 Task: In the event  named  Third Training Session: Team Collaboration, Set a range of dates when you can accept meetings  '1 Jul â€" 5 Aug 2023'. Select a duration of  45 min. Select working hours  	_x000D_
MON- SAT 9:00am â€" 5:00pm. Add time before or after your events  as 5 min. Set the frequency of available time slots for invitees as  35 min. Set the minimum notice period and maximum events allowed per day as  167 hours and 5. , logged in from the account softage.4@softage.net and add another guest for the event, softage.8@softage.net
Action: Mouse pressed left at (447, 295)
Screenshot: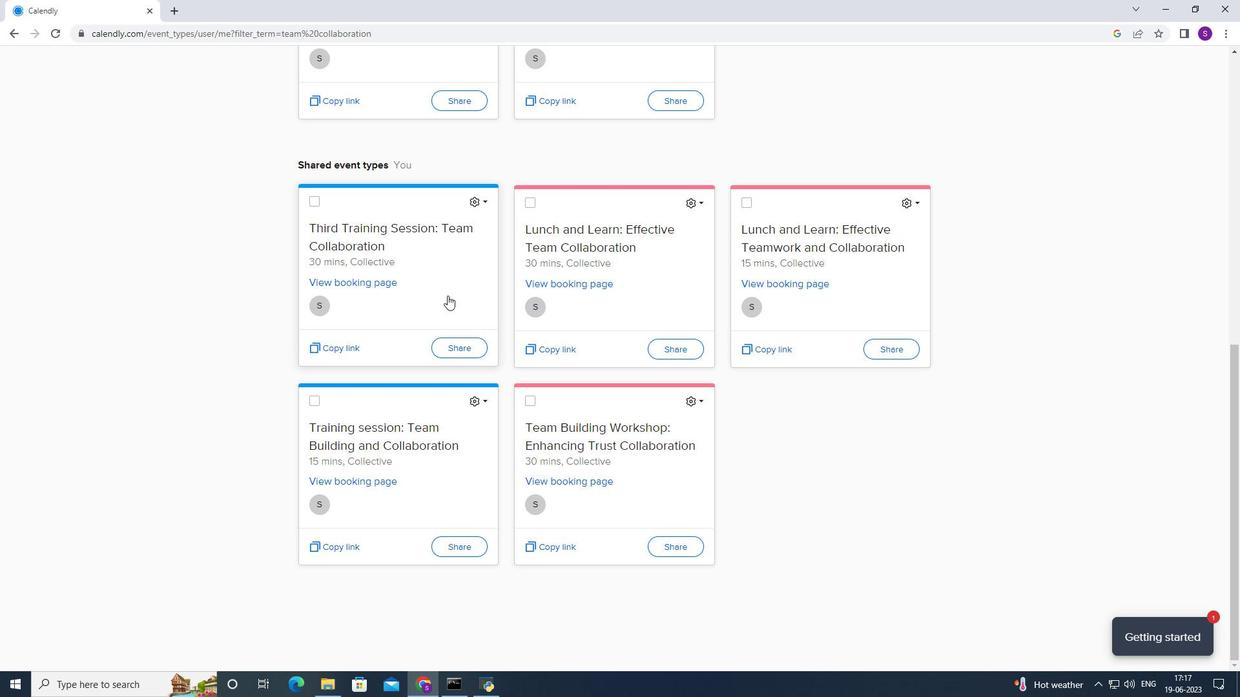 
Action: Mouse moved to (379, 311)
Screenshot: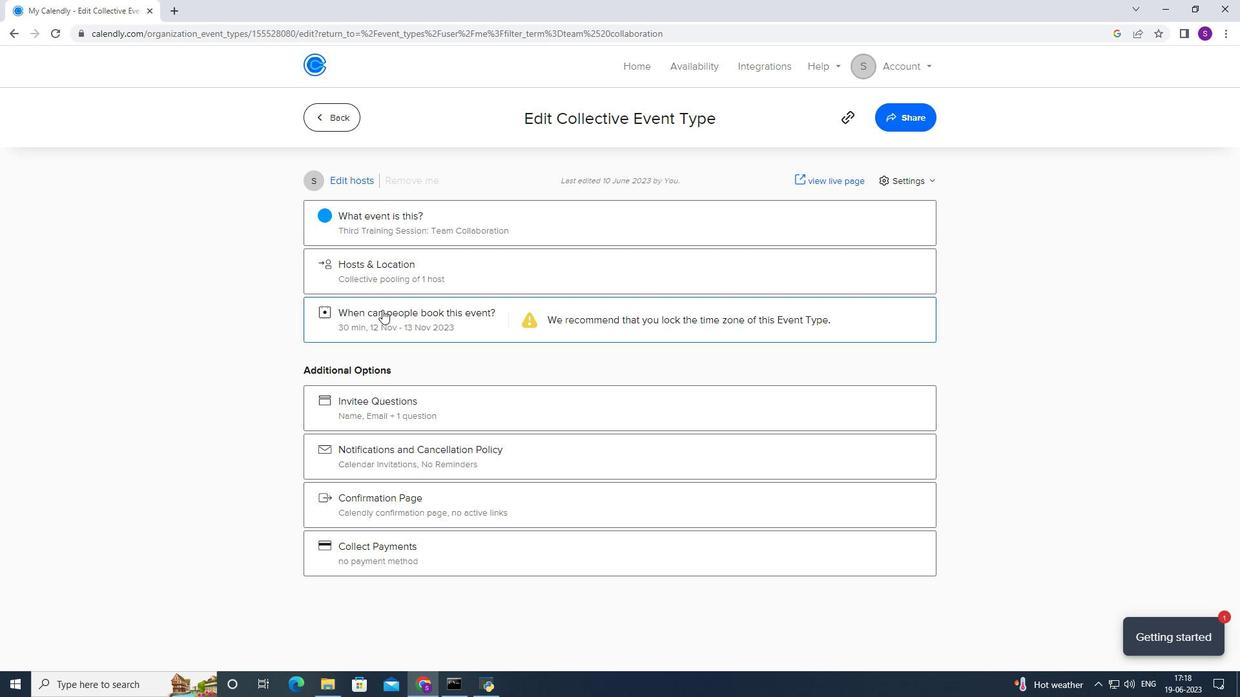 
Action: Mouse pressed left at (379, 311)
Screenshot: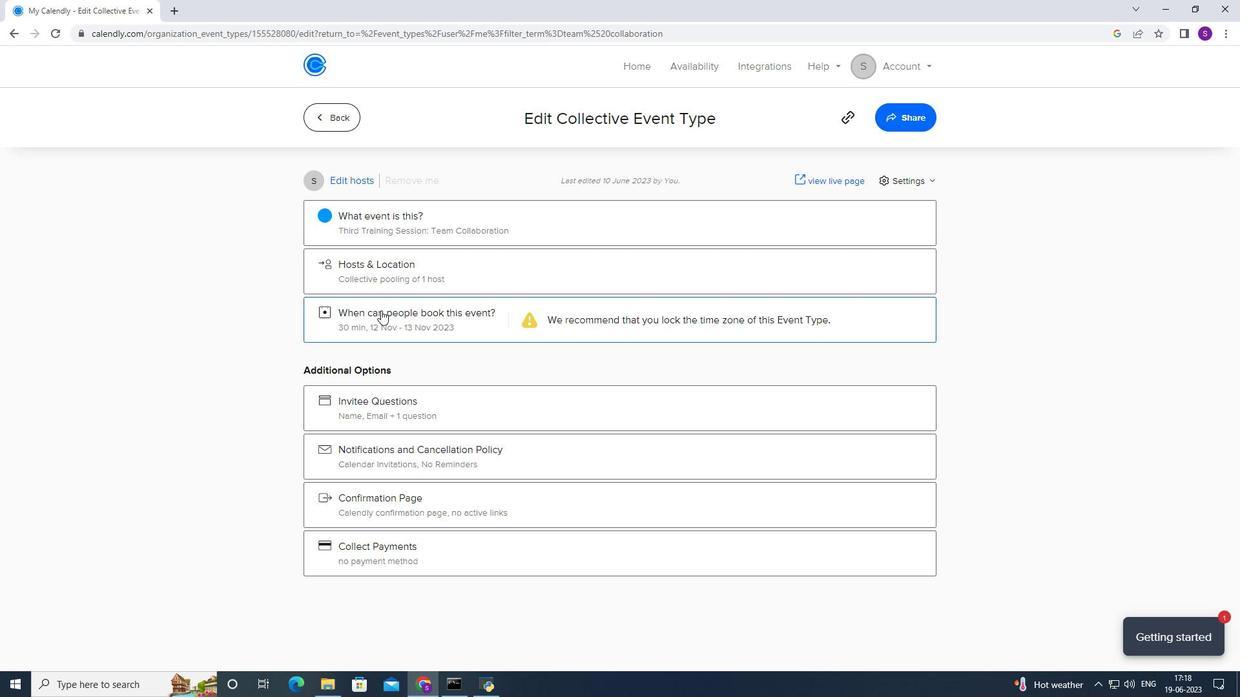 
Action: Mouse moved to (468, 486)
Screenshot: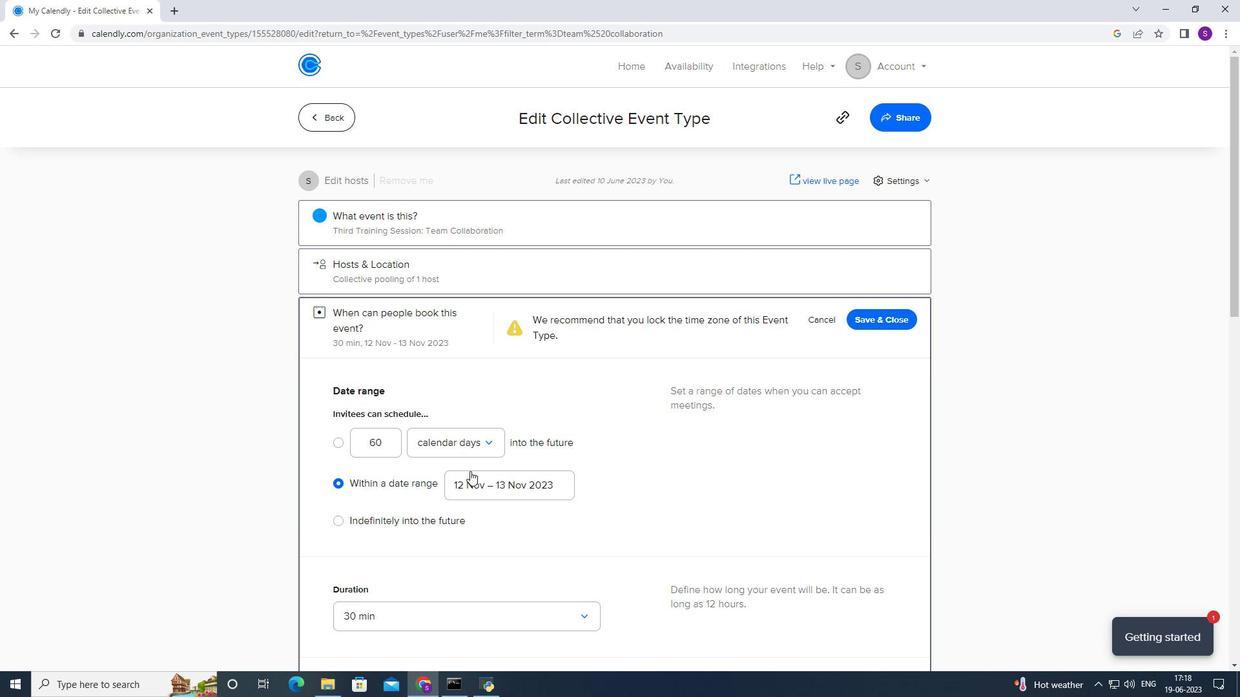 
Action: Mouse pressed left at (468, 486)
Screenshot: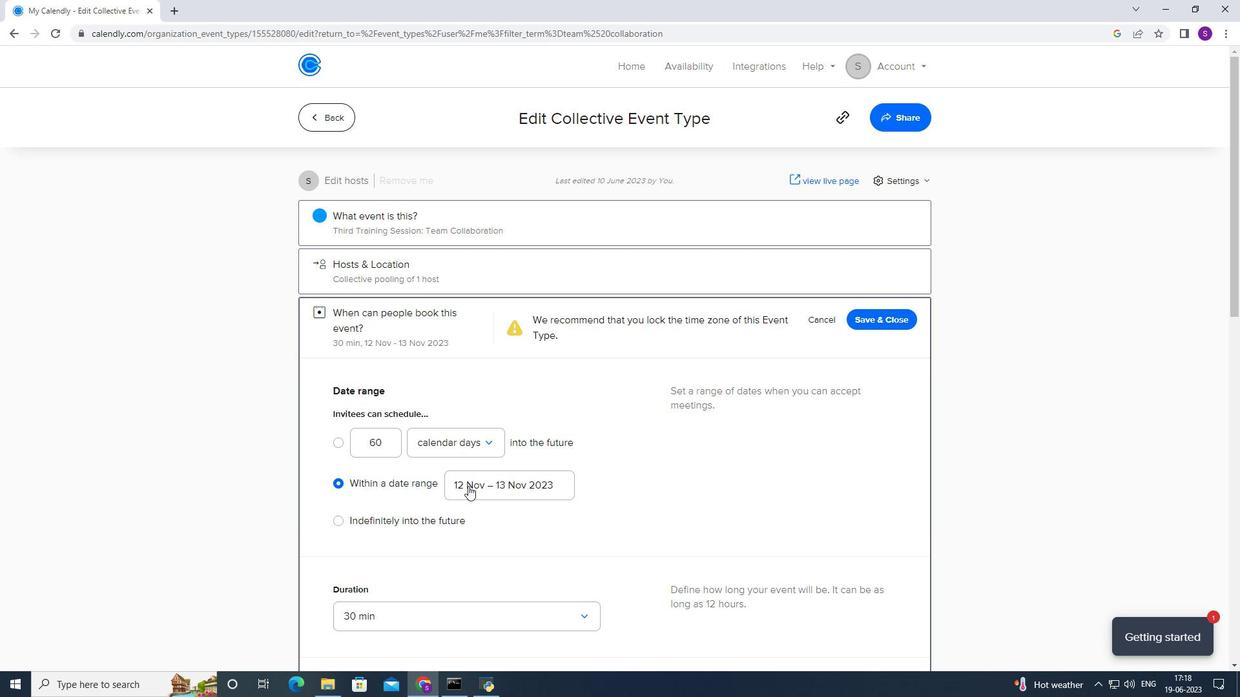 
Action: Mouse moved to (538, 241)
Screenshot: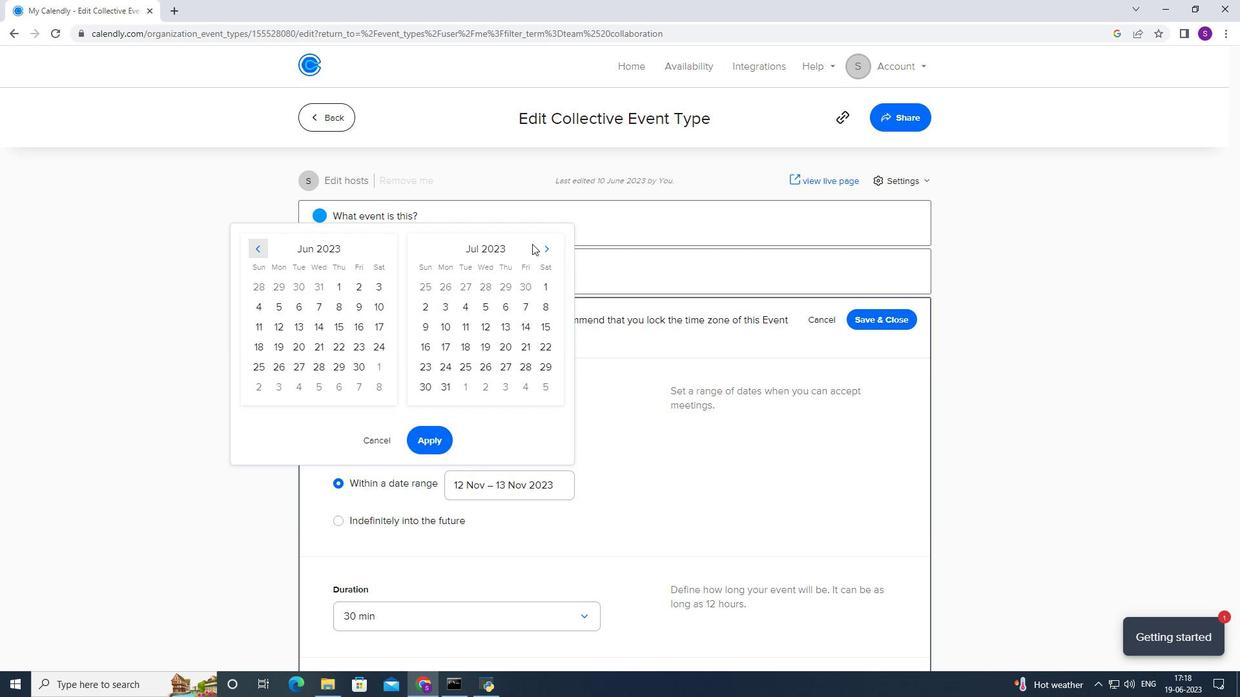 
Action: Mouse pressed left at (538, 241)
Screenshot: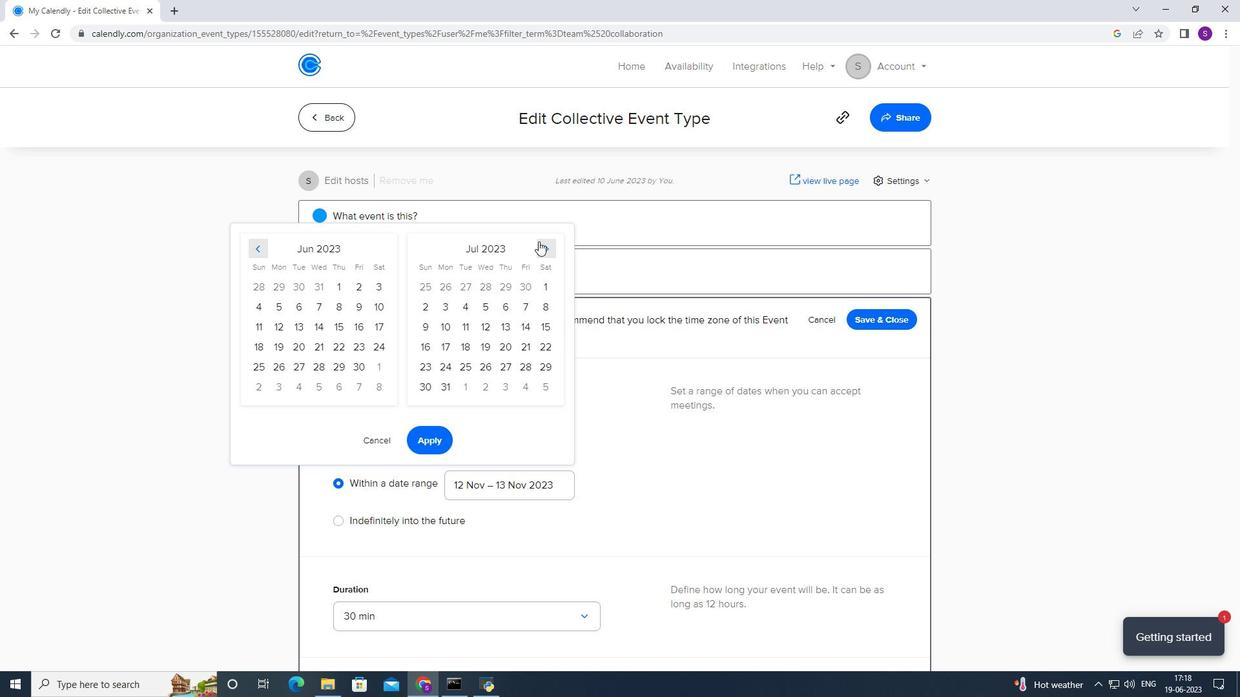 
Action: Mouse moved to (382, 288)
Screenshot: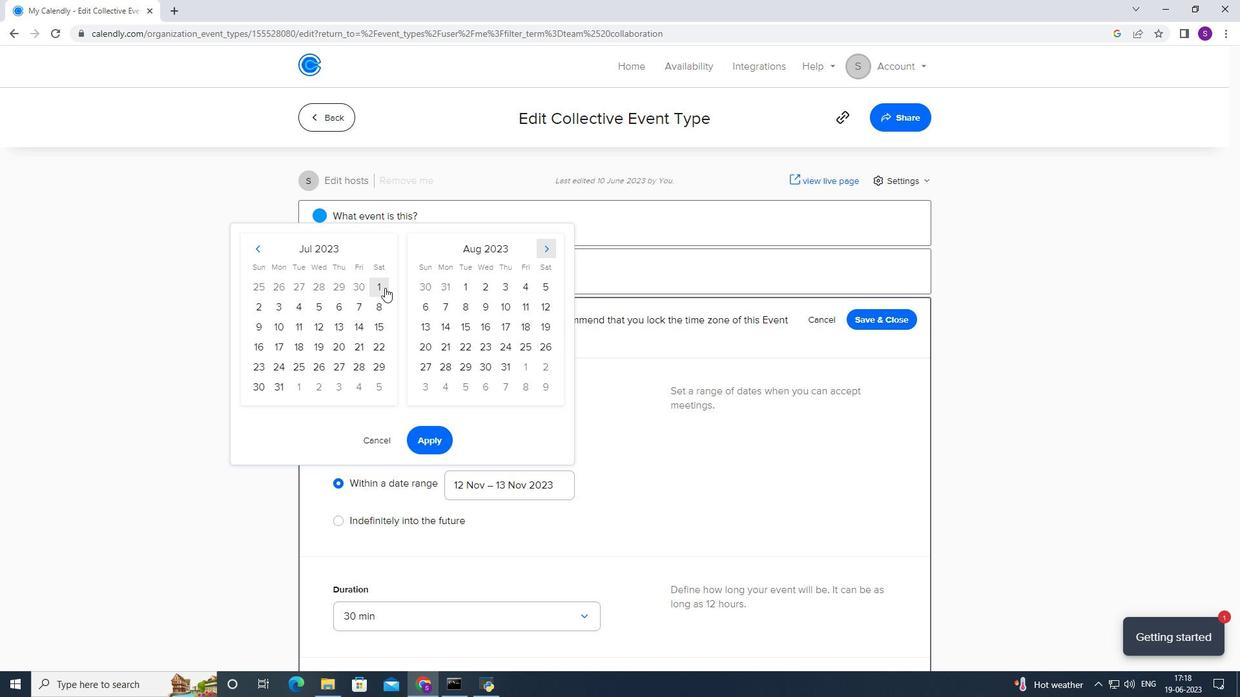 
Action: Mouse pressed left at (382, 288)
Screenshot: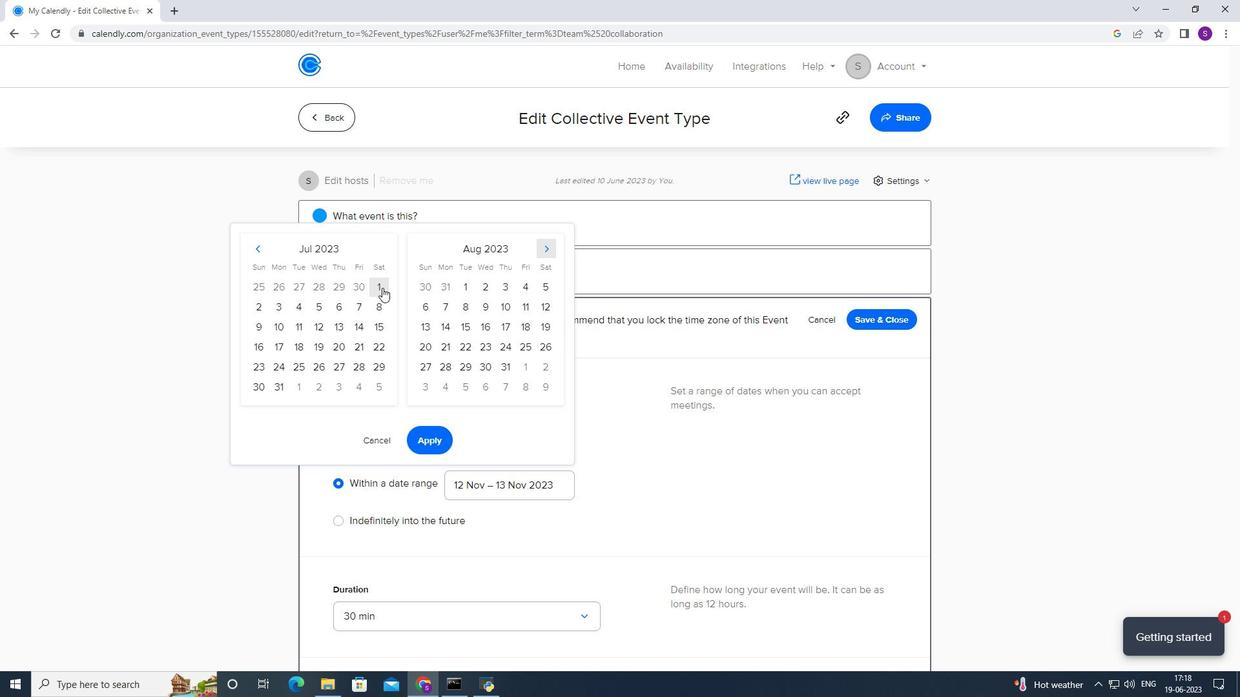 
Action: Mouse moved to (540, 291)
Screenshot: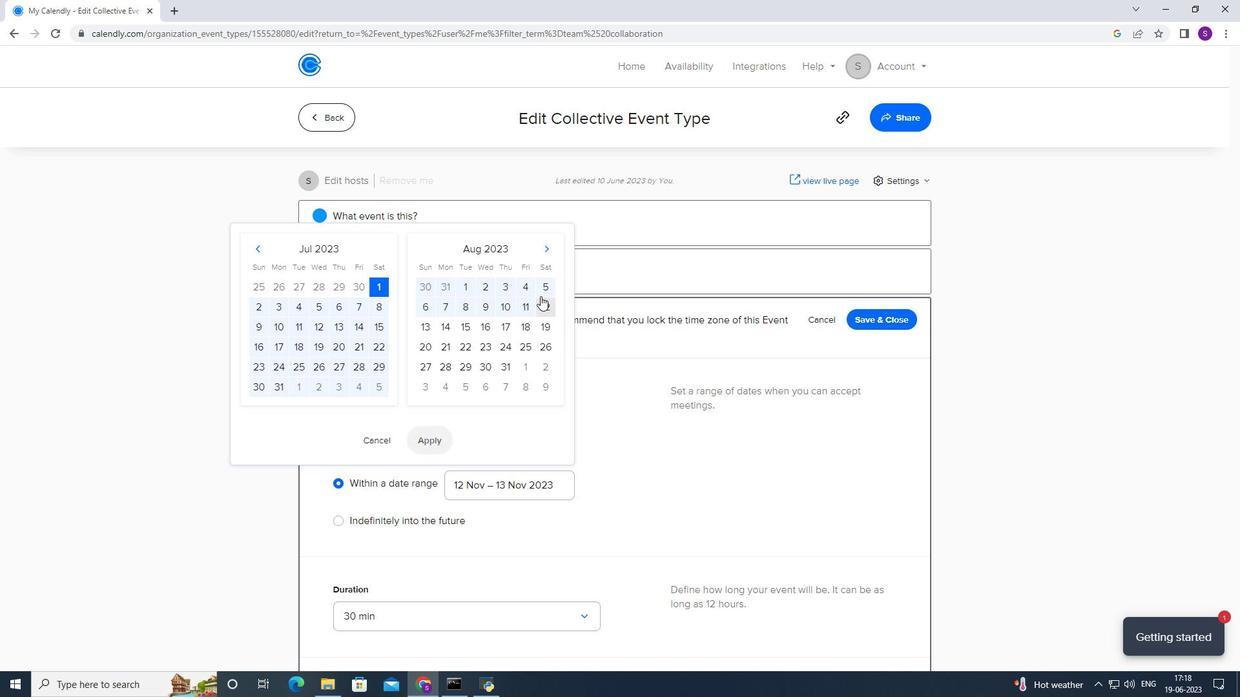
Action: Mouse pressed left at (540, 291)
Screenshot: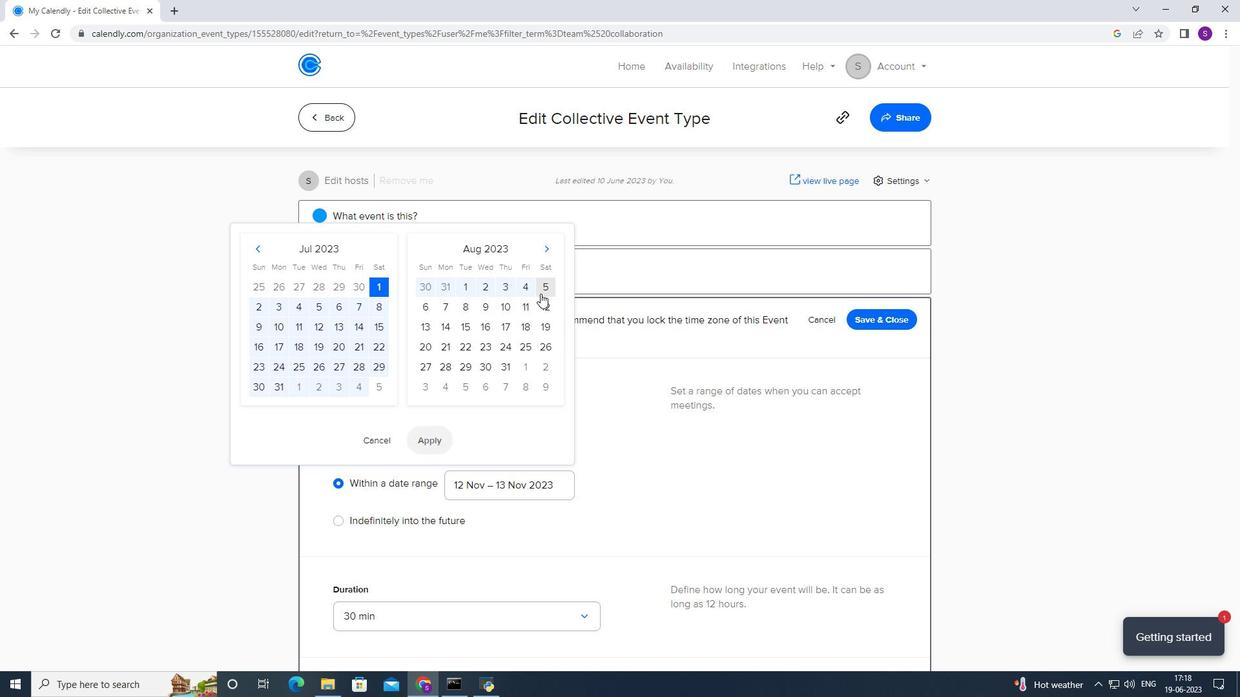 
Action: Mouse moved to (444, 451)
Screenshot: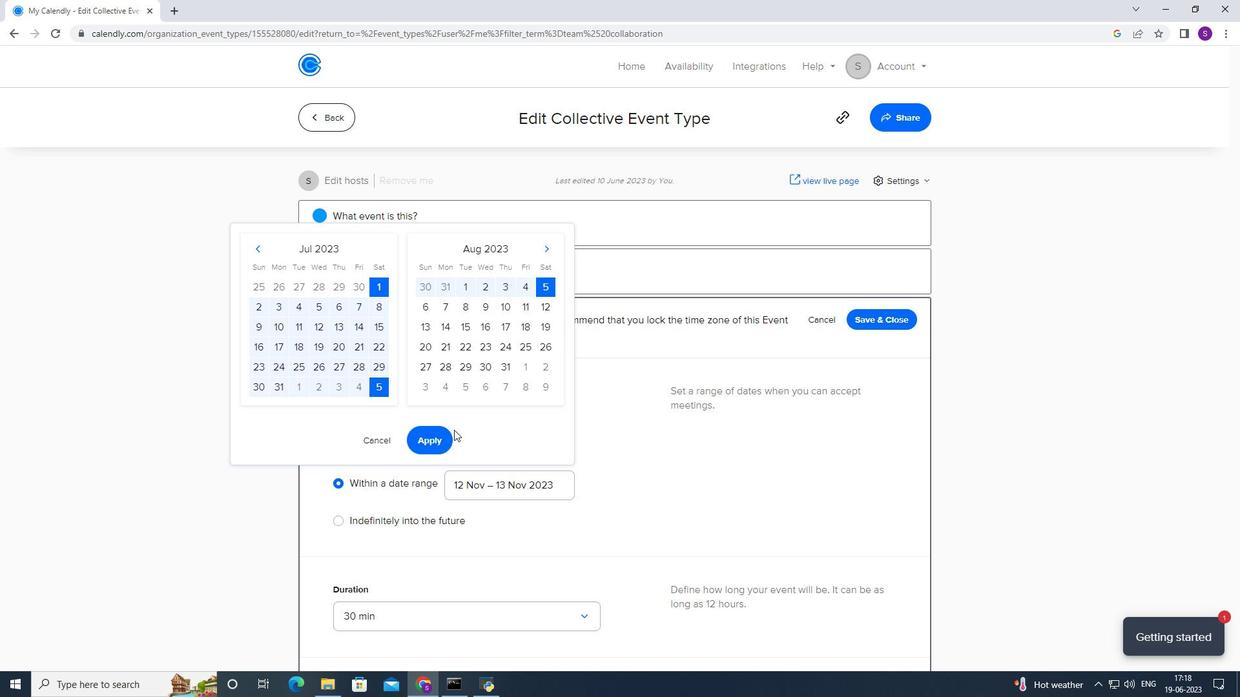 
Action: Mouse pressed left at (444, 451)
Screenshot: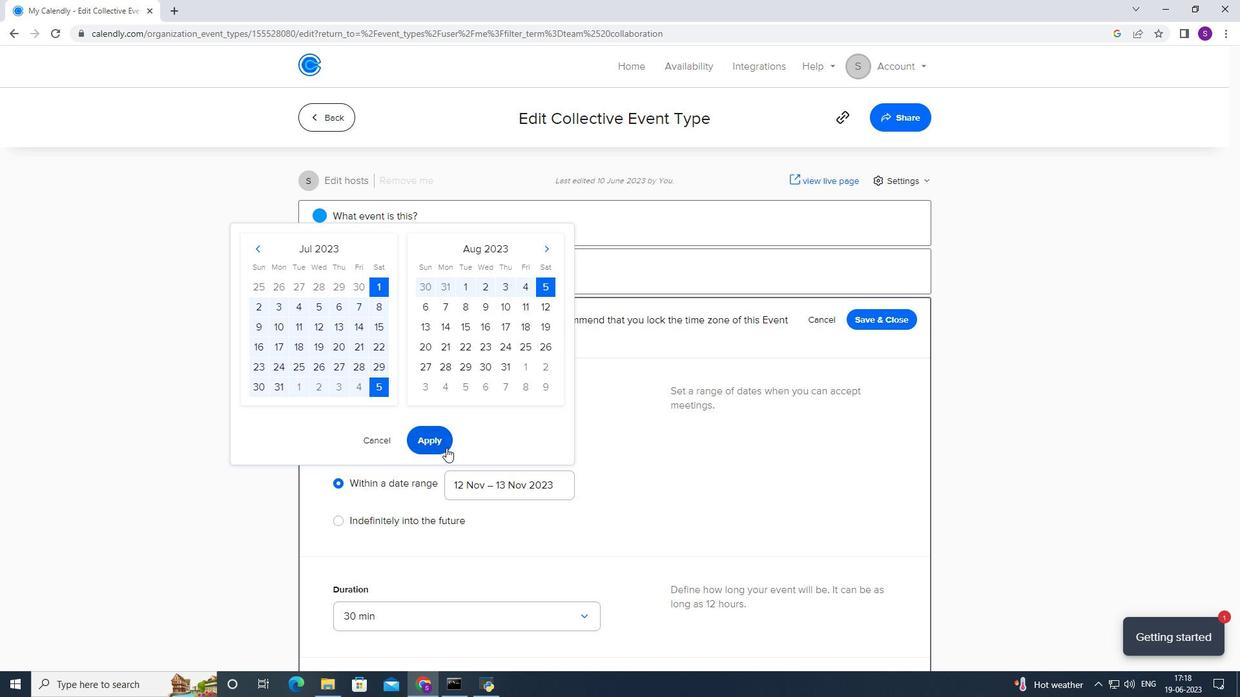 
Action: Mouse moved to (448, 434)
Screenshot: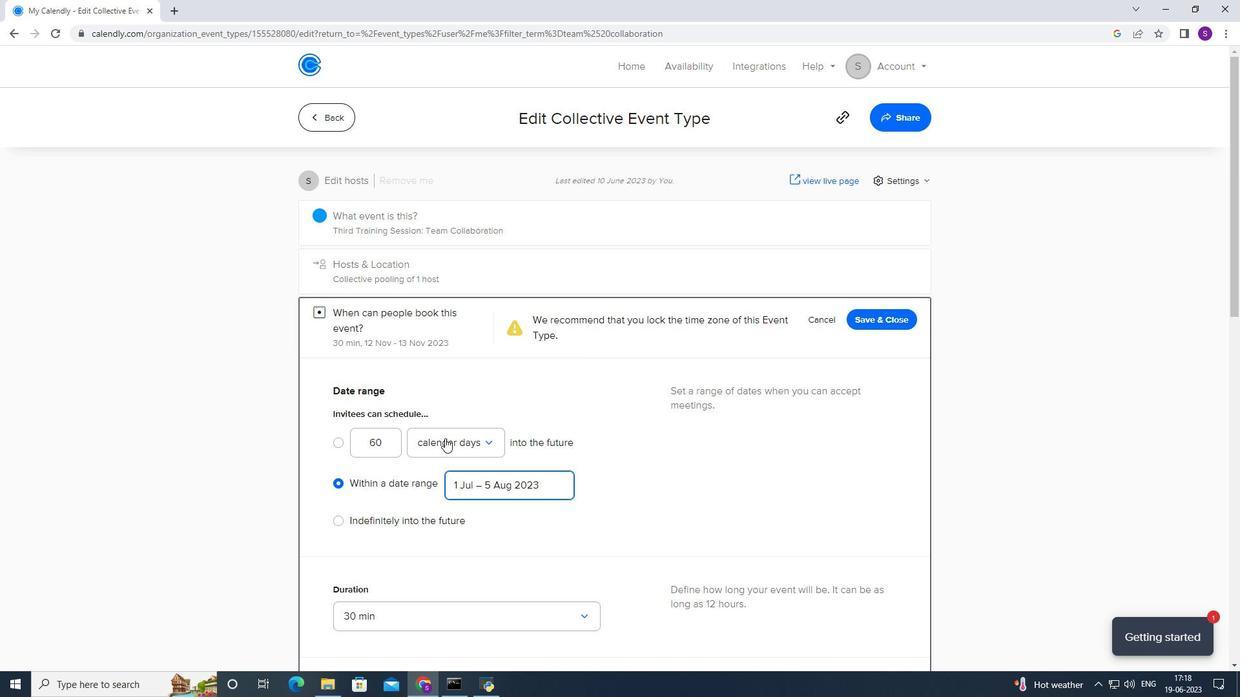 
Action: Mouse scrolled (448, 433) with delta (0, 0)
Screenshot: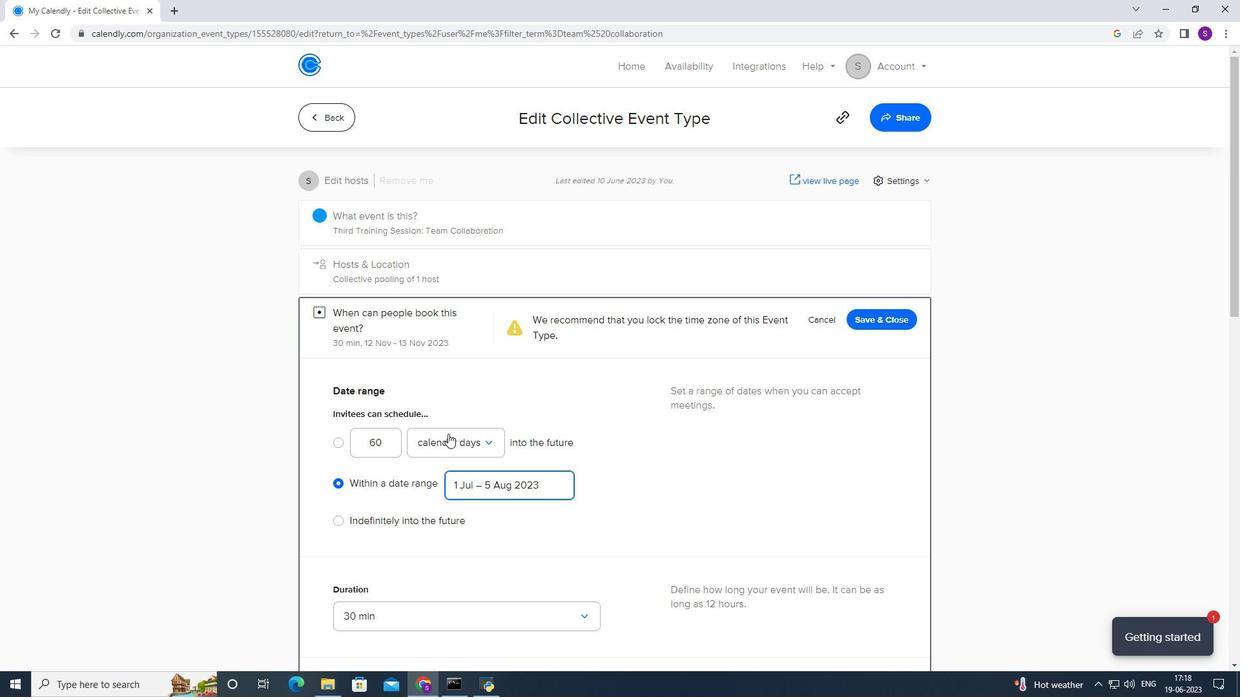 
Action: Mouse scrolled (448, 433) with delta (0, 0)
Screenshot: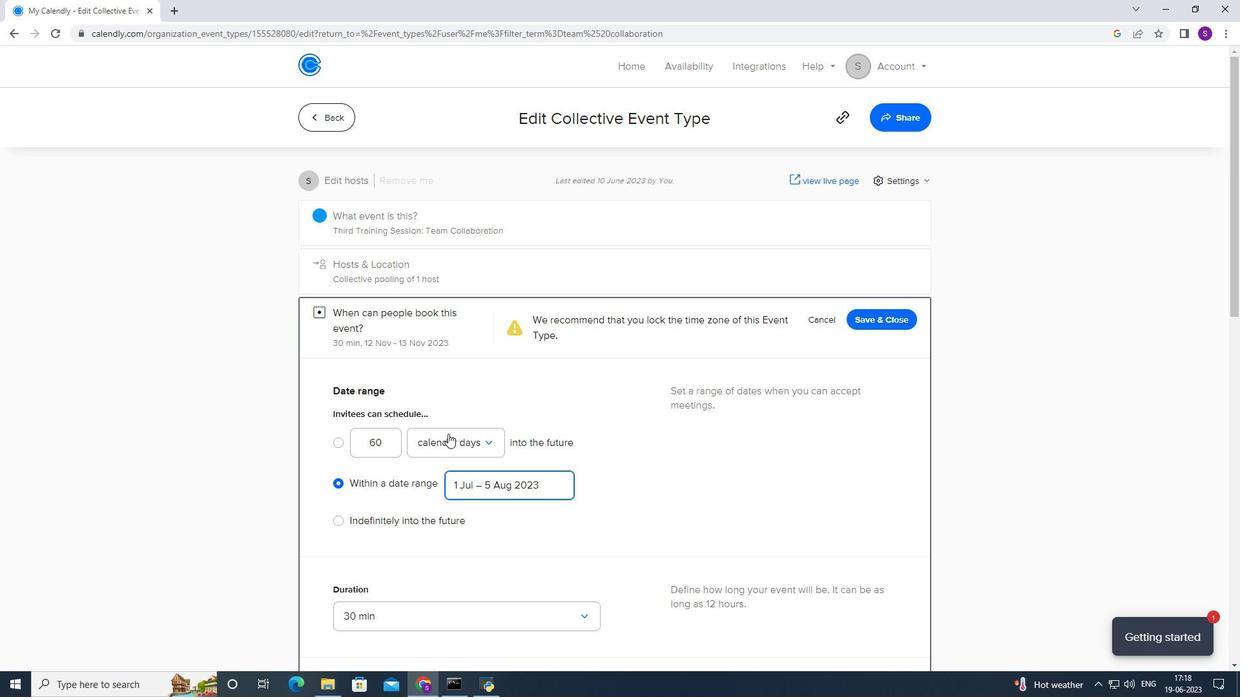 
Action: Mouse scrolled (448, 433) with delta (0, 0)
Screenshot: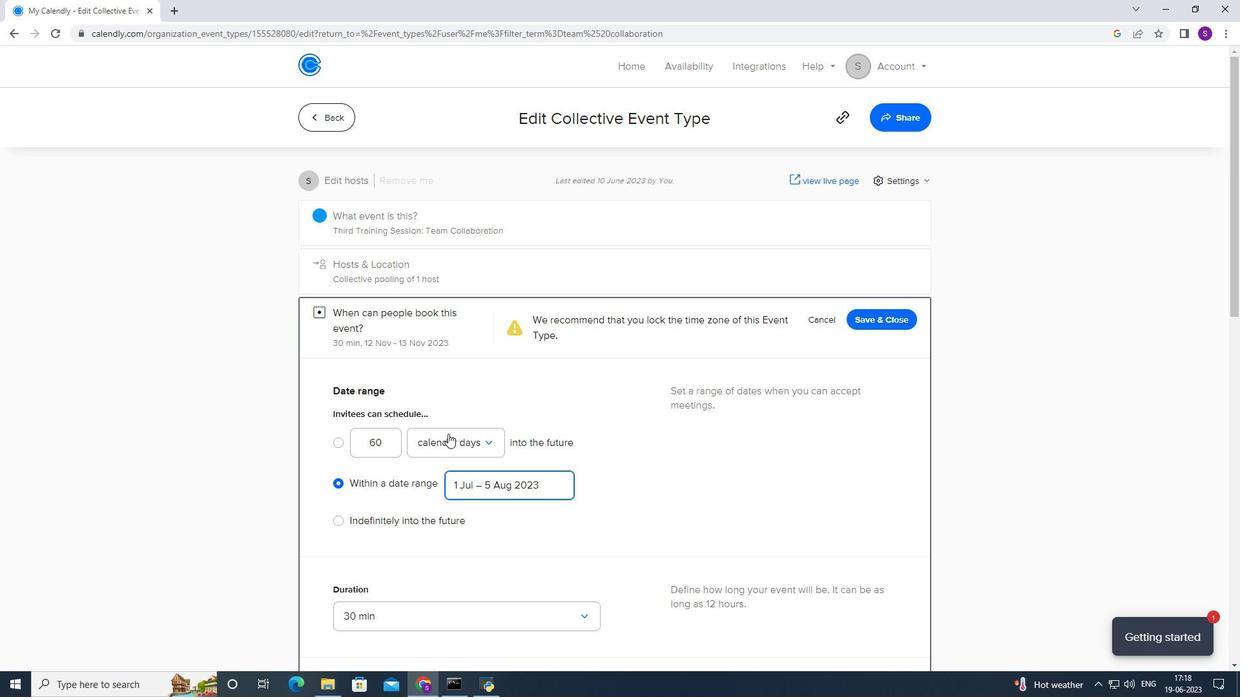
Action: Mouse scrolled (448, 433) with delta (0, 0)
Screenshot: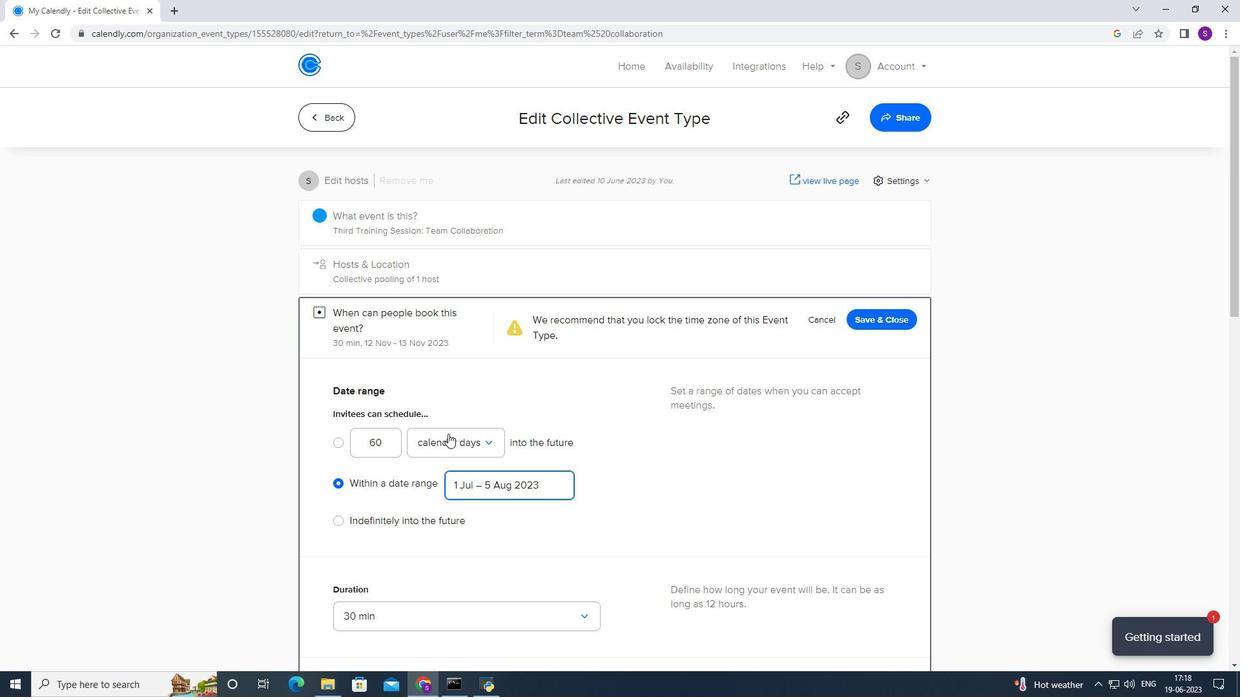 
Action: Mouse scrolled (448, 433) with delta (0, 0)
Screenshot: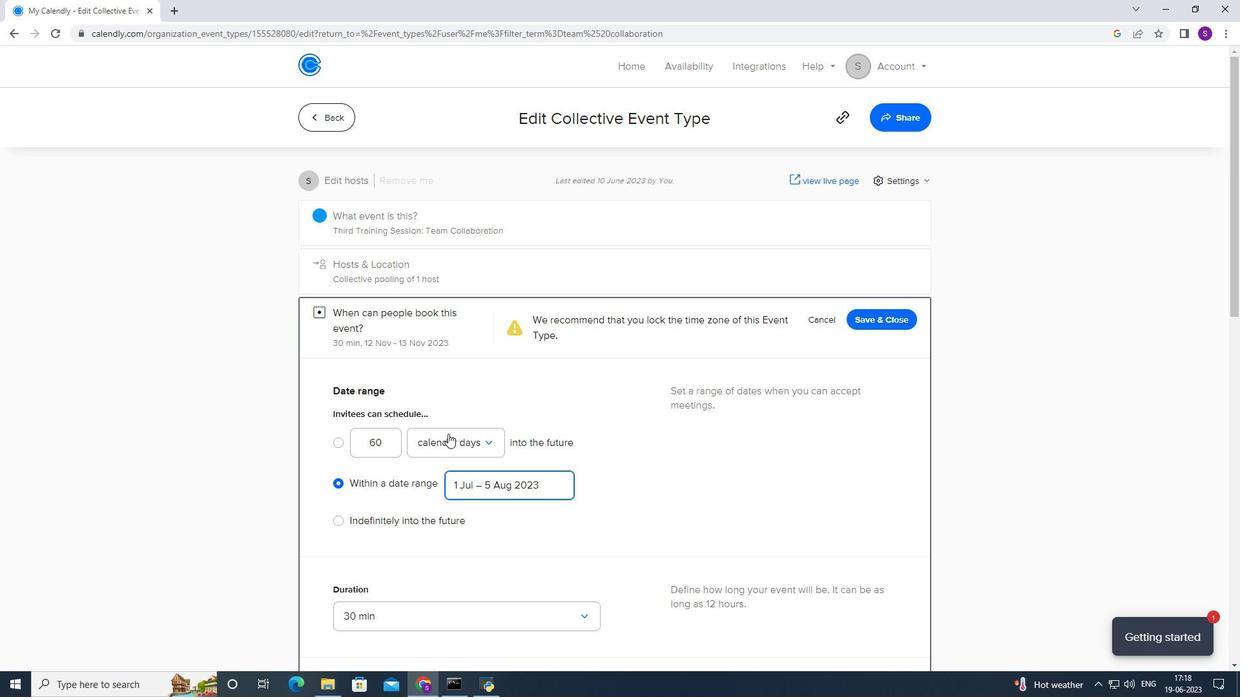 
Action: Mouse scrolled (448, 433) with delta (0, 0)
Screenshot: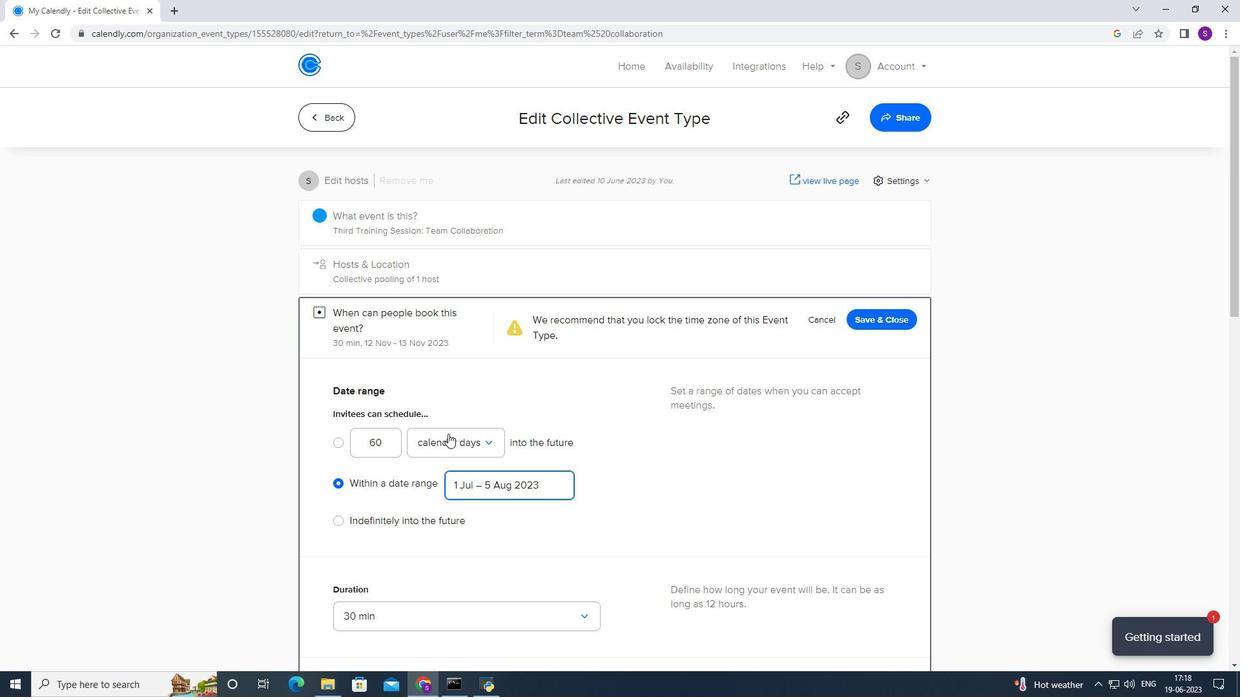 
Action: Mouse moved to (465, 231)
Screenshot: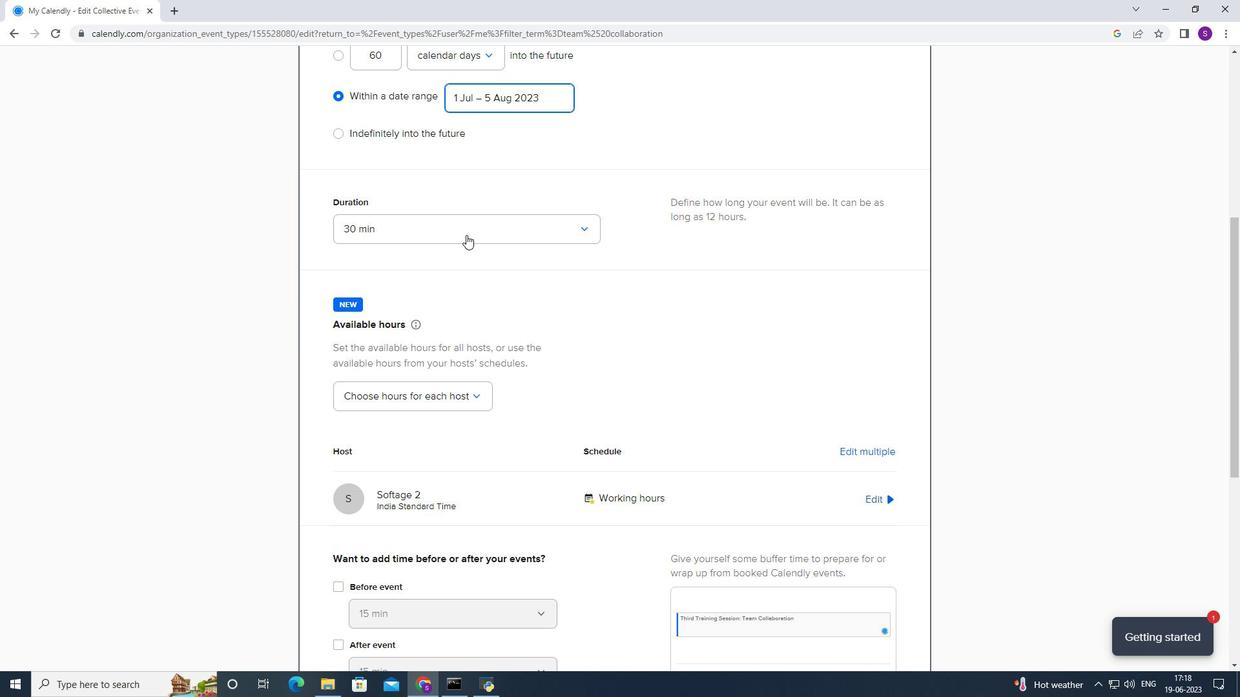 
Action: Mouse pressed left at (465, 231)
Screenshot: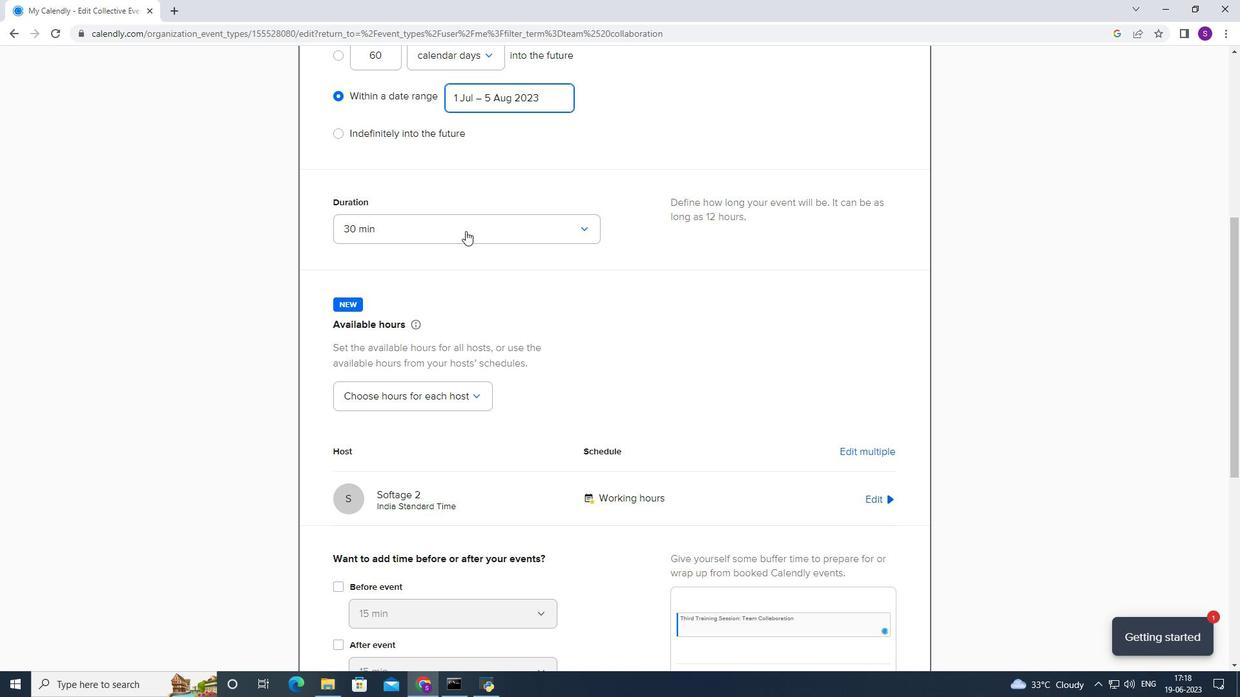 
Action: Mouse moved to (399, 317)
Screenshot: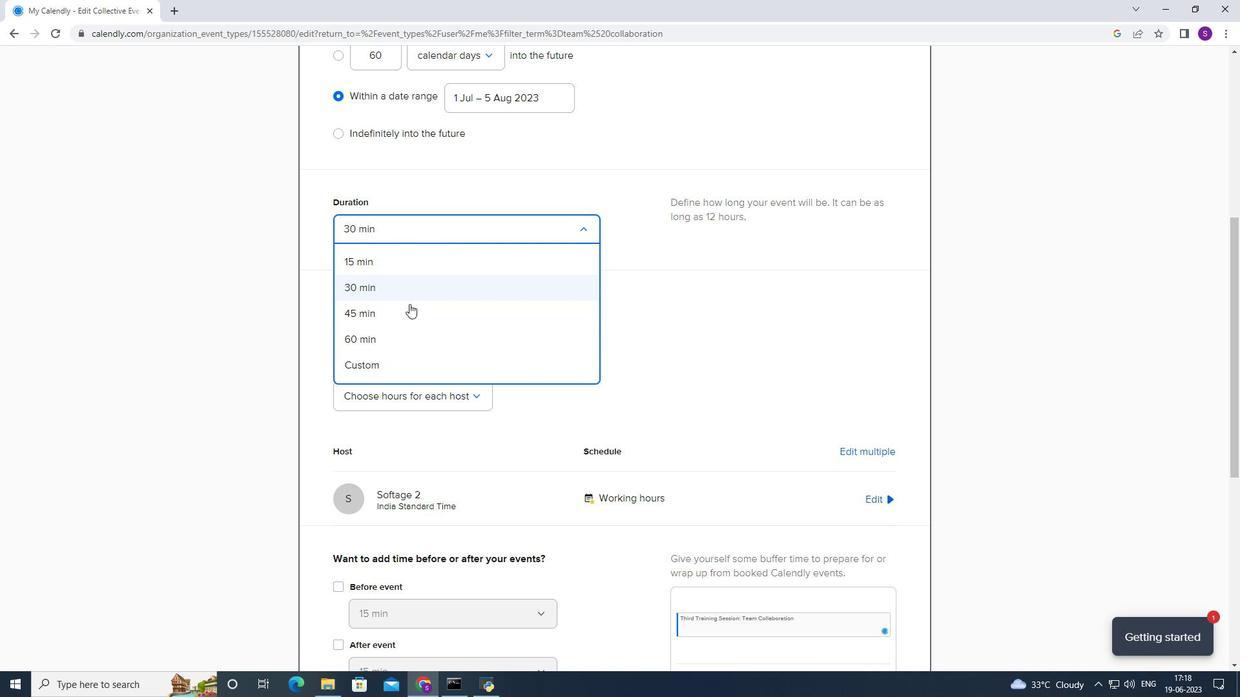 
Action: Mouse pressed left at (399, 317)
Screenshot: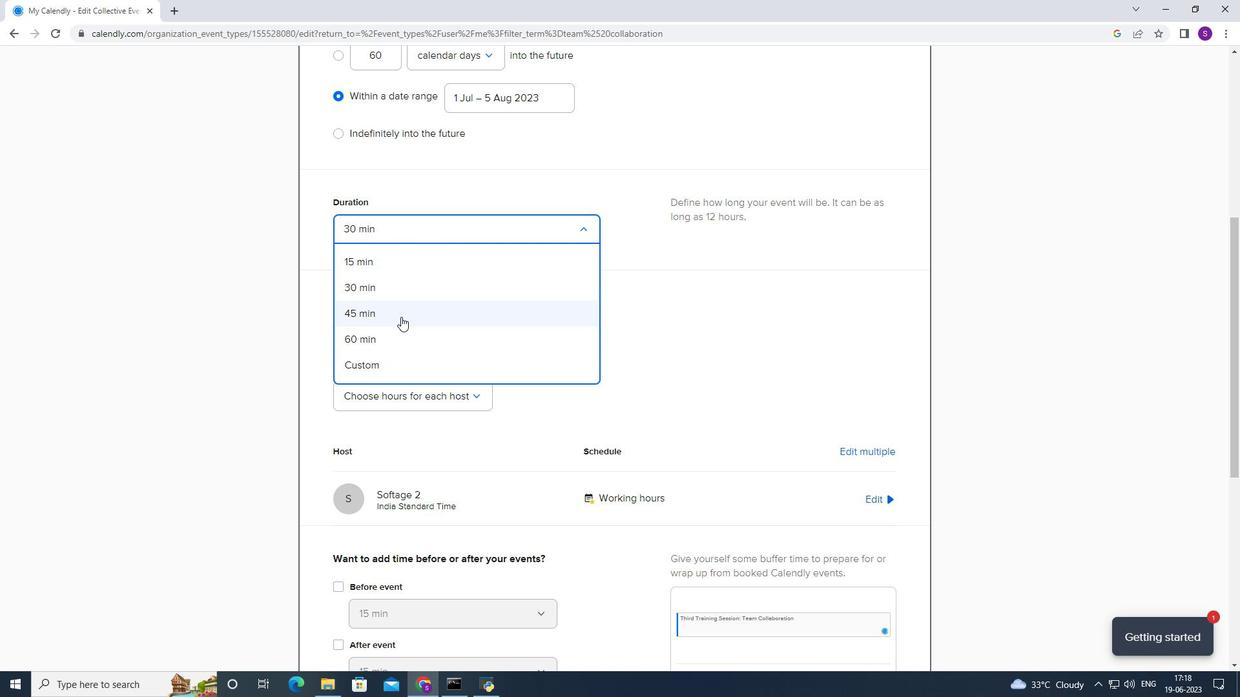 
Action: Mouse moved to (403, 315)
Screenshot: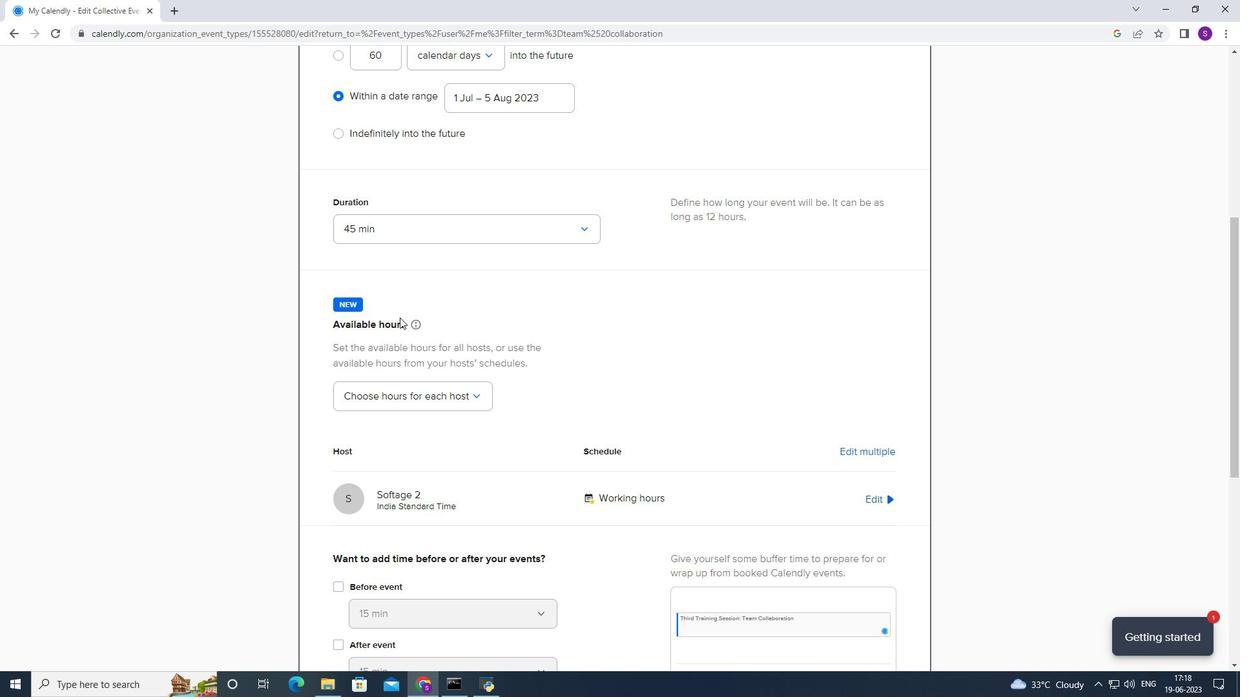 
Action: Mouse scrolled (403, 314) with delta (0, 0)
Screenshot: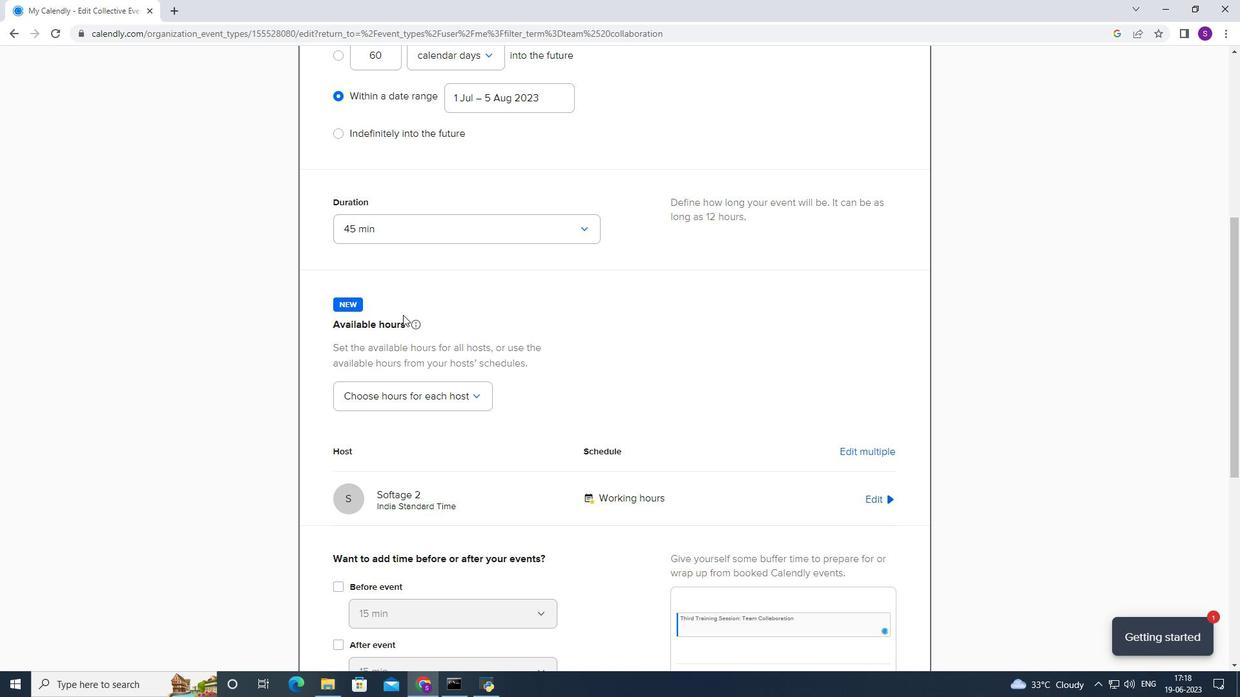 
Action: Mouse scrolled (403, 314) with delta (0, 0)
Screenshot: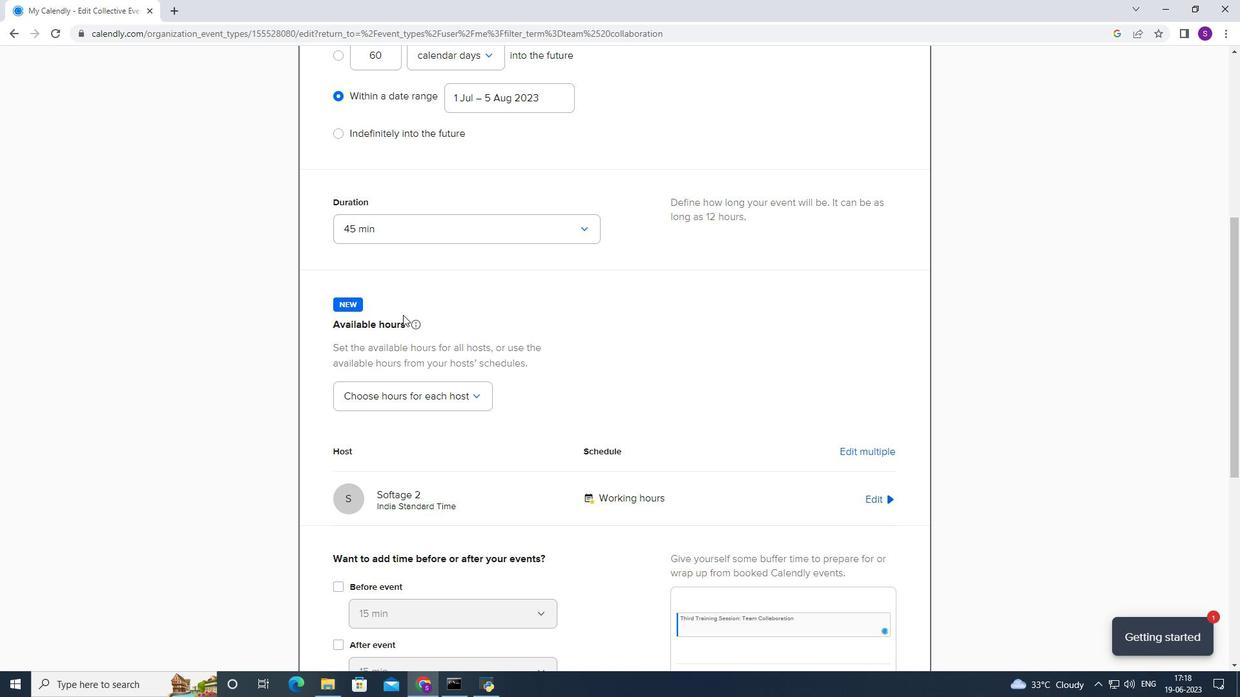 
Action: Mouse scrolled (403, 314) with delta (0, 0)
Screenshot: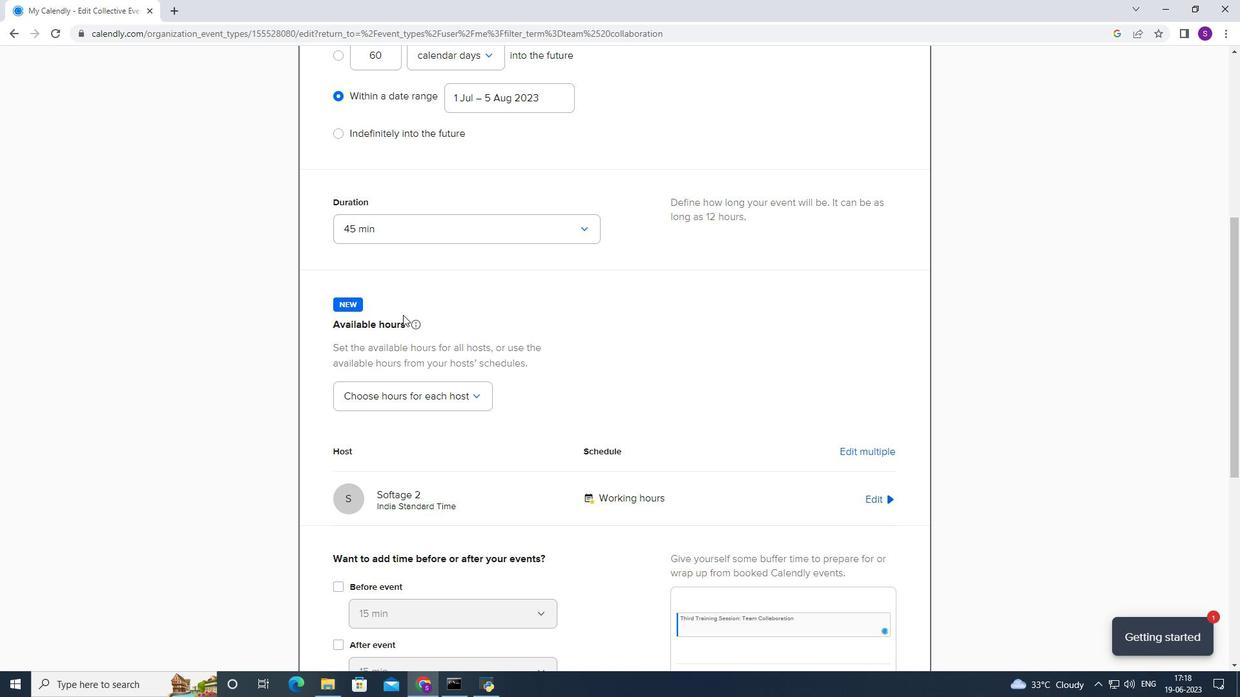 
Action: Mouse scrolled (403, 314) with delta (0, 0)
Screenshot: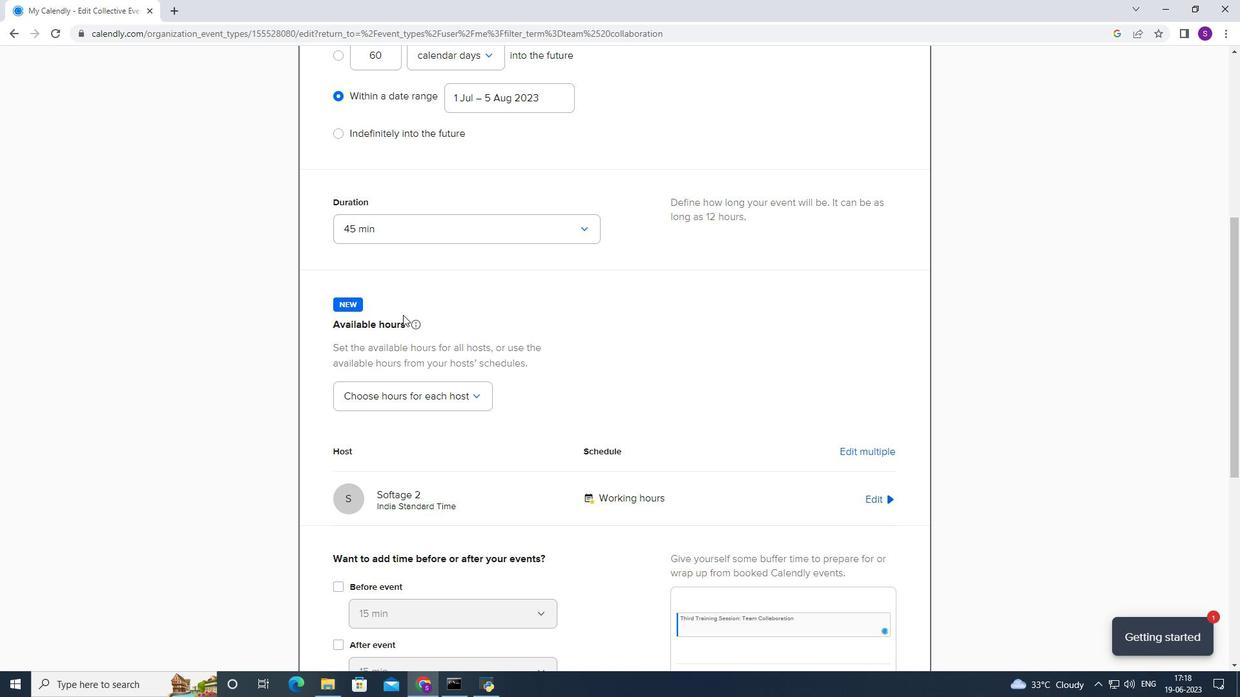 
Action: Mouse moved to (567, 237)
Screenshot: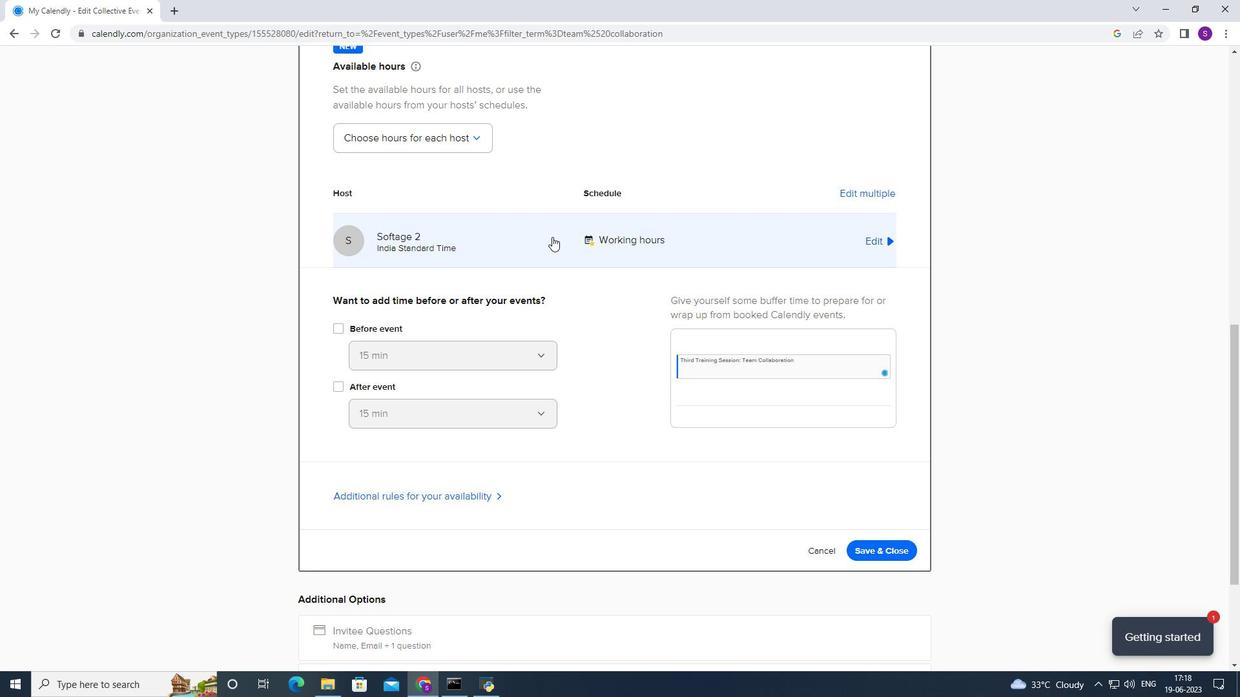 
Action: Mouse pressed left at (567, 237)
Screenshot: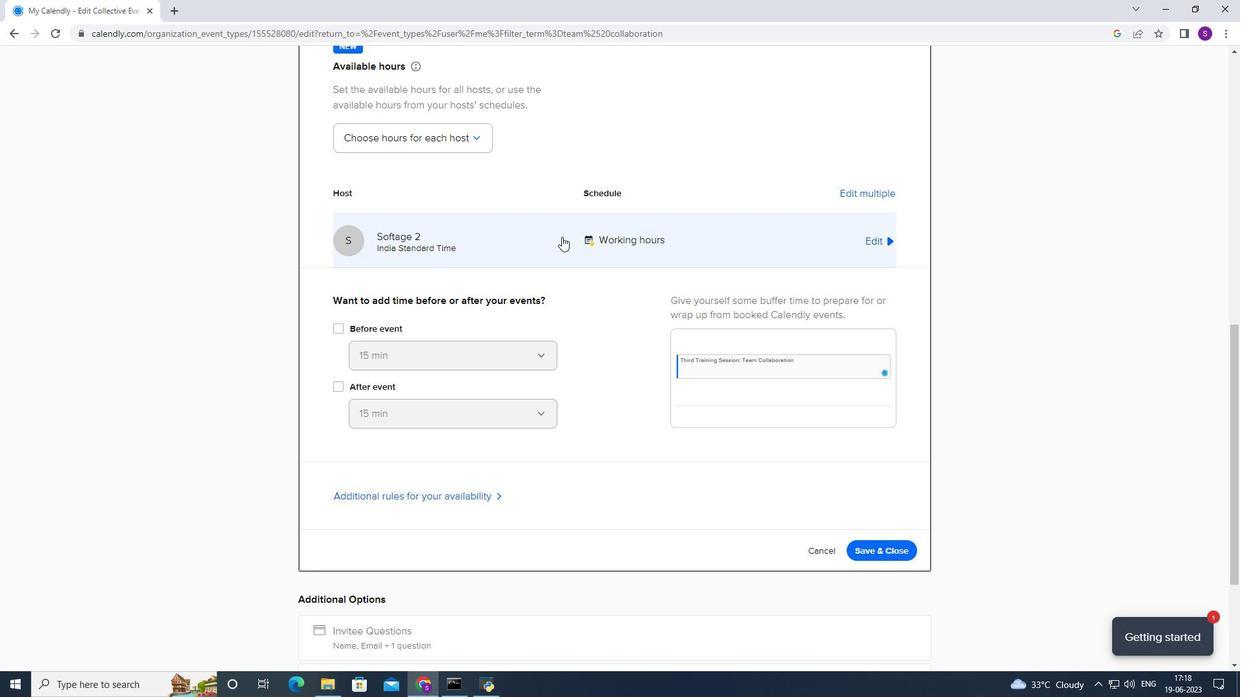 
Action: Mouse moved to (486, 324)
Screenshot: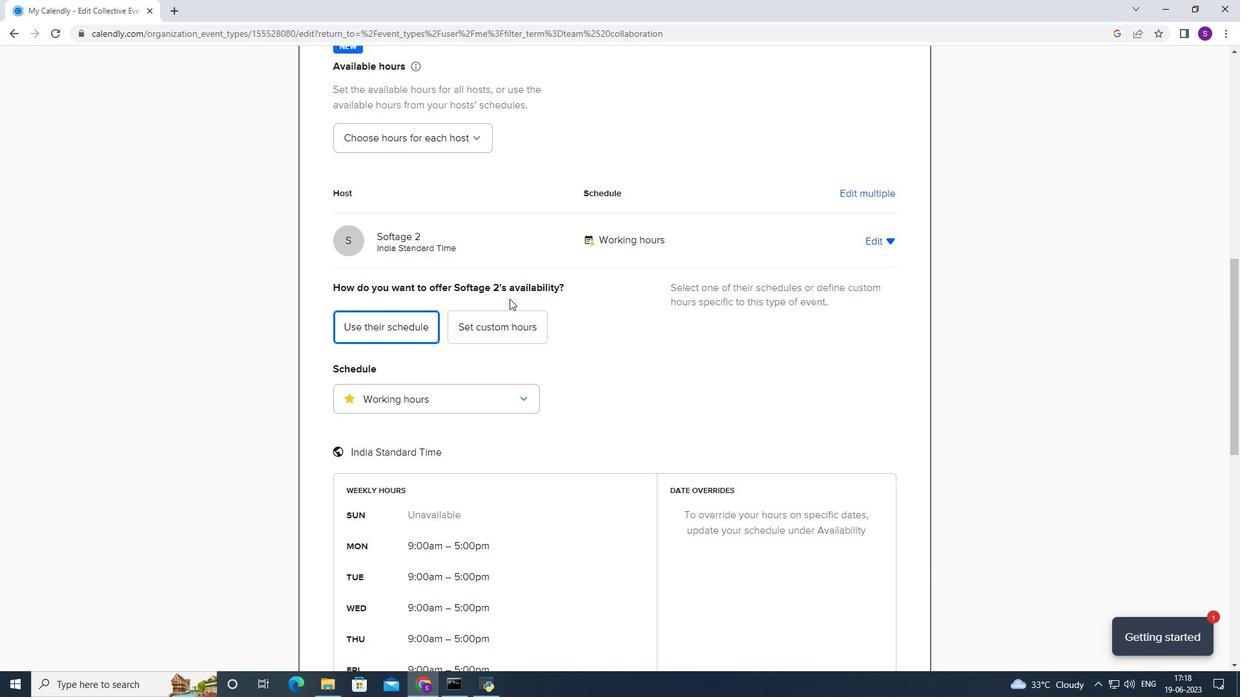 
Action: Mouse pressed left at (486, 324)
Screenshot: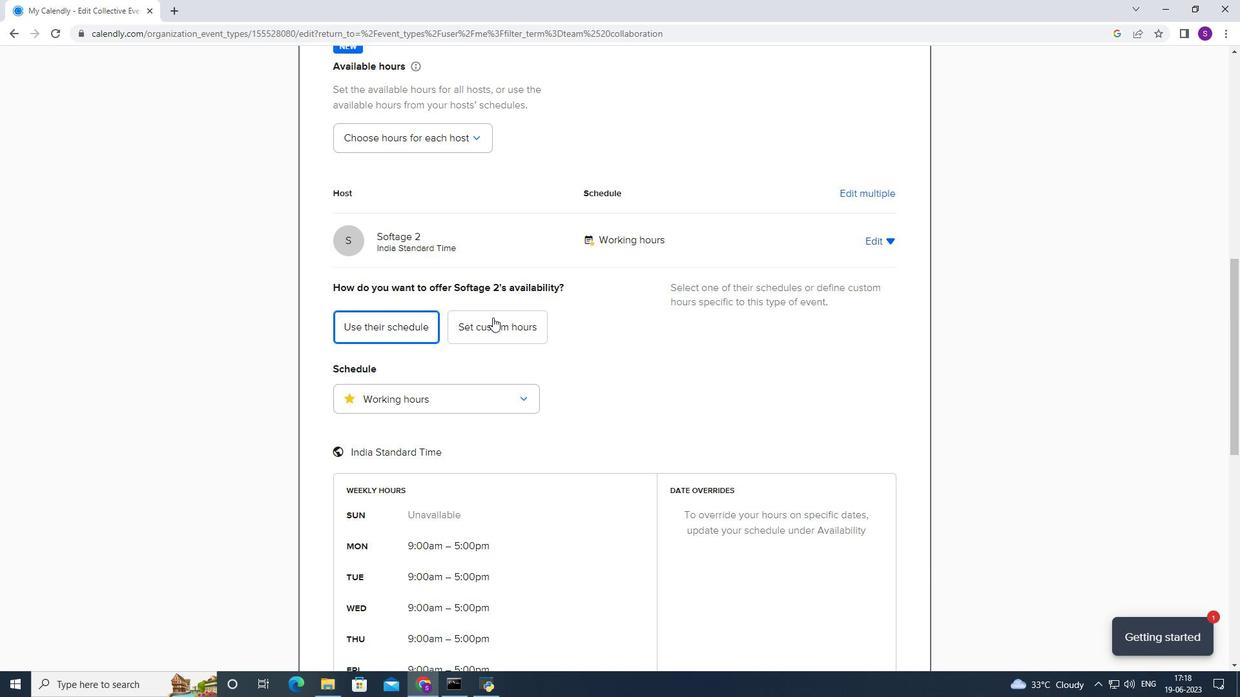 
Action: Mouse moved to (399, 390)
Screenshot: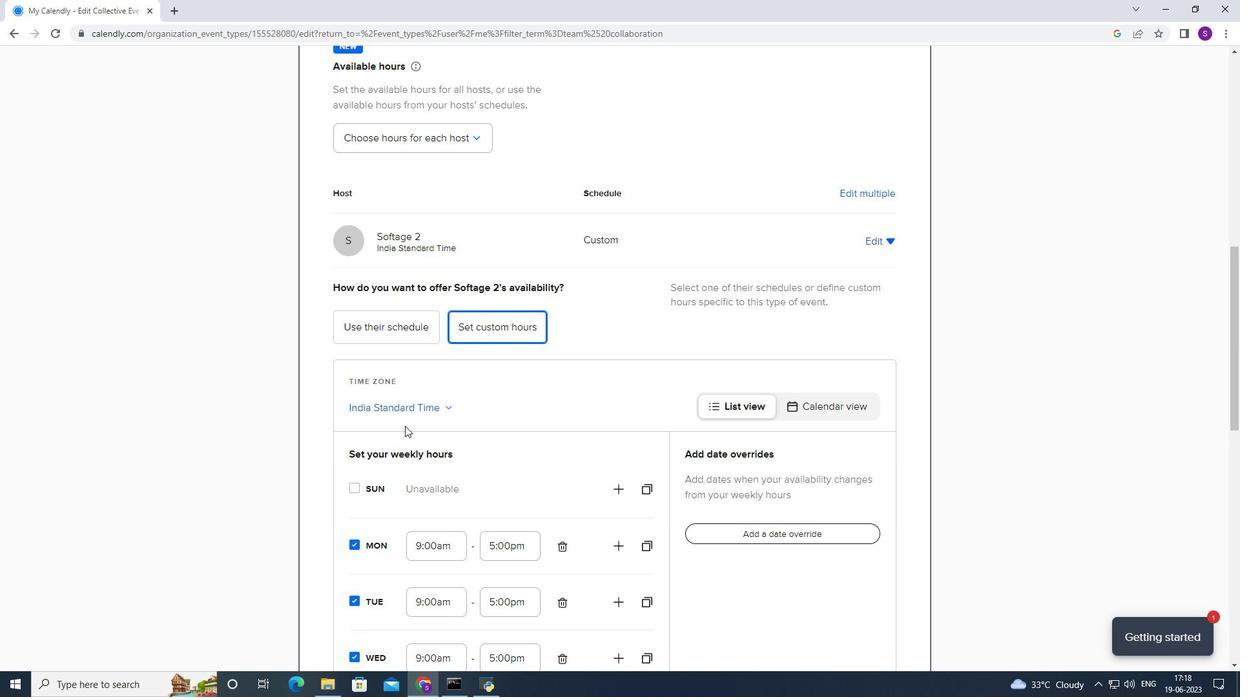 
Action: Mouse scrolled (399, 390) with delta (0, 0)
Screenshot: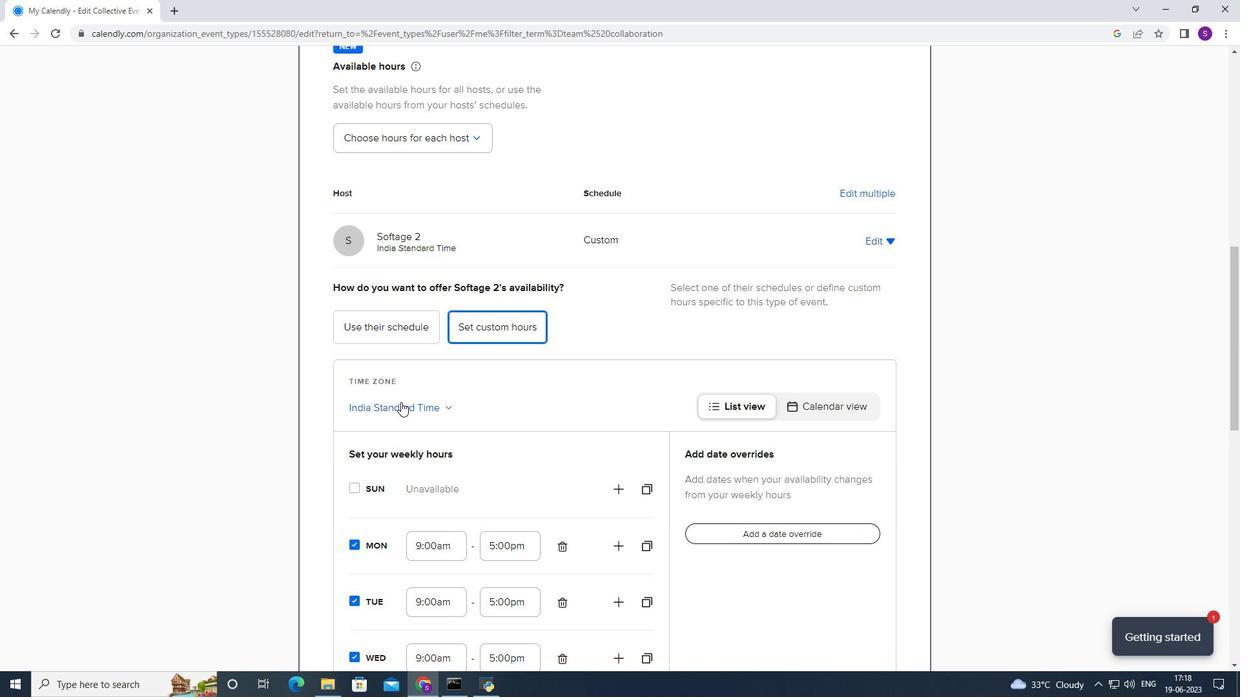 
Action: Mouse scrolled (399, 390) with delta (0, 0)
Screenshot: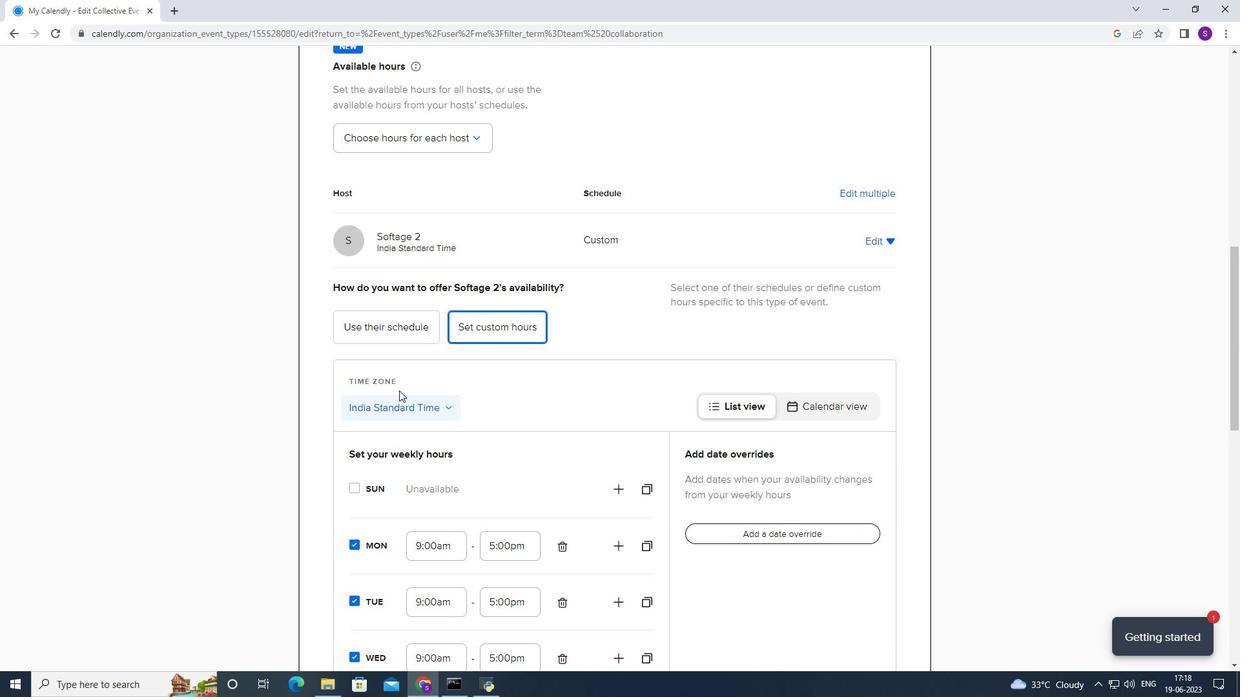 
Action: Mouse scrolled (399, 390) with delta (0, 0)
Screenshot: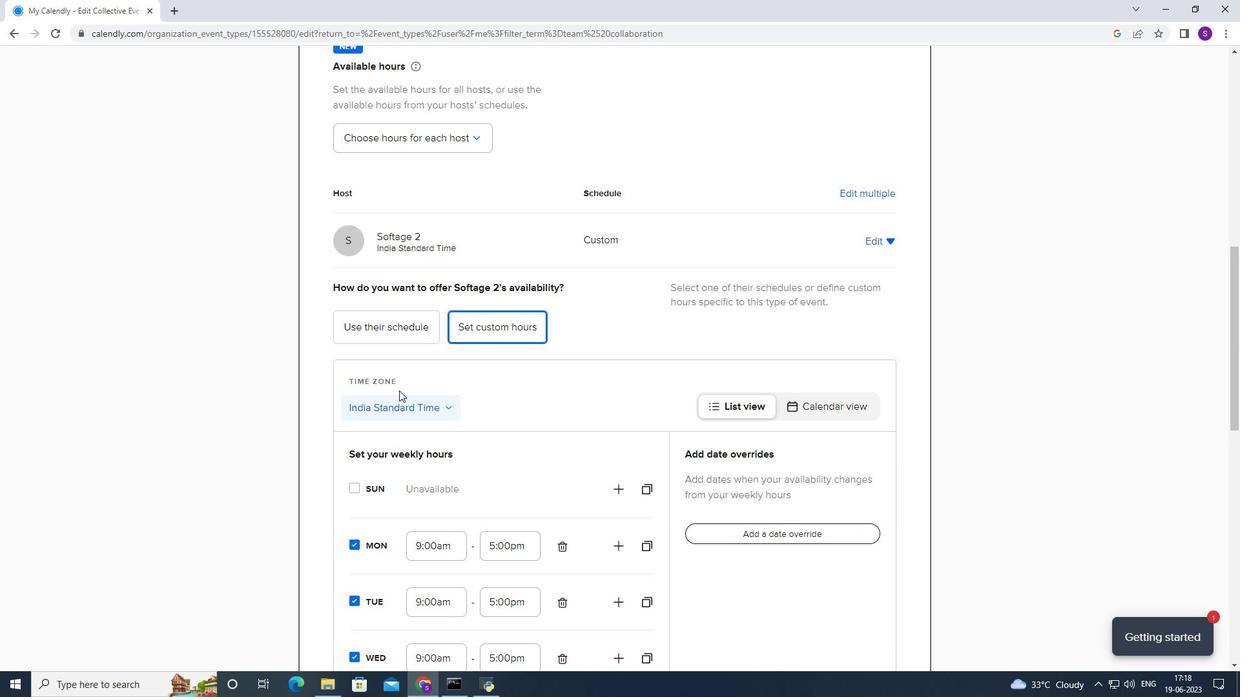 
Action: Mouse scrolled (399, 390) with delta (0, 0)
Screenshot: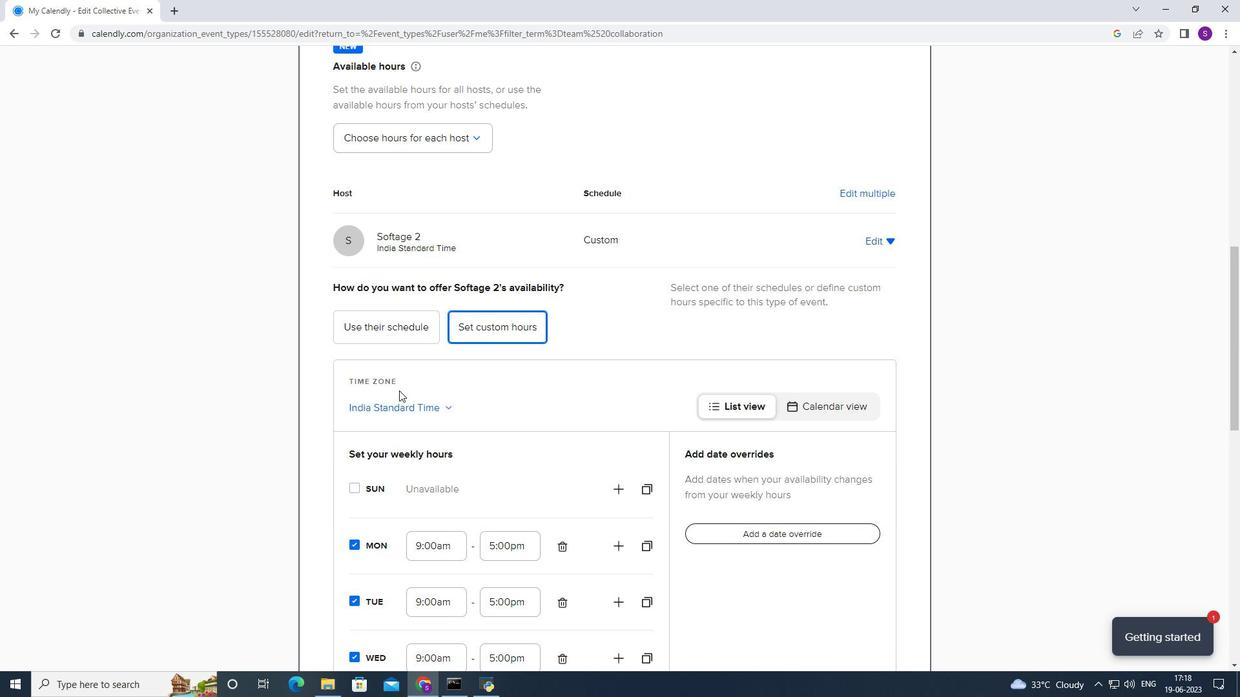 
Action: Mouse moved to (397, 390)
Screenshot: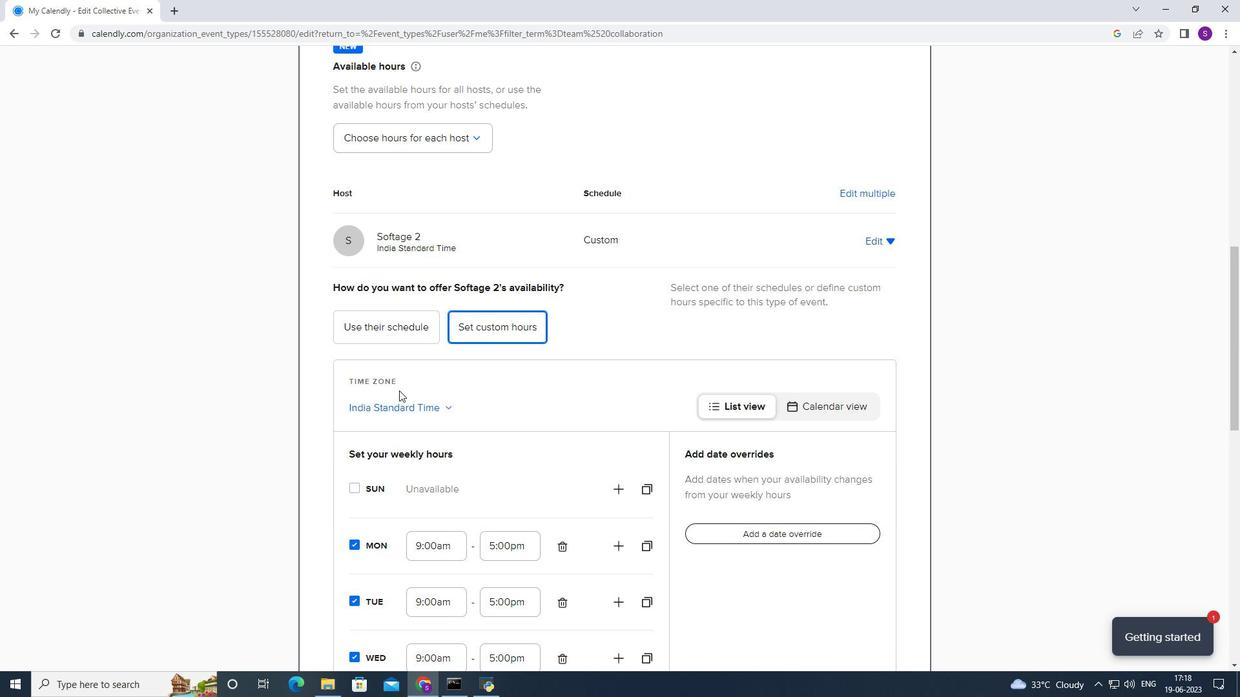 
Action: Mouse scrolled (397, 389) with delta (0, 0)
Screenshot: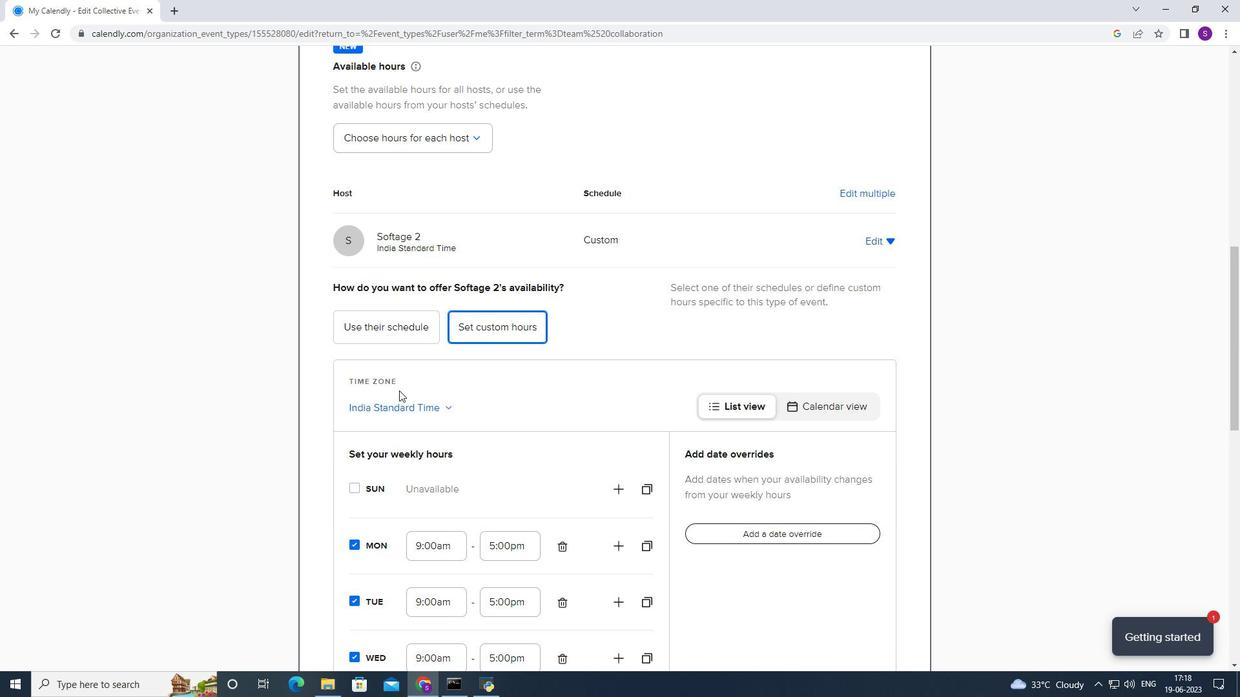 
Action: Mouse moved to (353, 498)
Screenshot: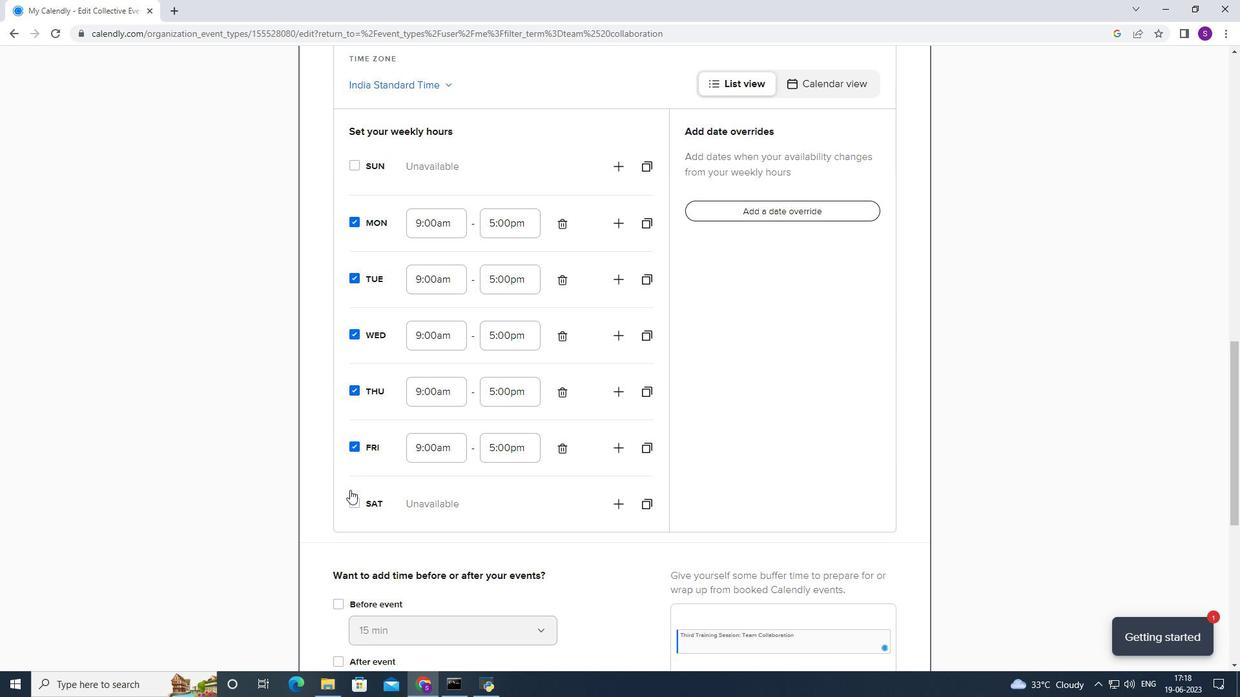 
Action: Mouse pressed left at (353, 498)
Screenshot: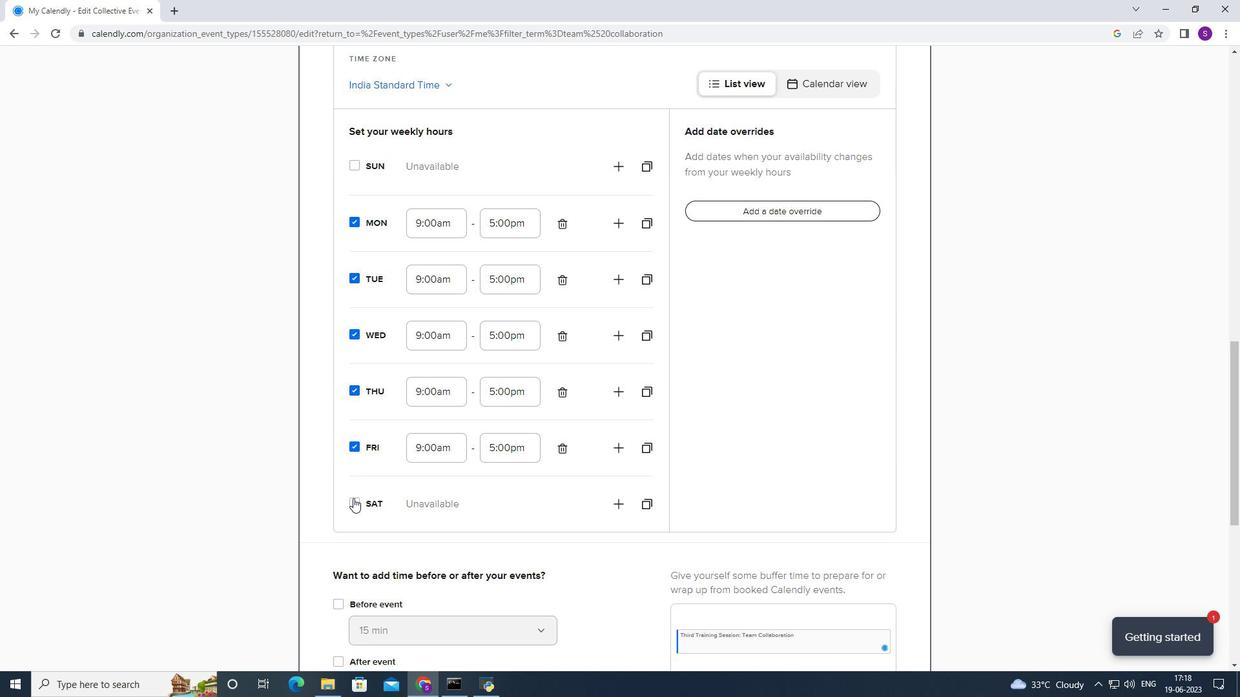
Action: Mouse moved to (382, 450)
Screenshot: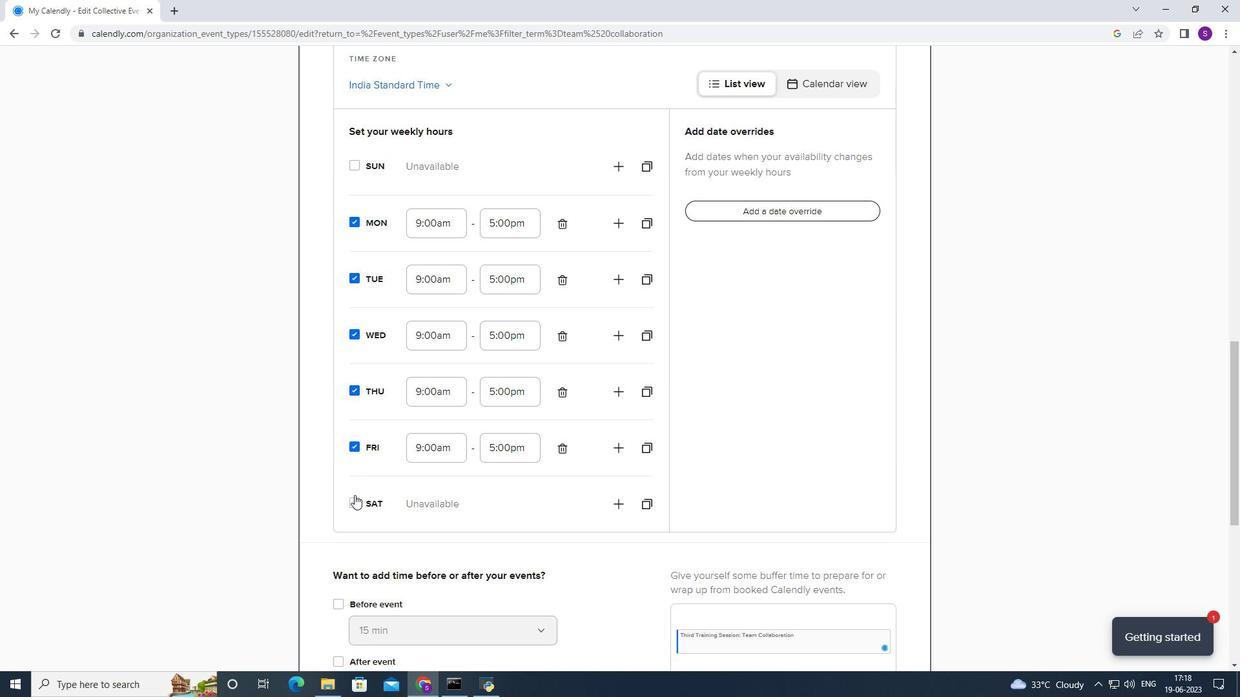
Action: Mouse scrolled (382, 450) with delta (0, 0)
Screenshot: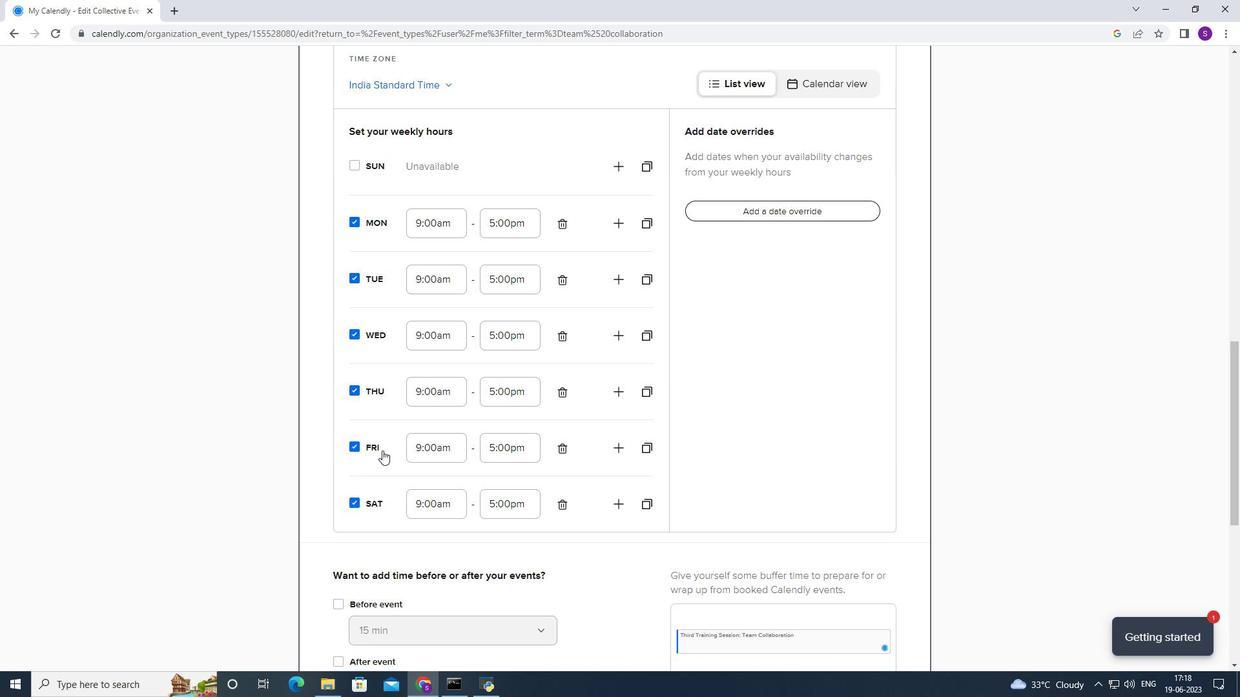 
Action: Mouse scrolled (382, 450) with delta (0, 0)
Screenshot: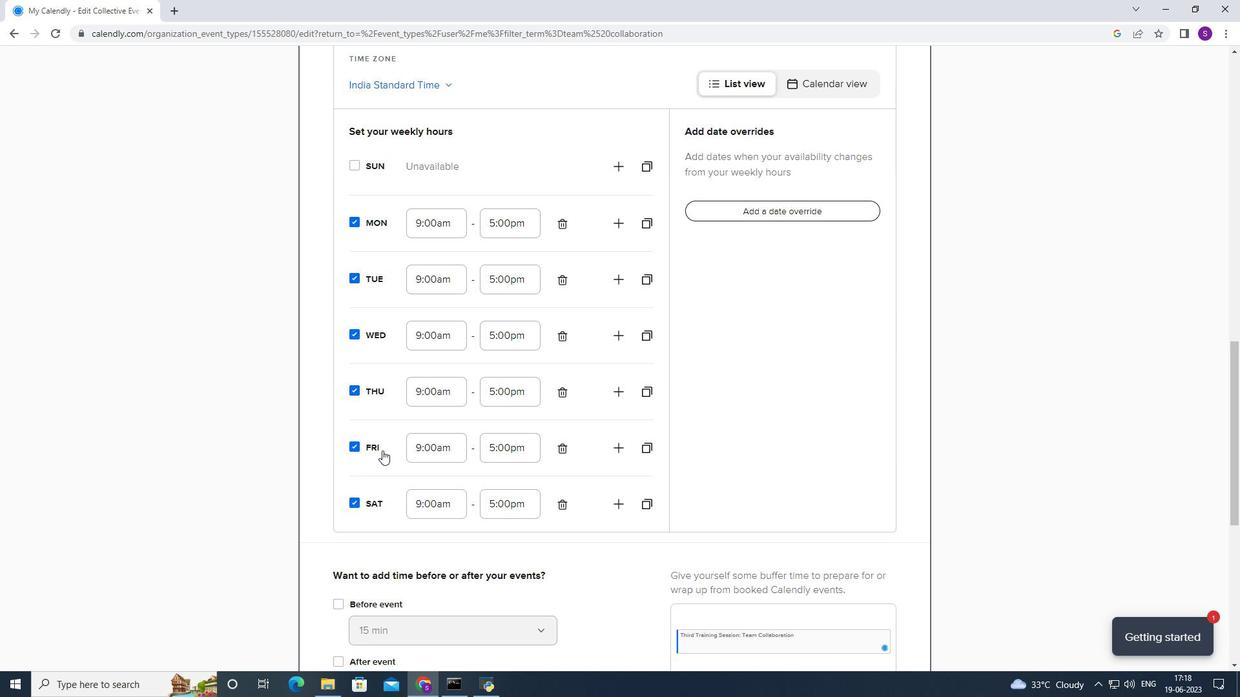 
Action: Mouse scrolled (382, 450) with delta (0, 0)
Screenshot: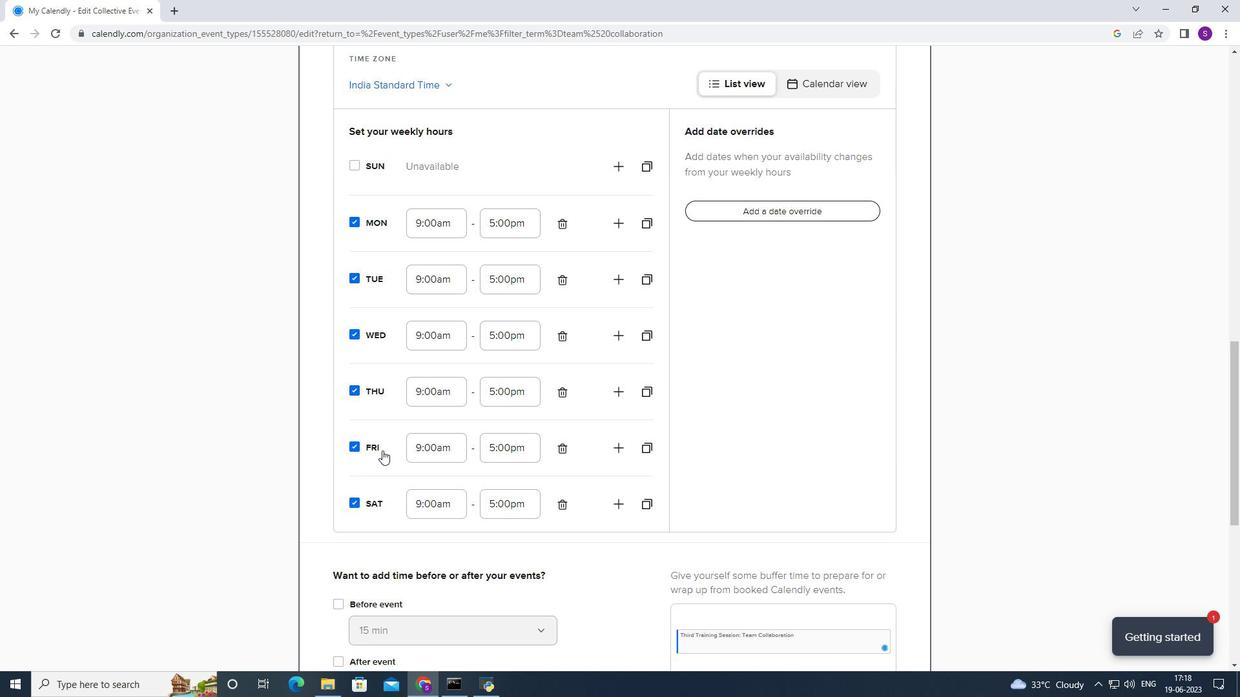 
Action: Mouse scrolled (382, 450) with delta (0, 0)
Screenshot: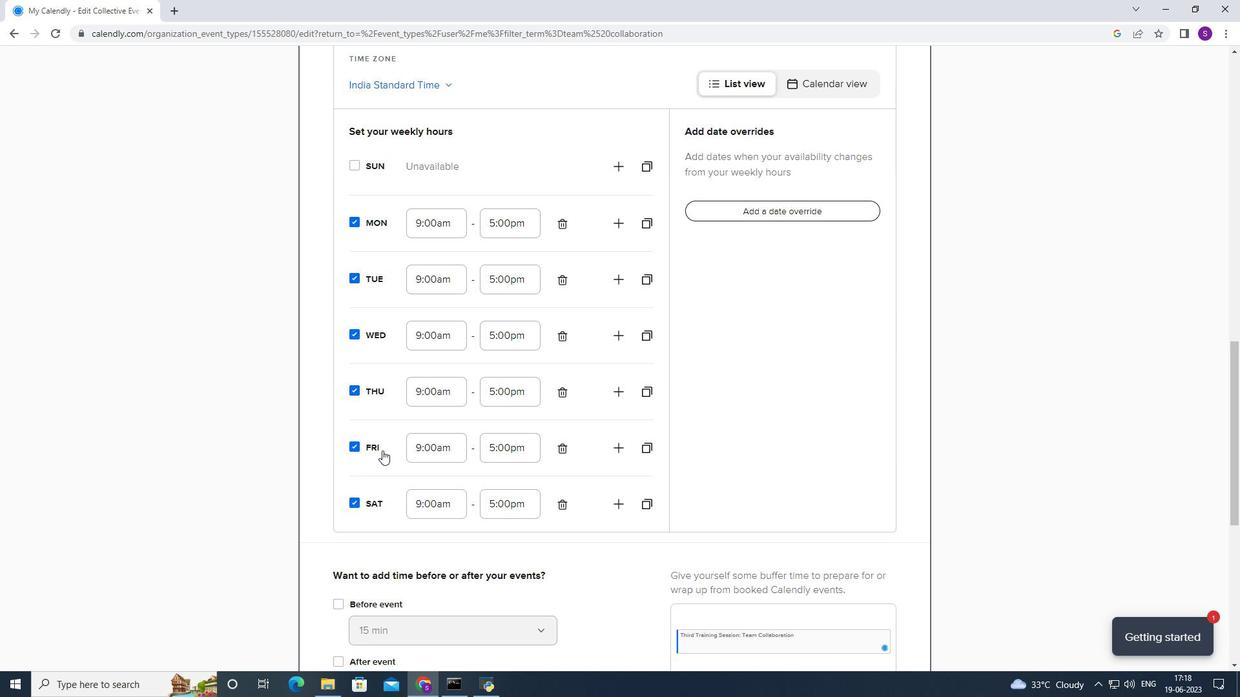 
Action: Mouse scrolled (382, 450) with delta (0, 0)
Screenshot: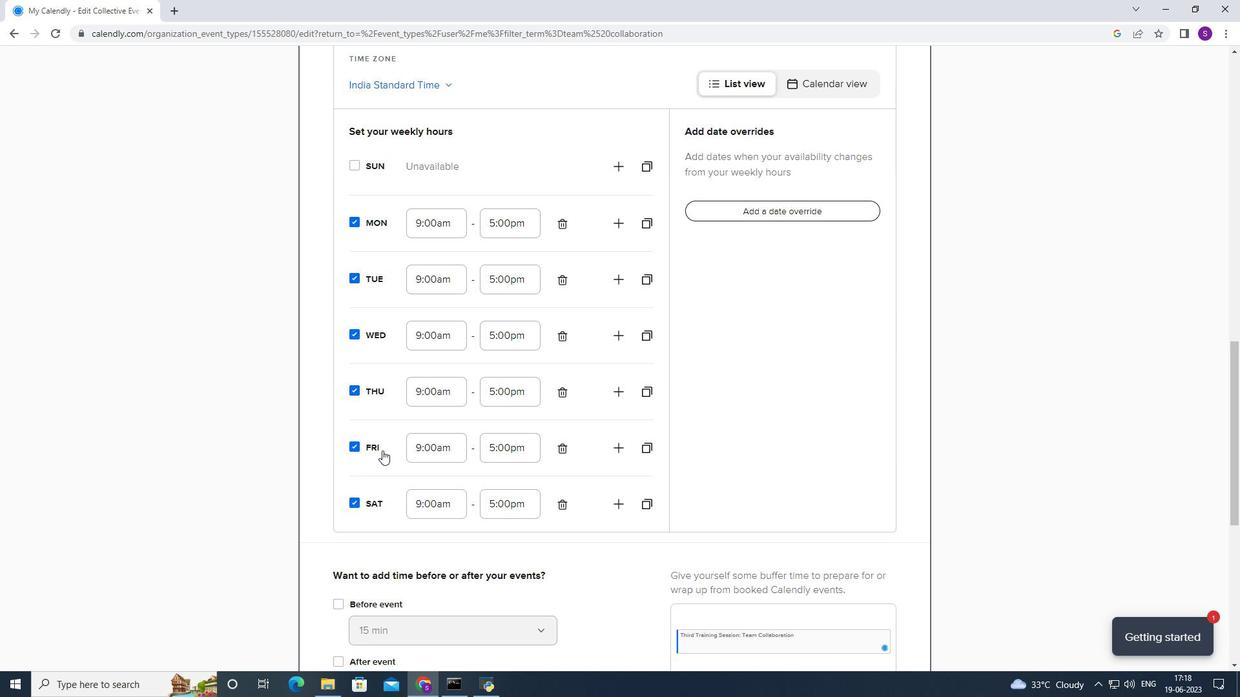 
Action: Mouse moved to (341, 284)
Screenshot: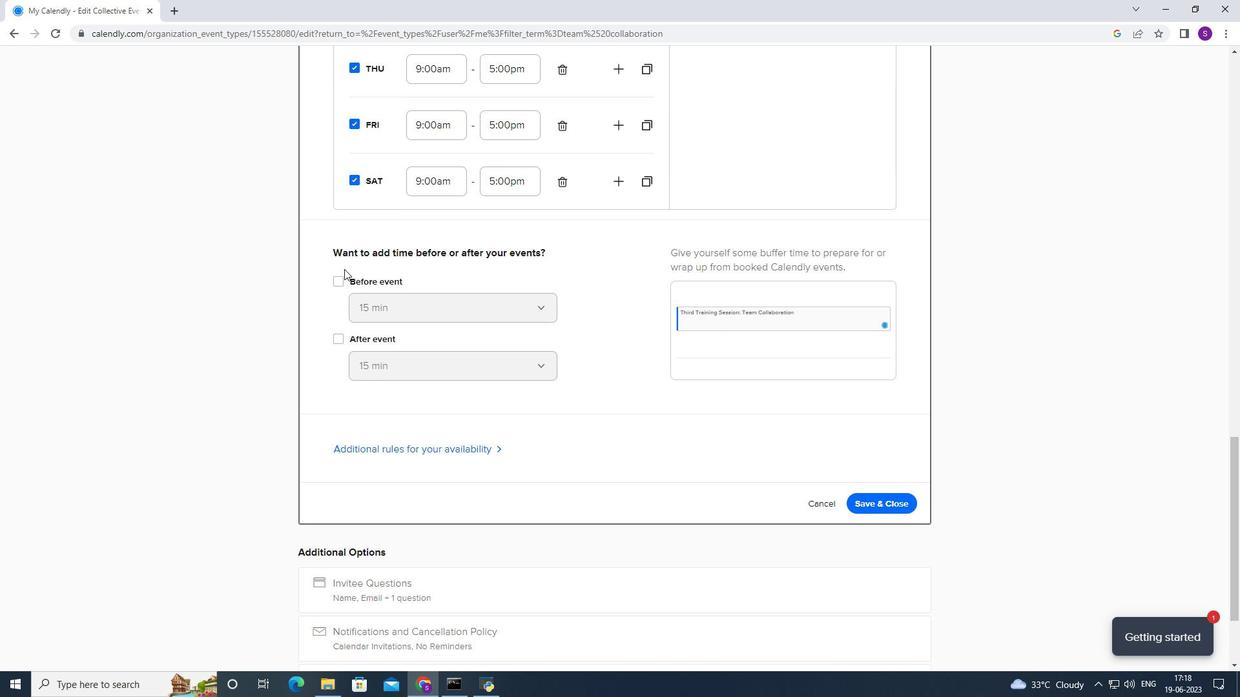 
Action: Mouse pressed left at (341, 284)
Screenshot: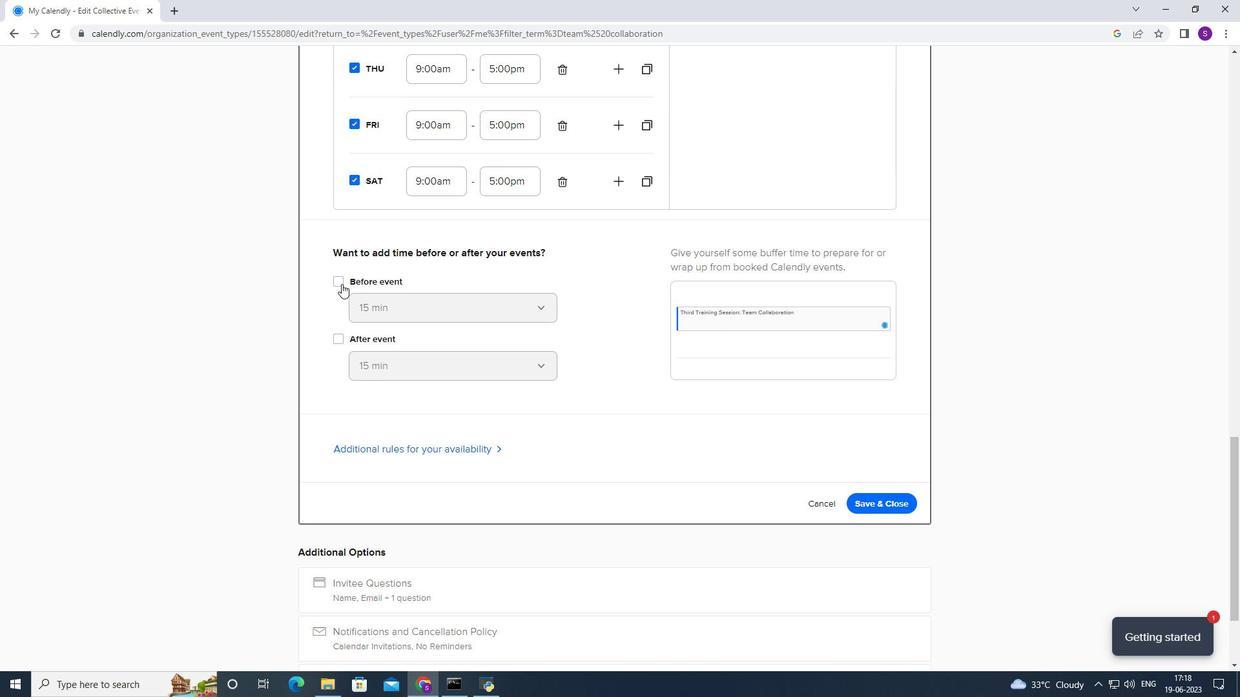 
Action: Mouse moved to (379, 322)
Screenshot: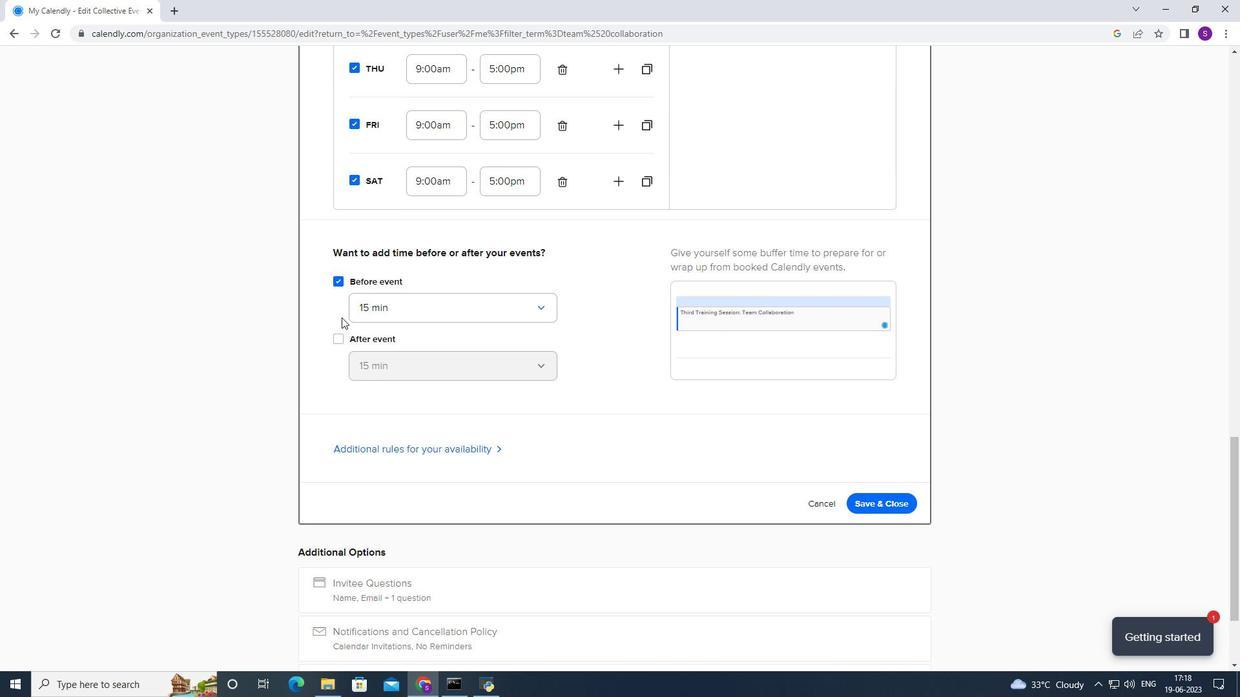 
Action: Mouse pressed left at (379, 322)
Screenshot: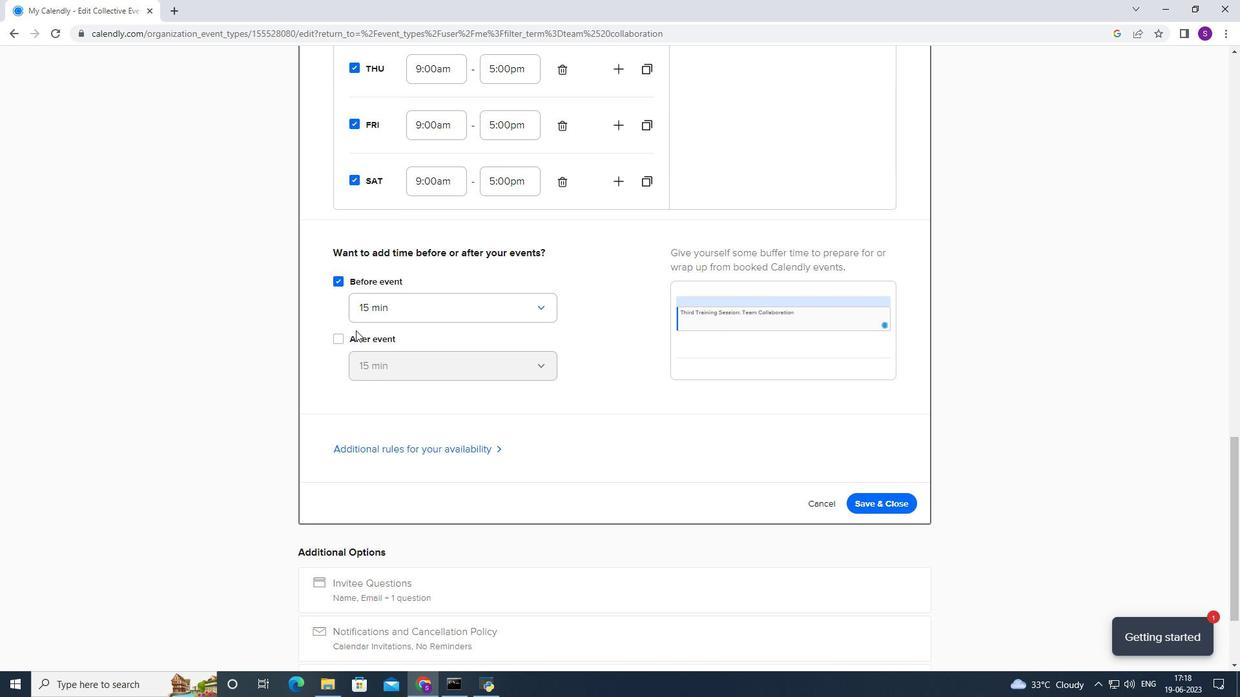 
Action: Mouse moved to (395, 342)
Screenshot: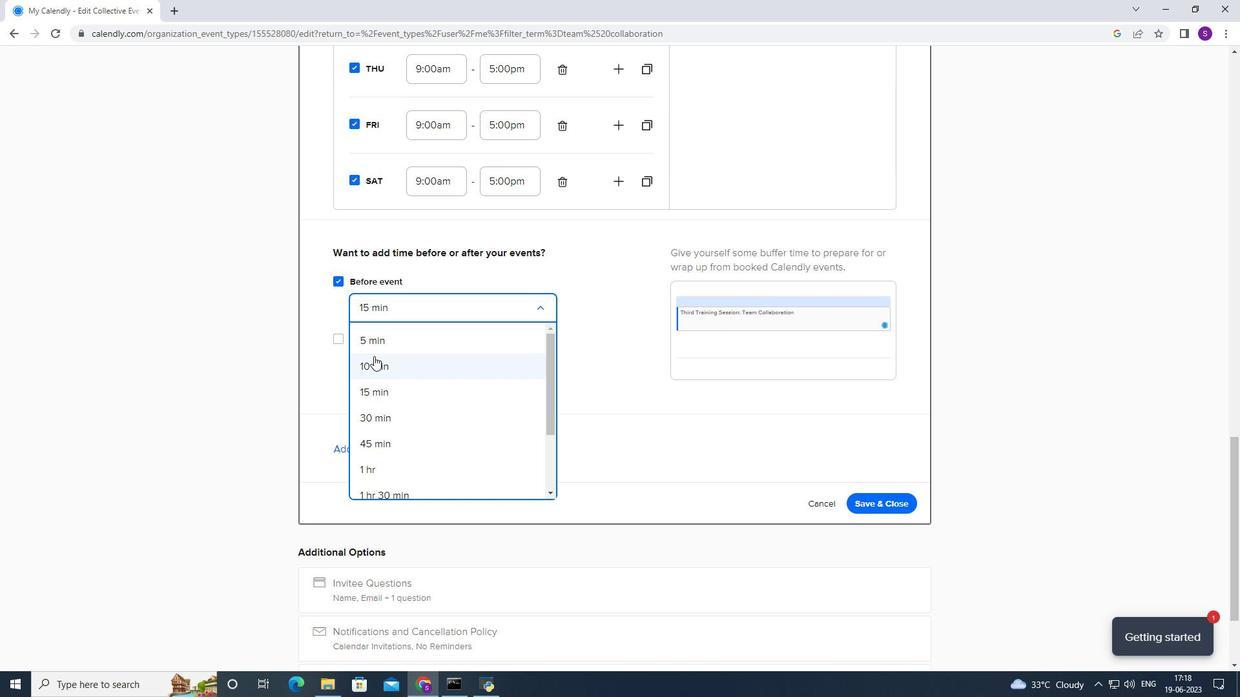
Action: Mouse pressed left at (395, 342)
Screenshot: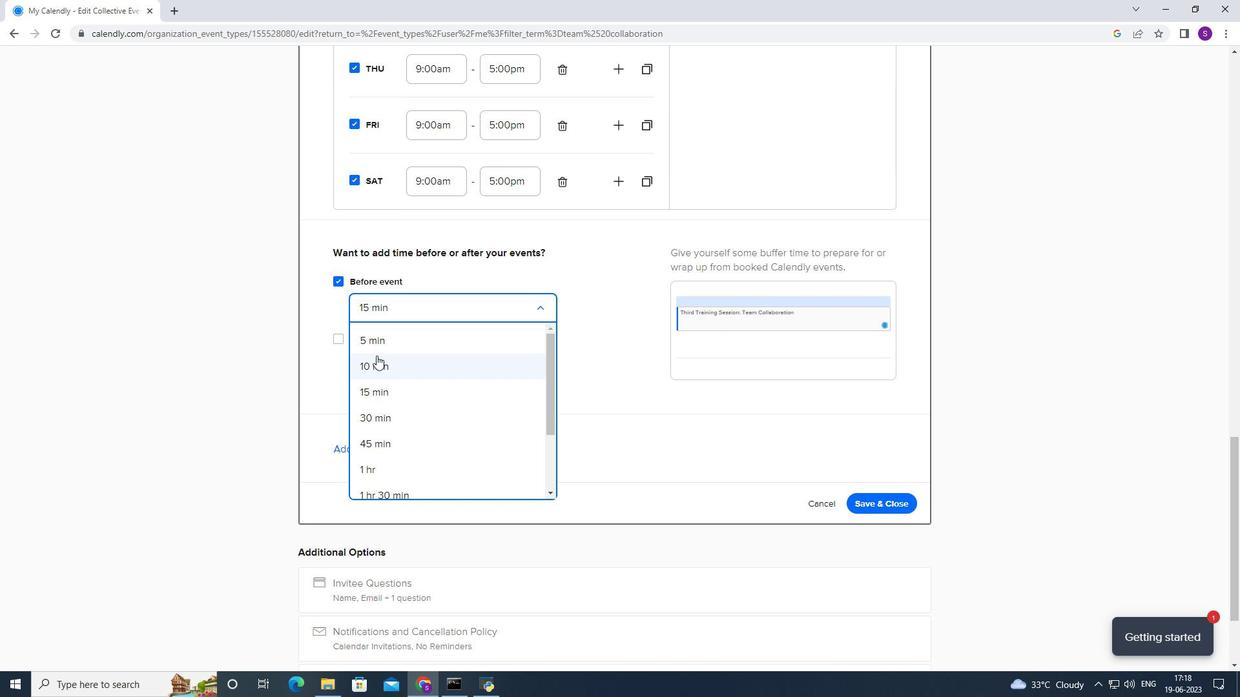 
Action: Mouse moved to (335, 333)
Screenshot: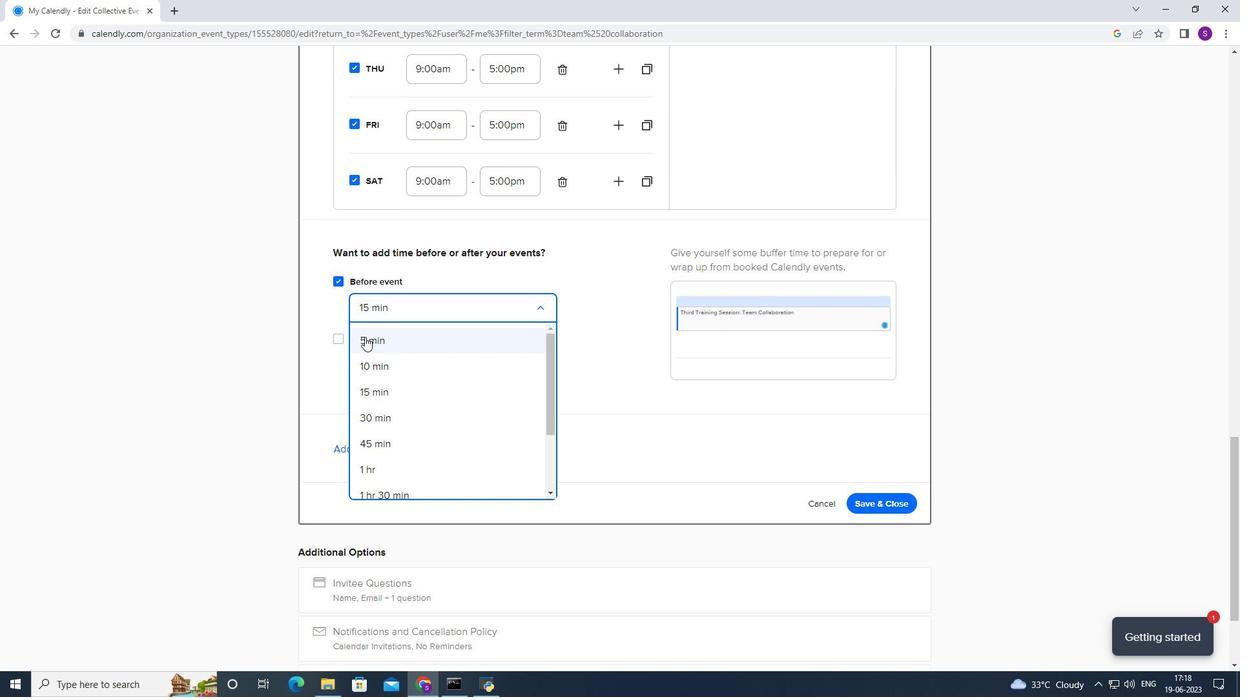 
Action: Mouse pressed left at (335, 333)
Screenshot: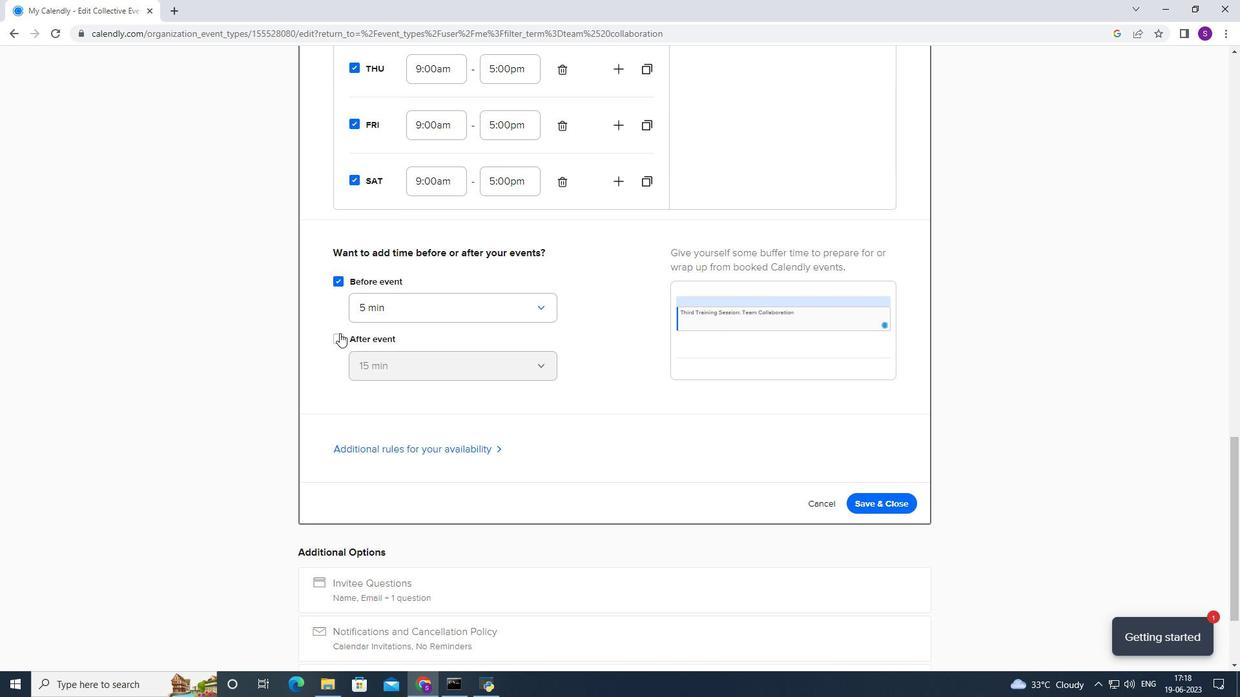 
Action: Mouse moved to (366, 359)
Screenshot: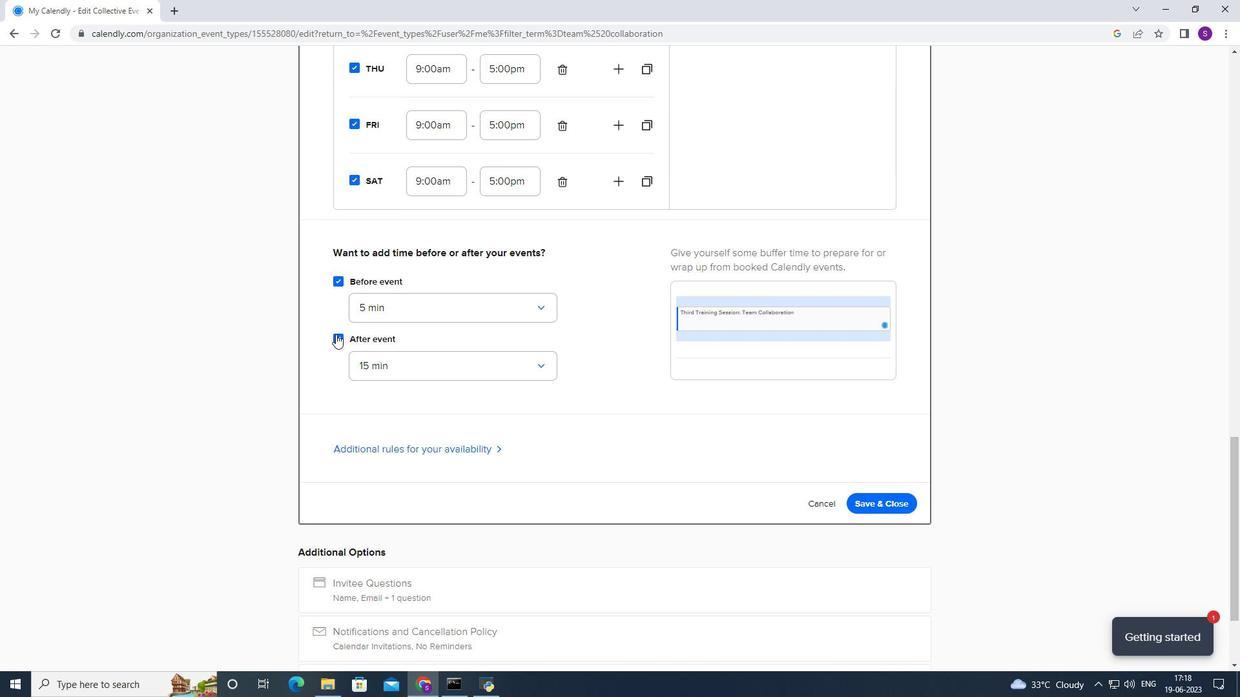 
Action: Mouse pressed left at (366, 359)
Screenshot: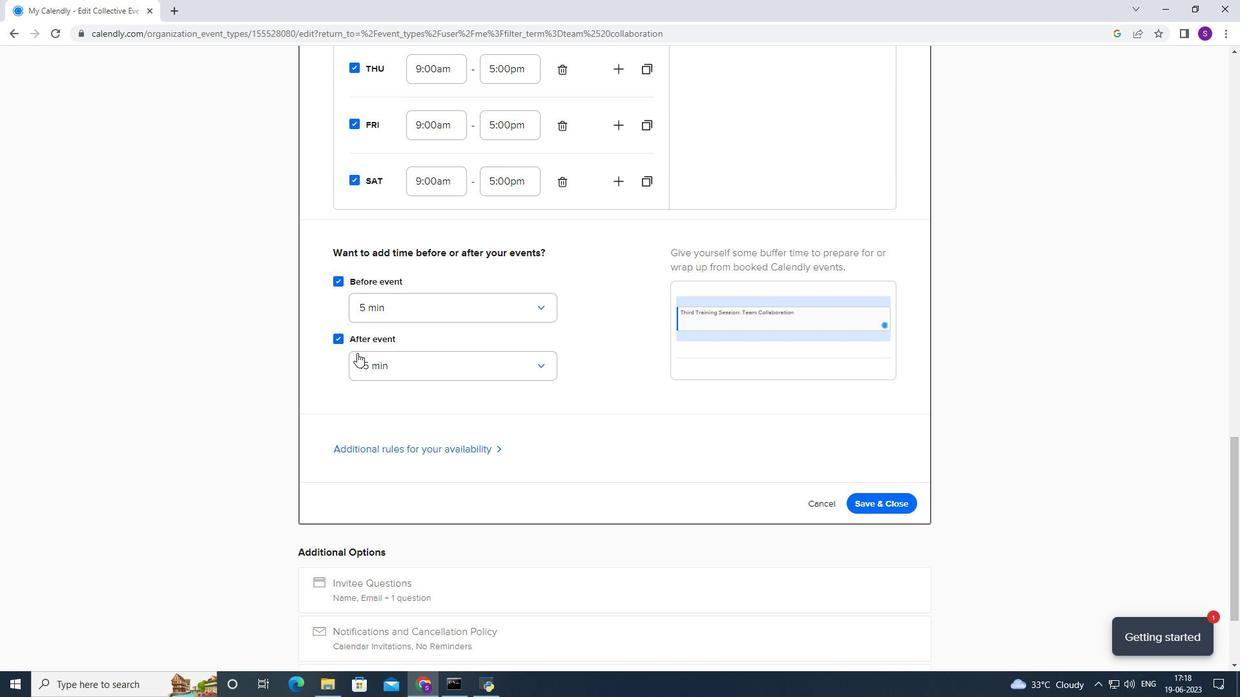 
Action: Mouse moved to (375, 409)
Screenshot: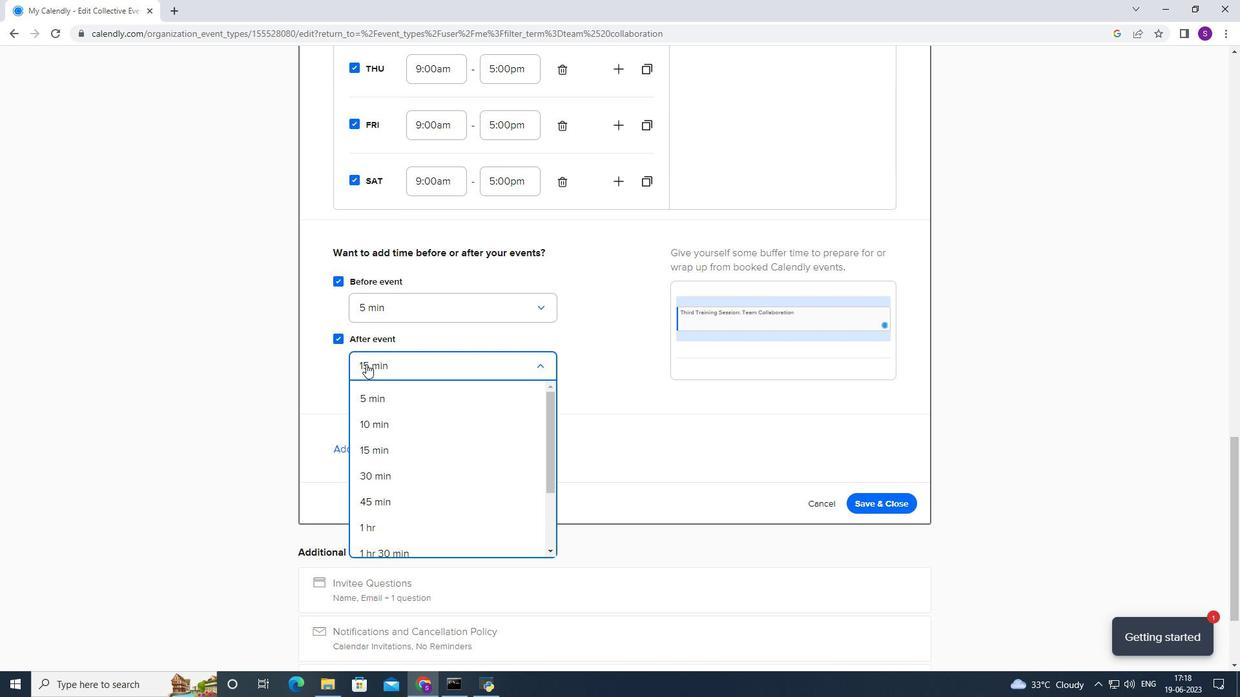 
Action: Mouse pressed left at (375, 409)
Screenshot: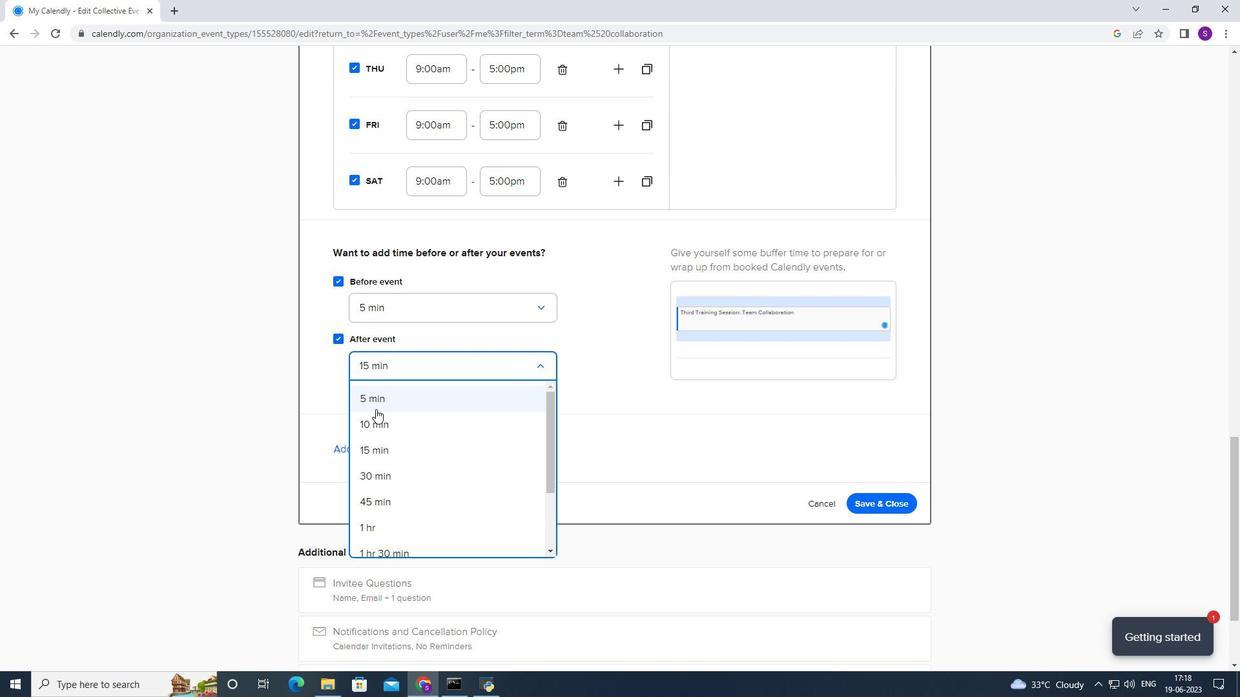 
Action: Mouse moved to (376, 398)
Screenshot: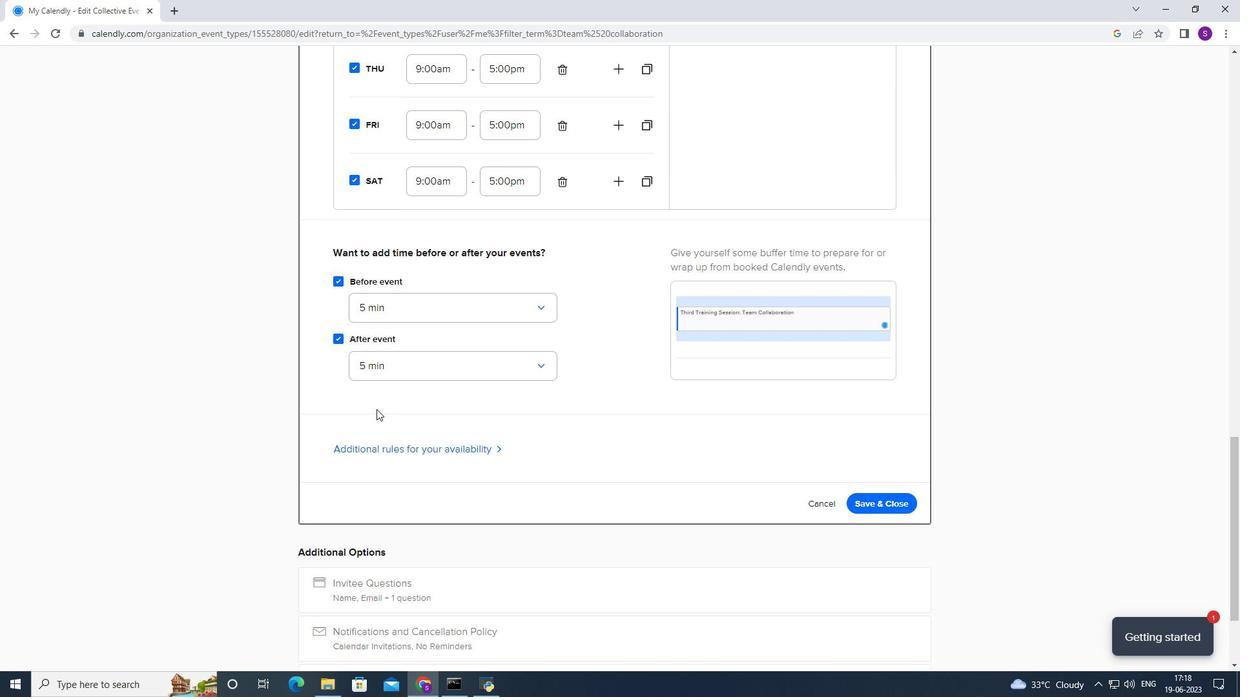 
Action: Mouse scrolled (376, 397) with delta (0, 0)
Screenshot: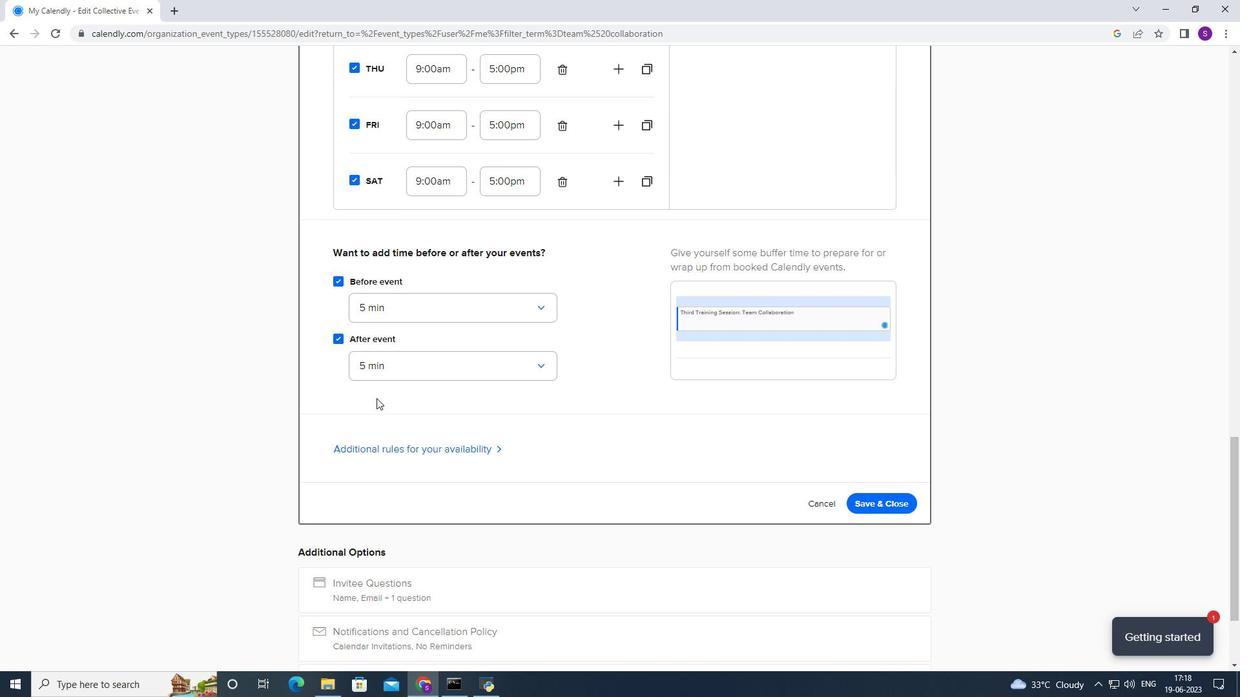 
Action: Mouse scrolled (376, 397) with delta (0, 0)
Screenshot: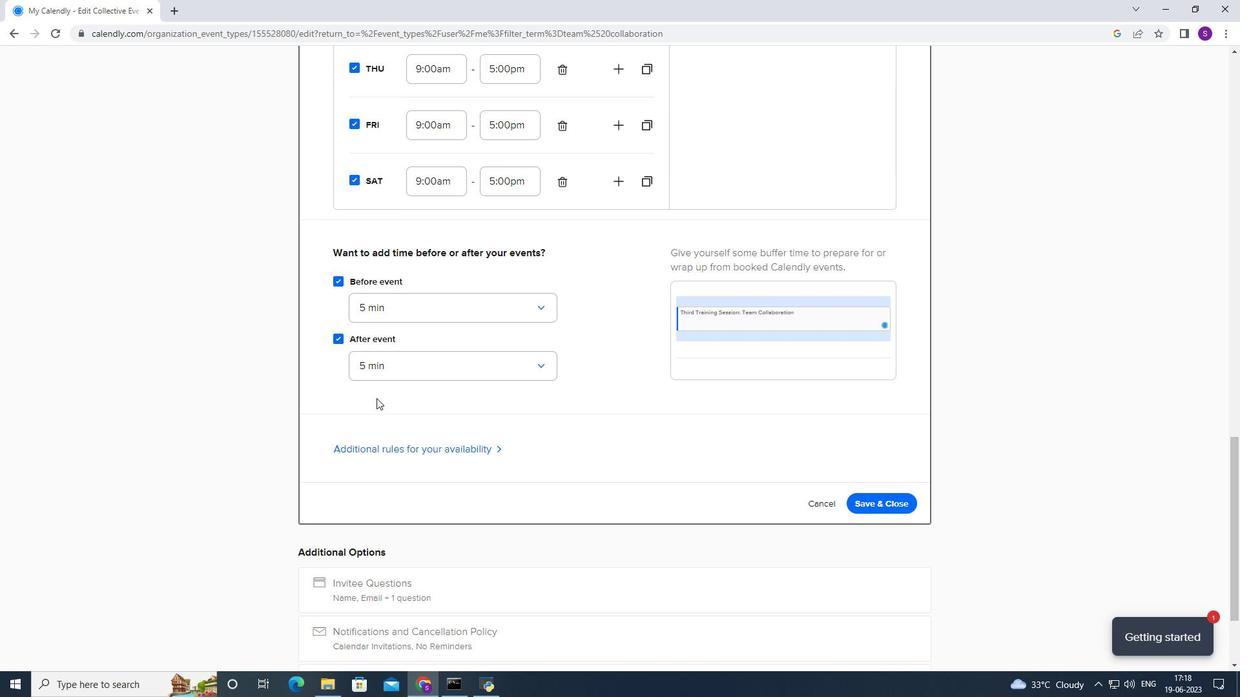 
Action: Mouse scrolled (376, 397) with delta (0, 0)
Screenshot: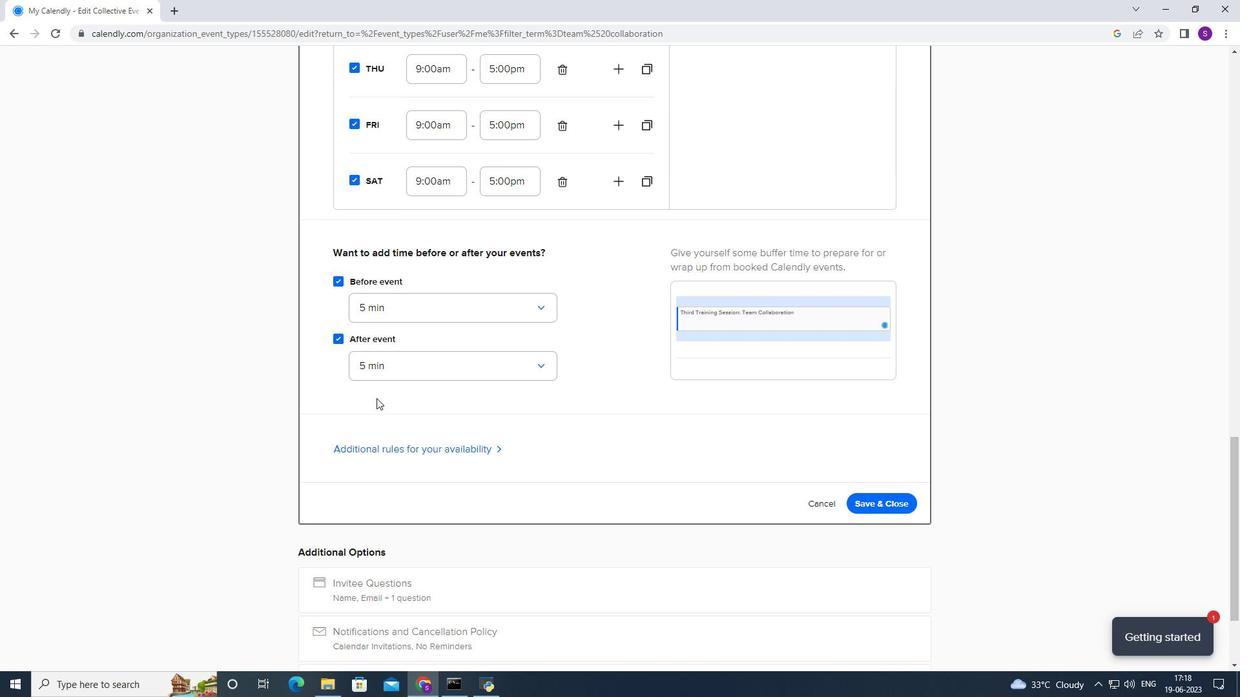 
Action: Mouse scrolled (376, 397) with delta (0, 0)
Screenshot: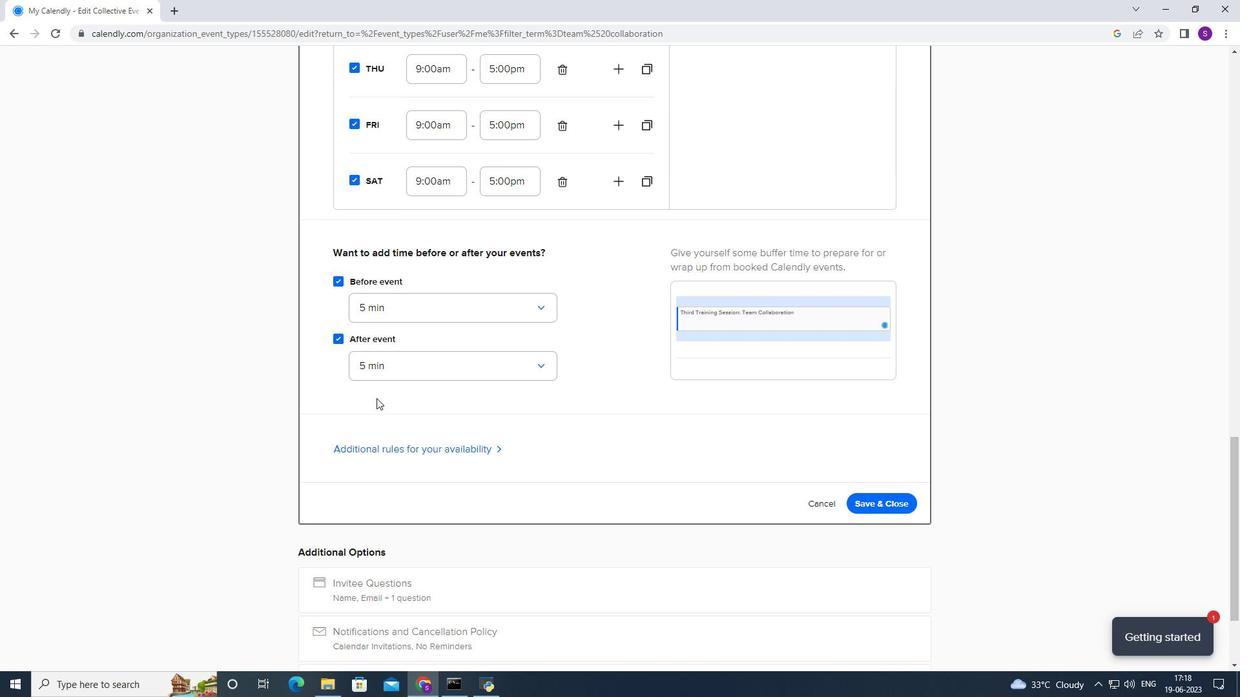 
Action: Mouse scrolled (376, 397) with delta (0, 0)
Screenshot: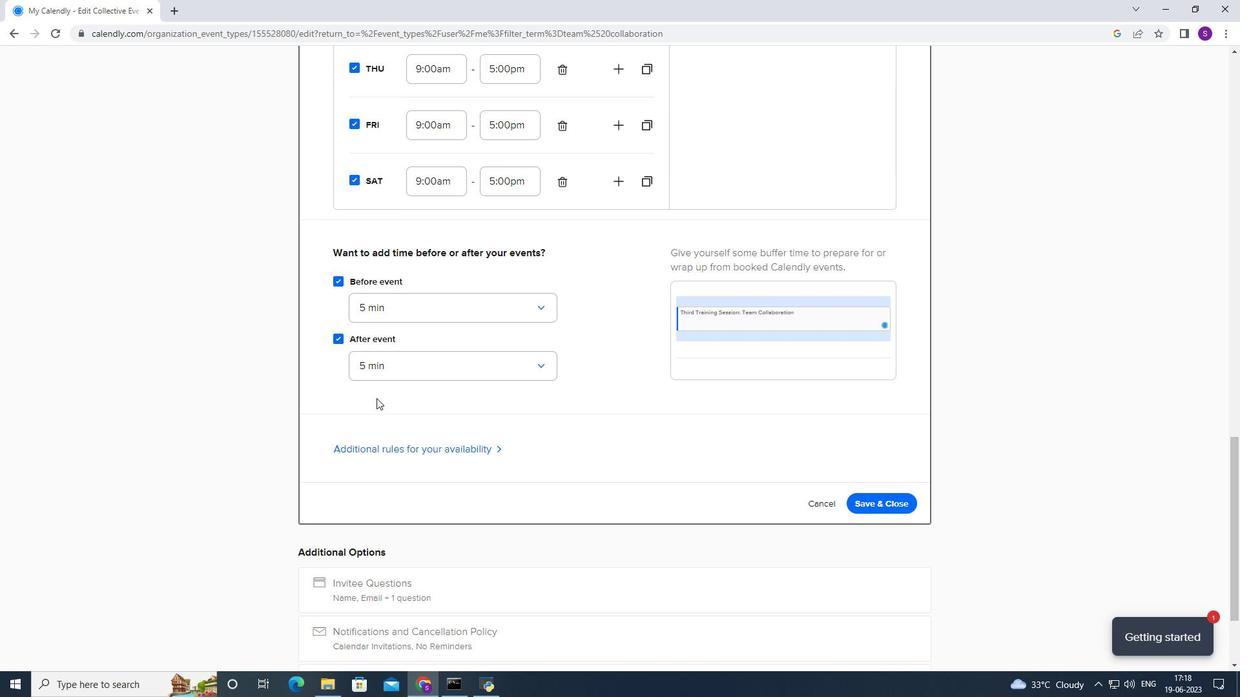 
Action: Mouse moved to (401, 319)
Screenshot: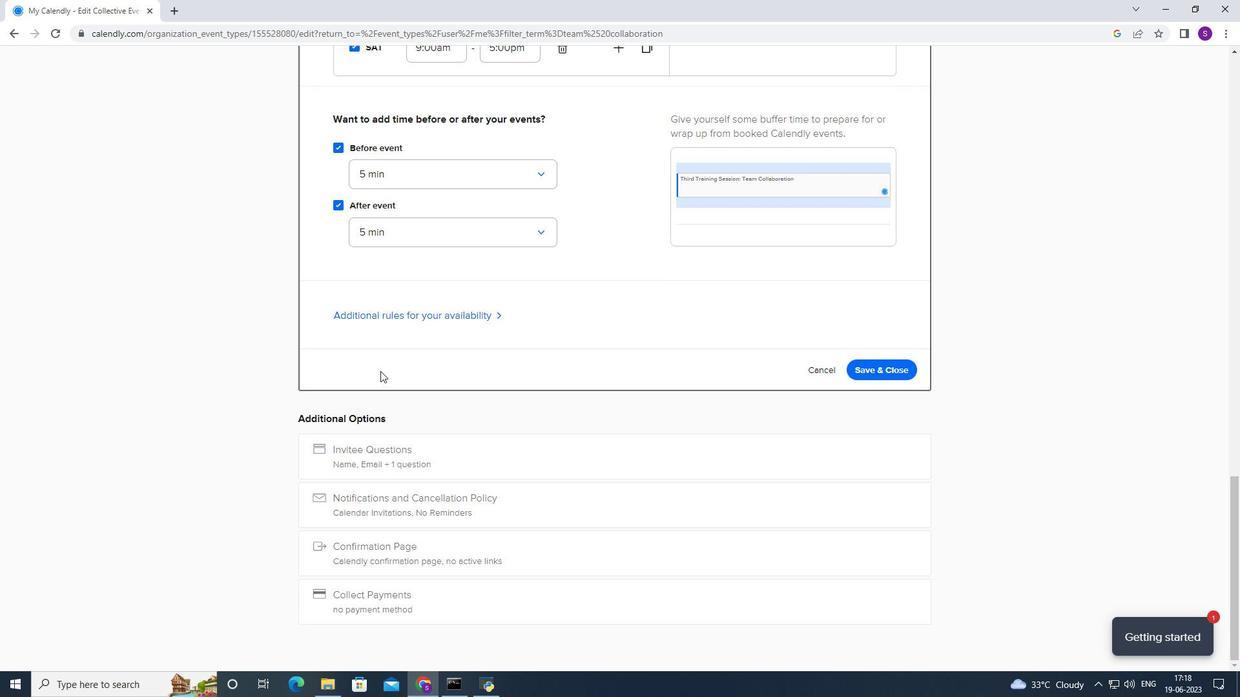 
Action: Mouse pressed left at (401, 319)
Screenshot: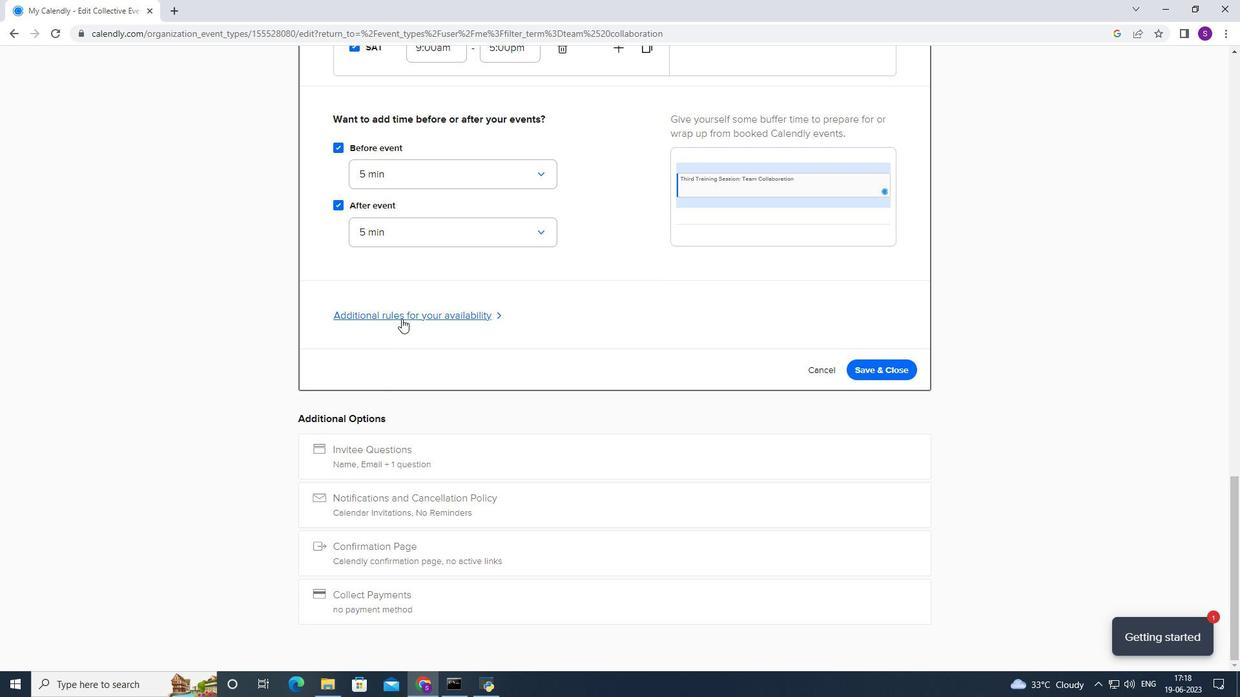 
Action: Mouse moved to (403, 423)
Screenshot: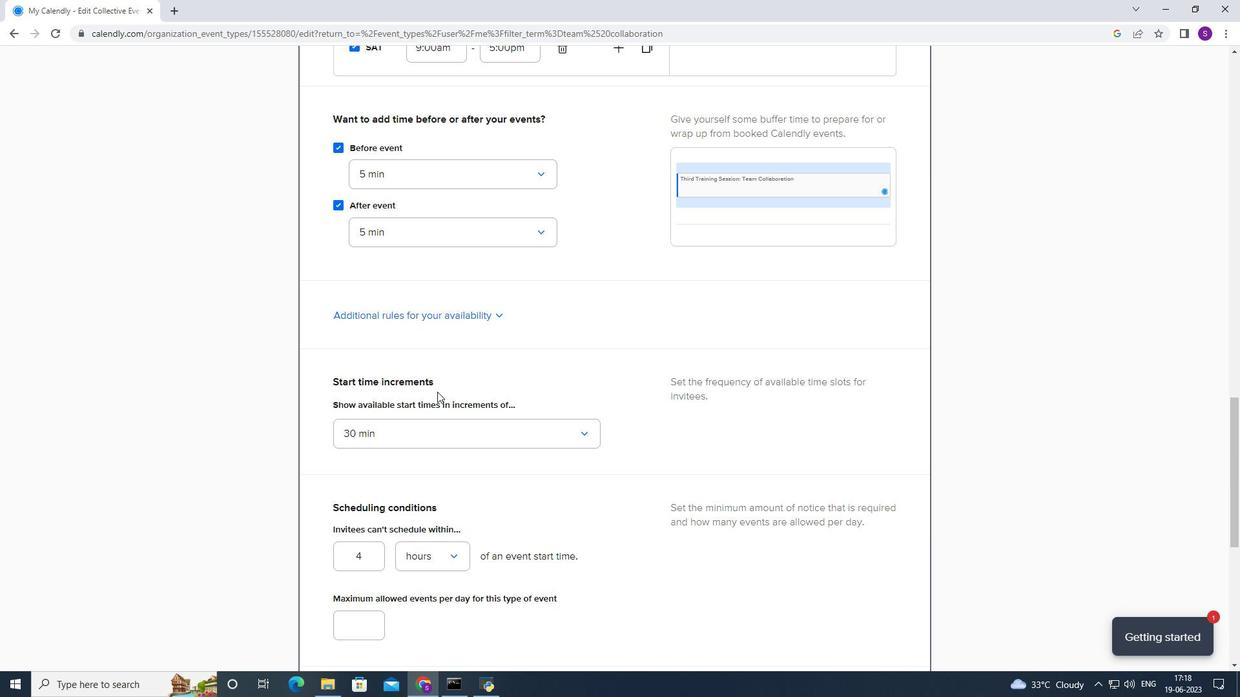 
Action: Mouse pressed left at (403, 423)
Screenshot: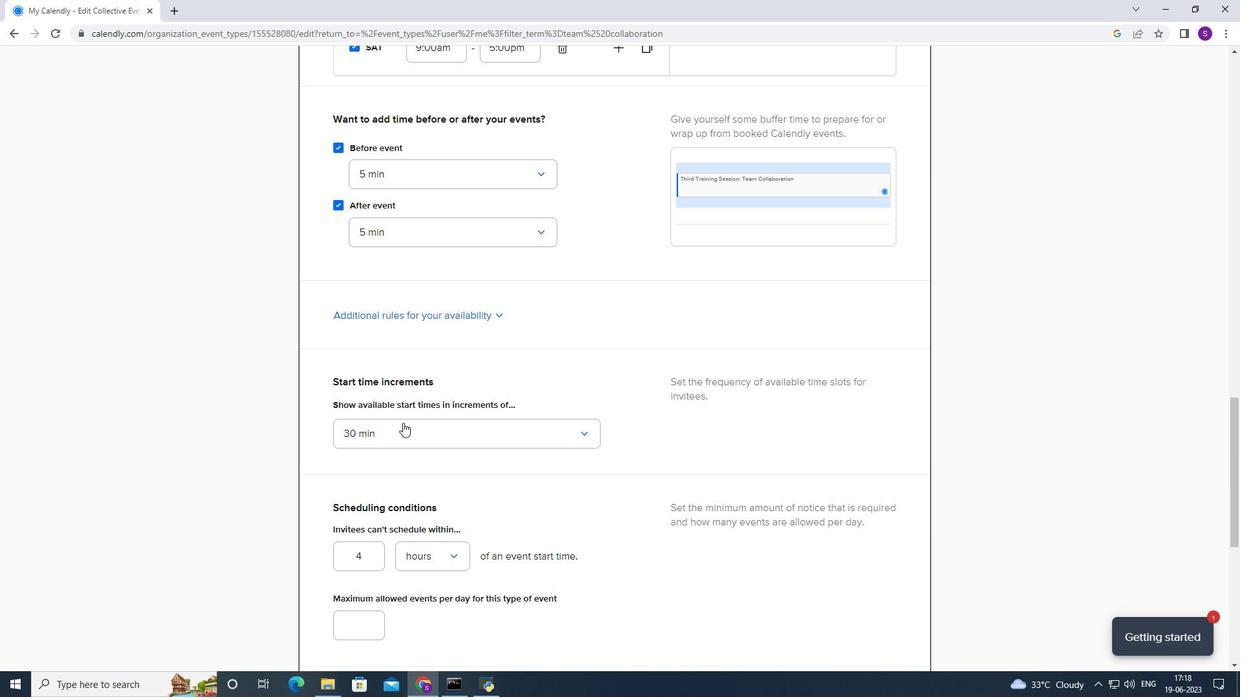 
Action: Mouse moved to (350, 614)
Screenshot: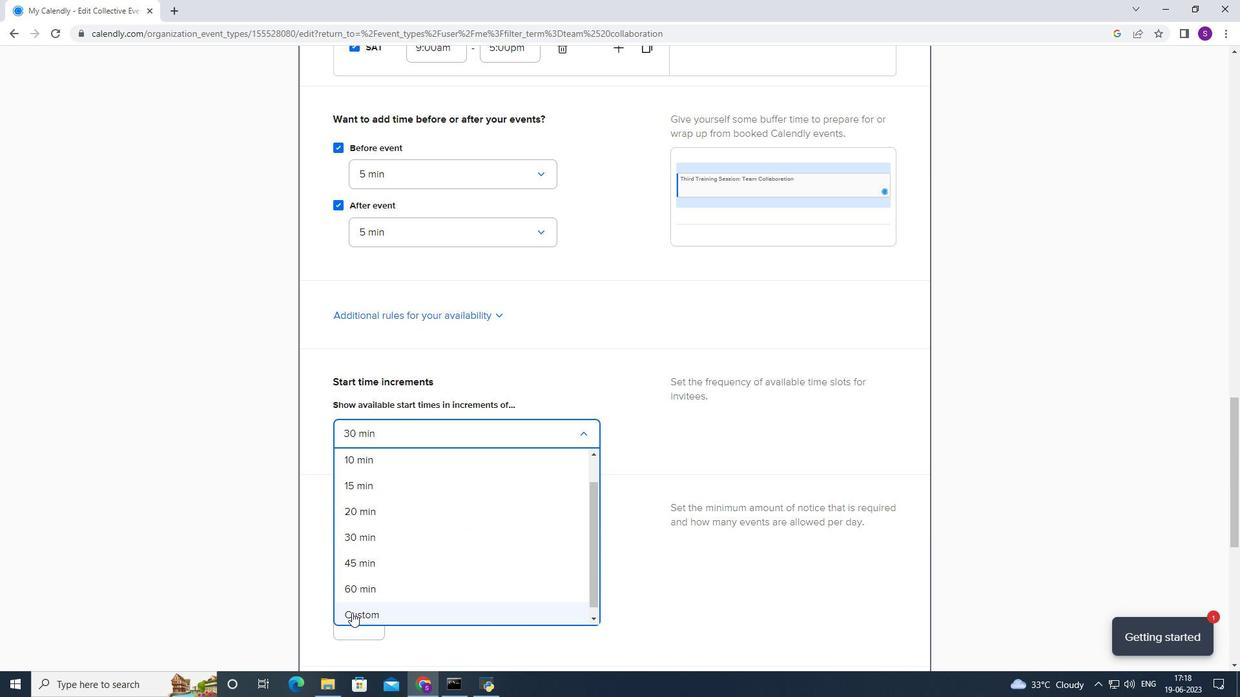 
Action: Mouse pressed left at (350, 614)
Screenshot: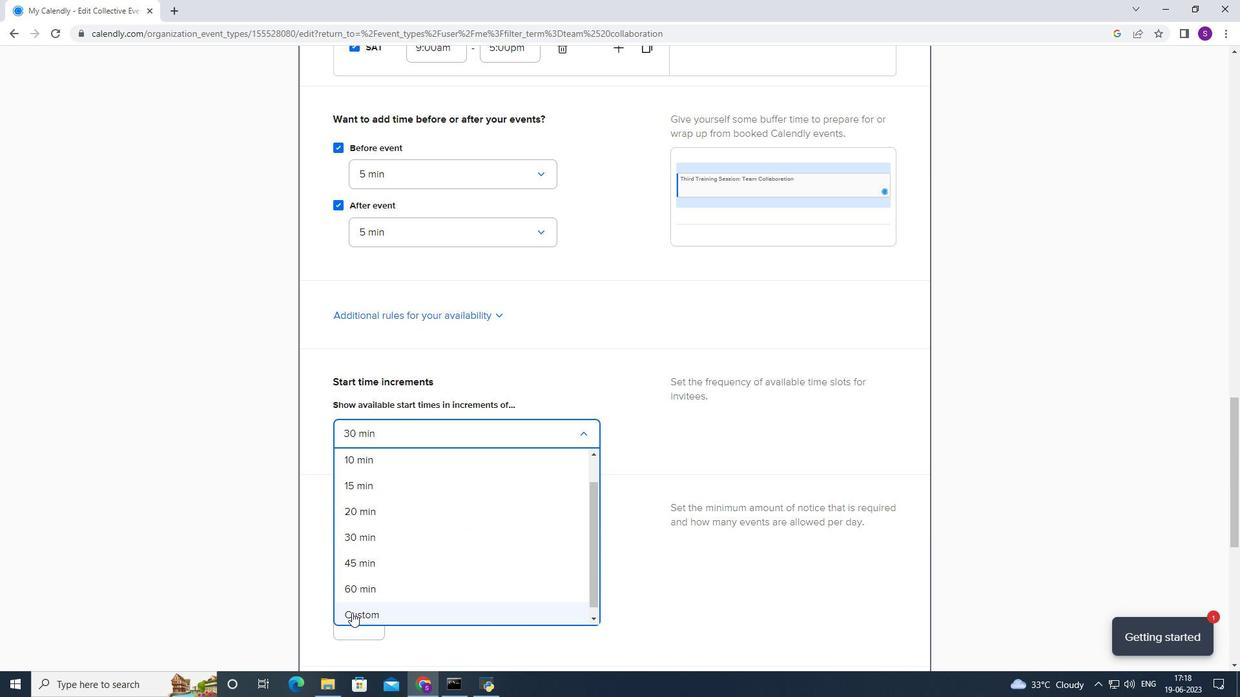 
Action: Mouse moved to (466, 457)
Screenshot: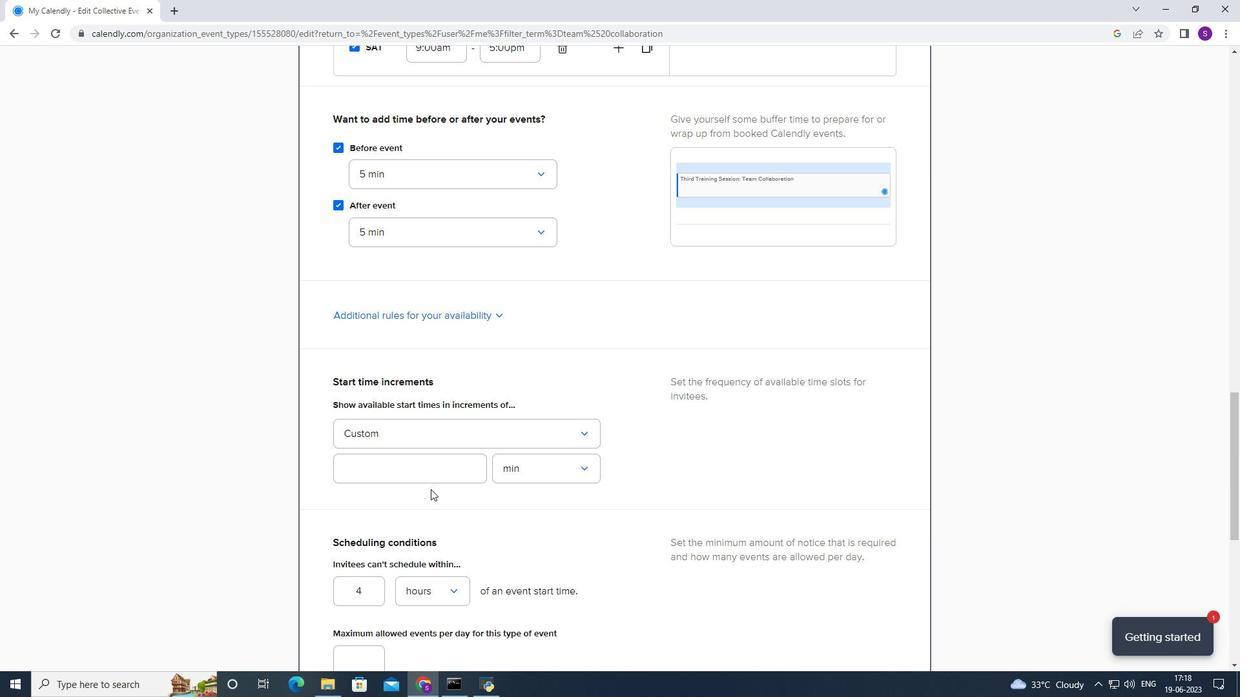 
Action: Mouse pressed left at (466, 457)
Screenshot: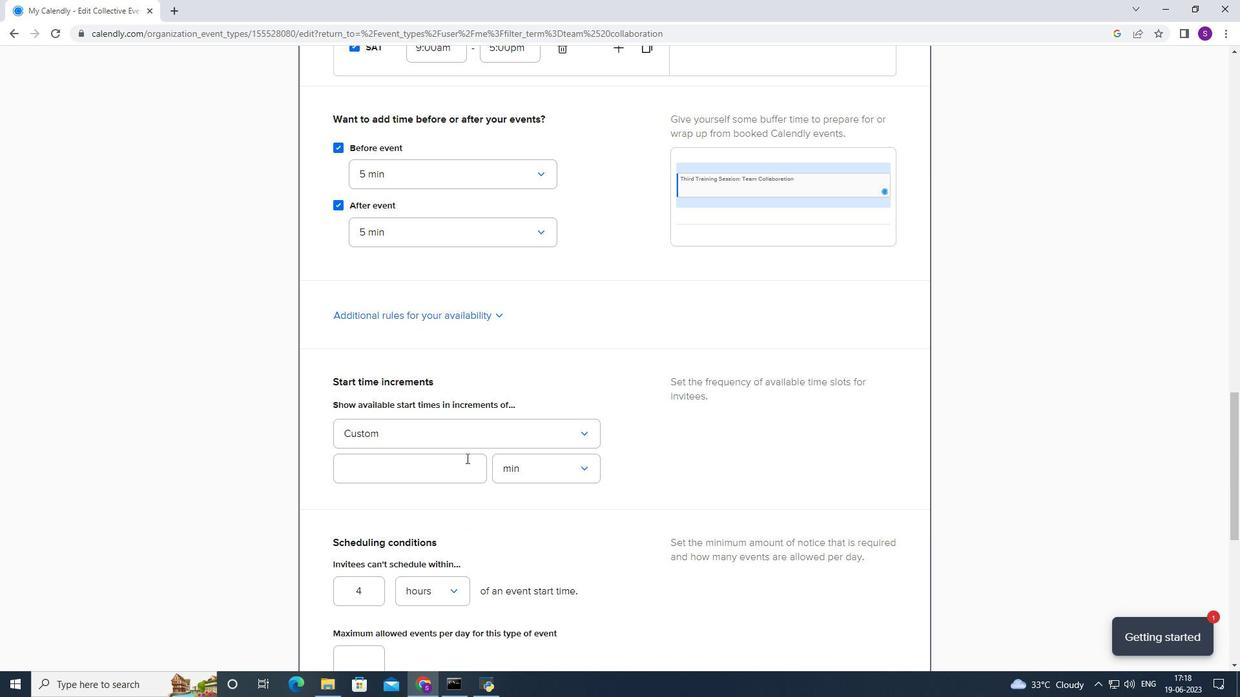 
Action: Key pressed 345
Screenshot: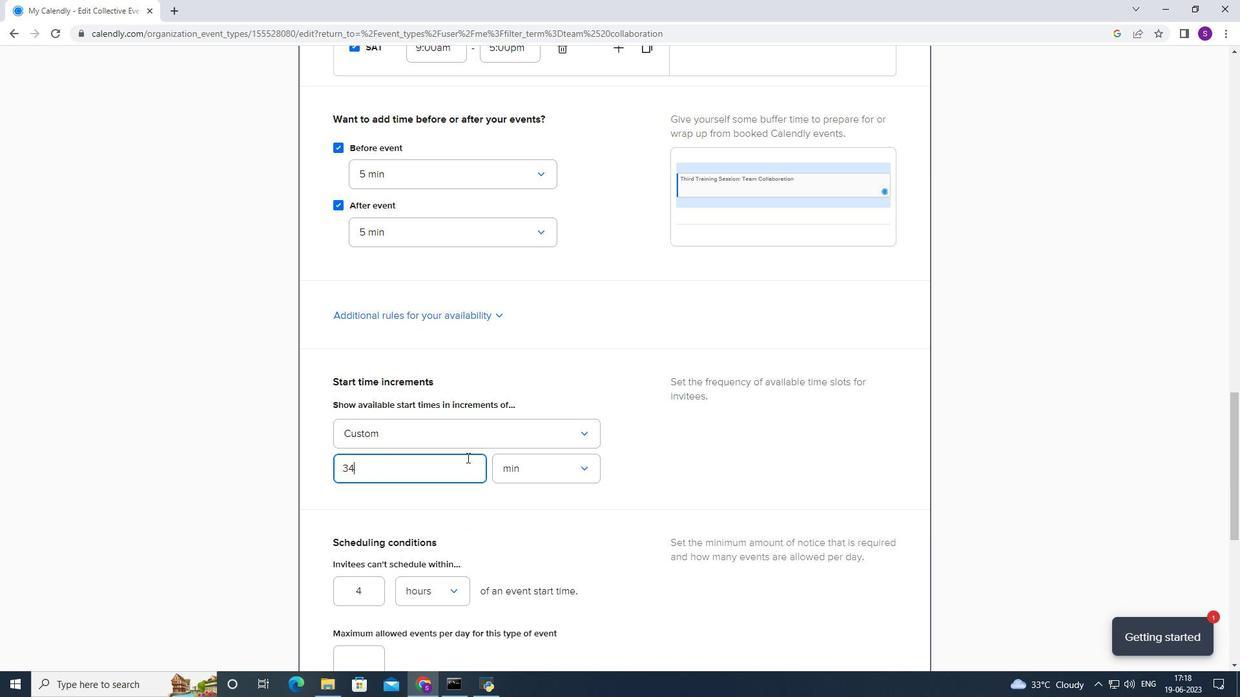 
Action: Mouse moved to (354, 464)
Screenshot: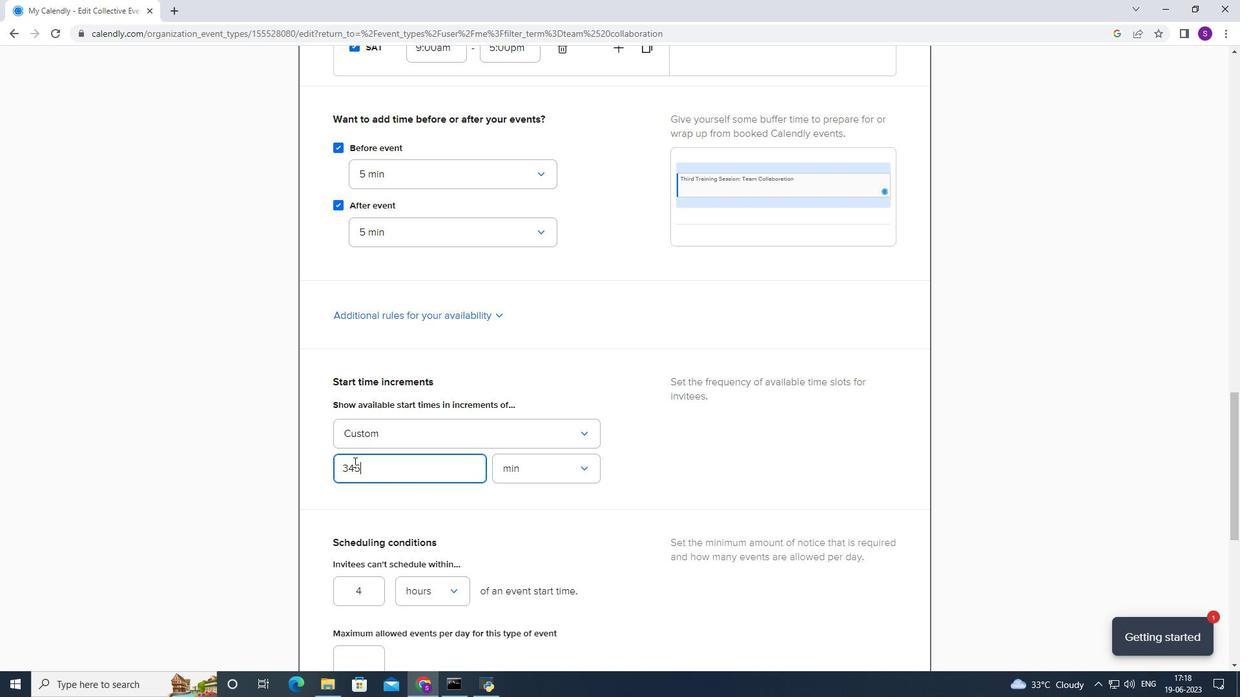 
Action: Mouse pressed left at (354, 464)
Screenshot: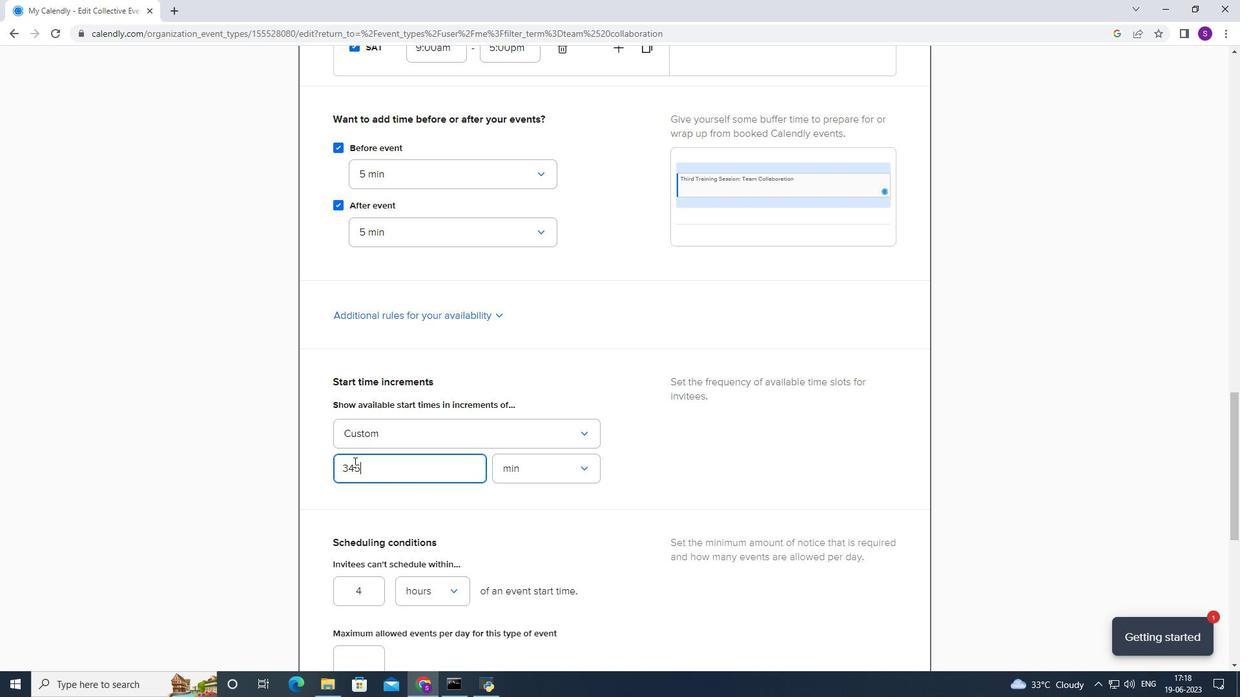 
Action: Key pressed <Key.backspace>
Screenshot: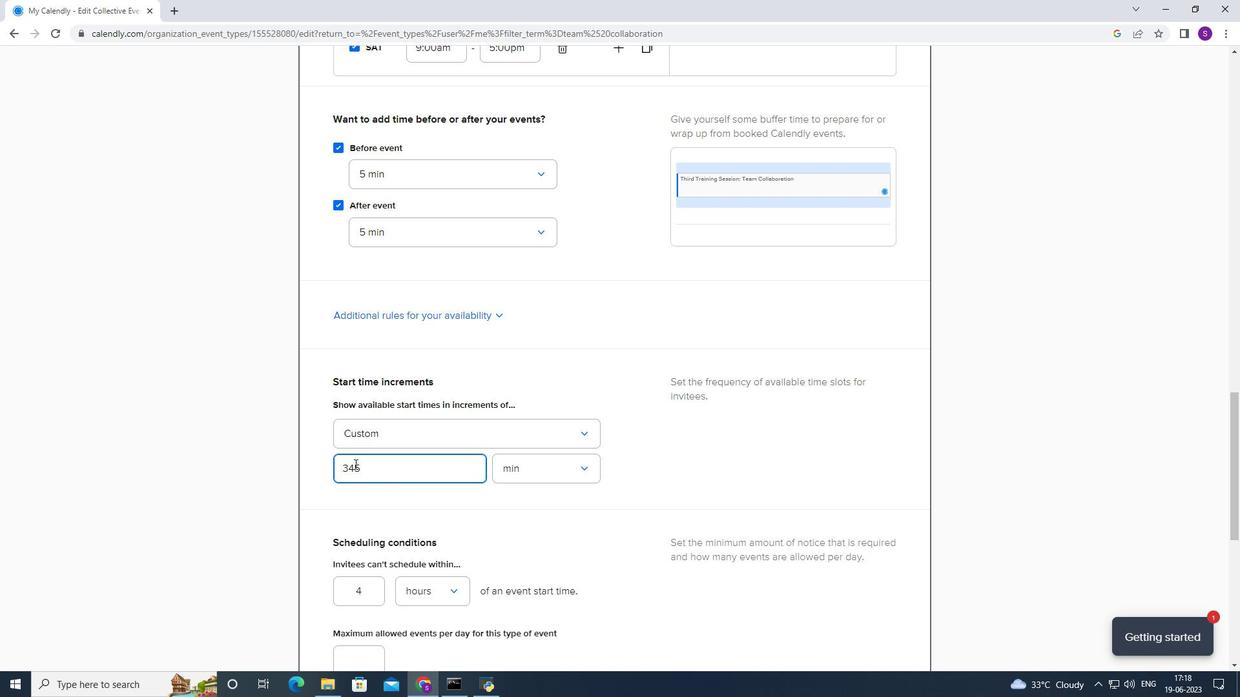 
Action: Mouse moved to (350, 523)
Screenshot: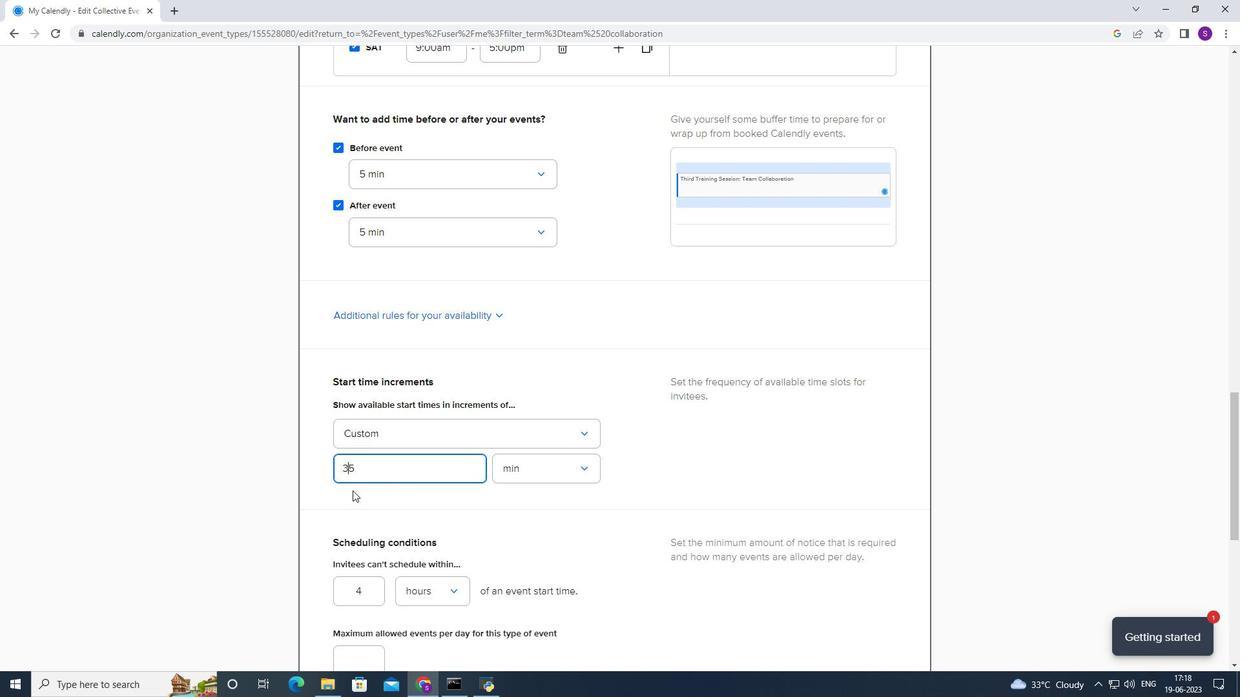 
Action: Mouse pressed left at (350, 523)
Screenshot: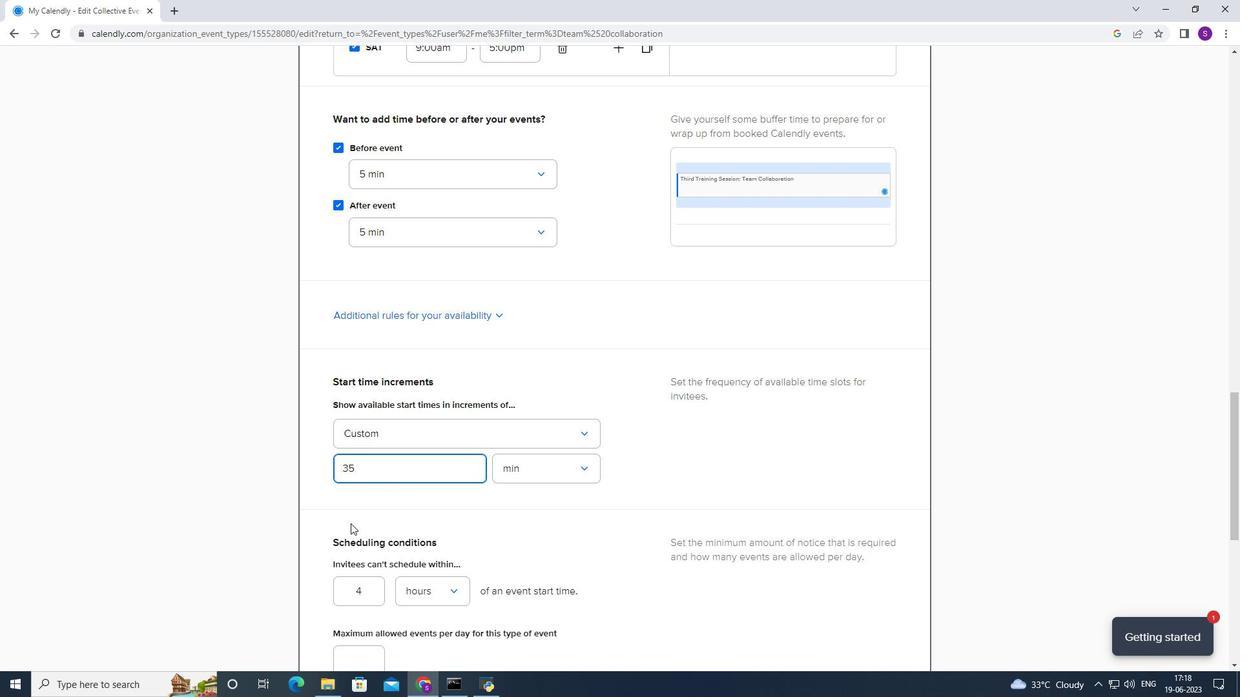 
Action: Mouse moved to (352, 520)
Screenshot: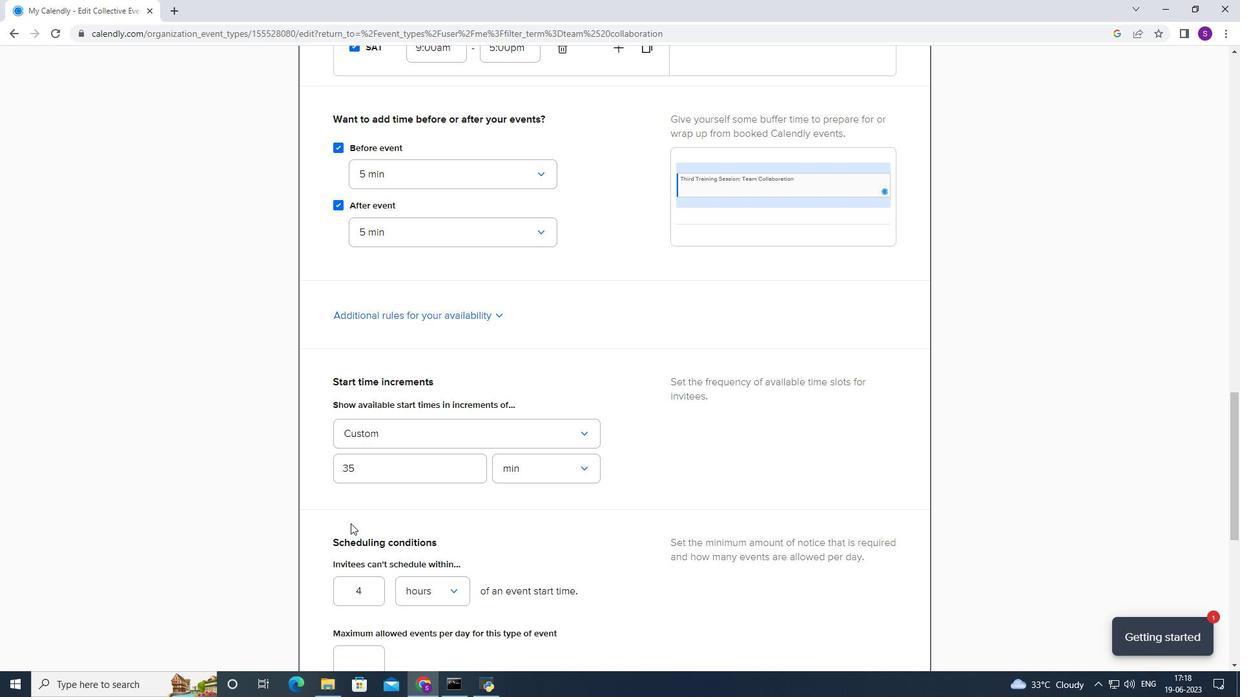 
Action: Mouse scrolled (352, 519) with delta (0, 0)
Screenshot: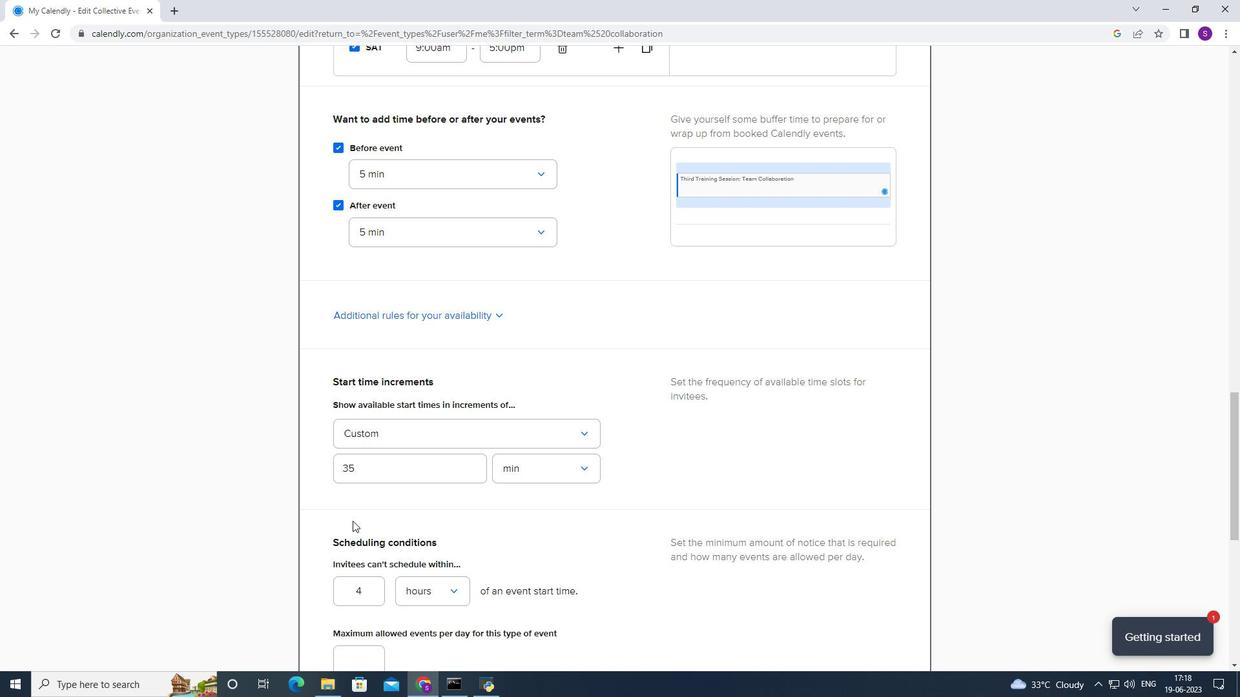 
Action: Mouse scrolled (352, 519) with delta (0, 0)
Screenshot: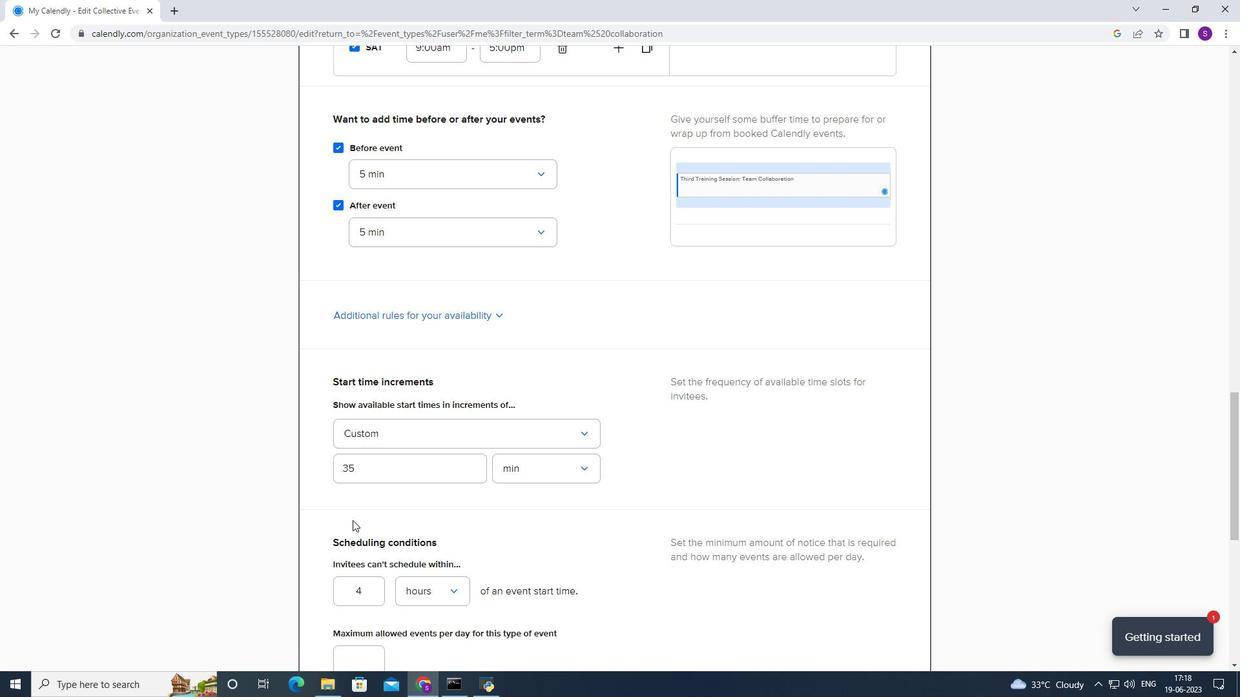 
Action: Mouse scrolled (352, 519) with delta (0, 0)
Screenshot: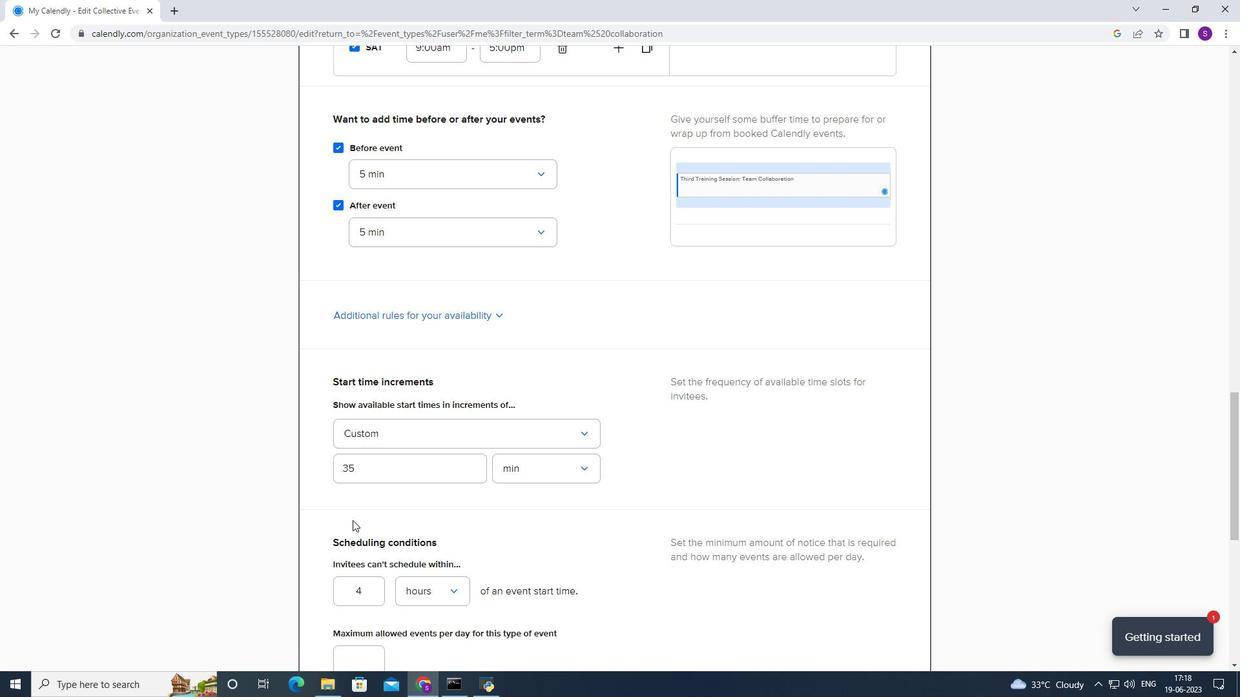 
Action: Mouse moved to (375, 399)
Screenshot: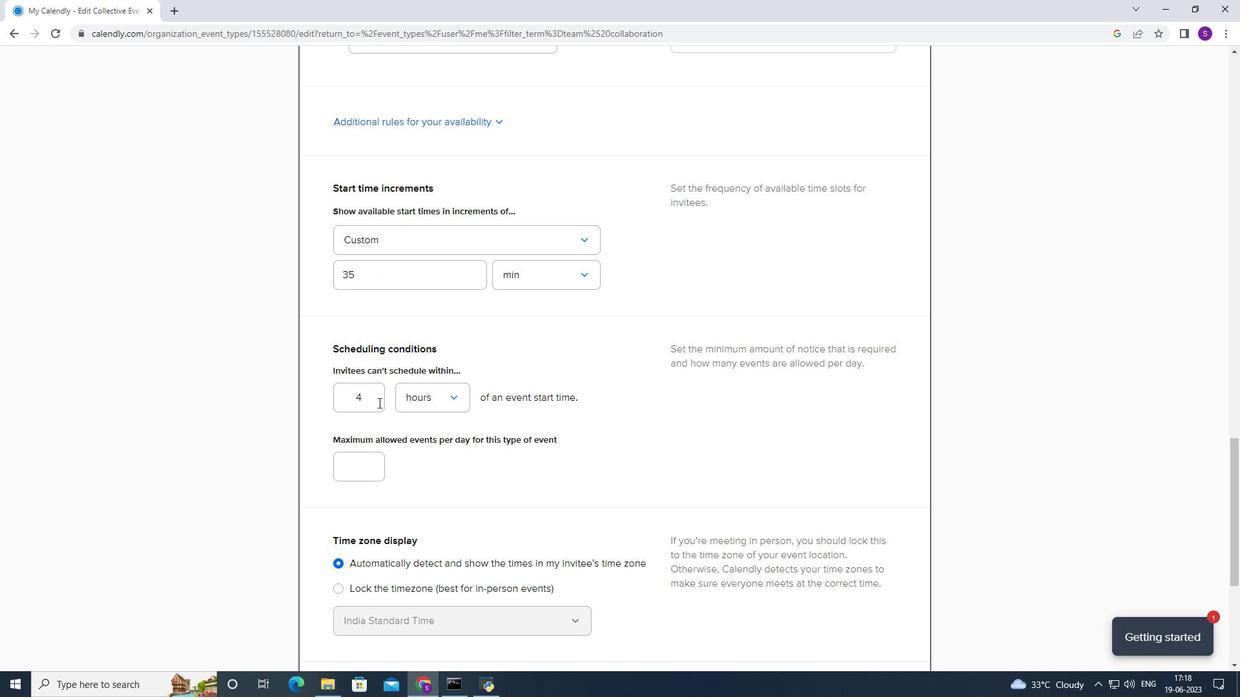 
Action: Mouse pressed left at (375, 399)
Screenshot: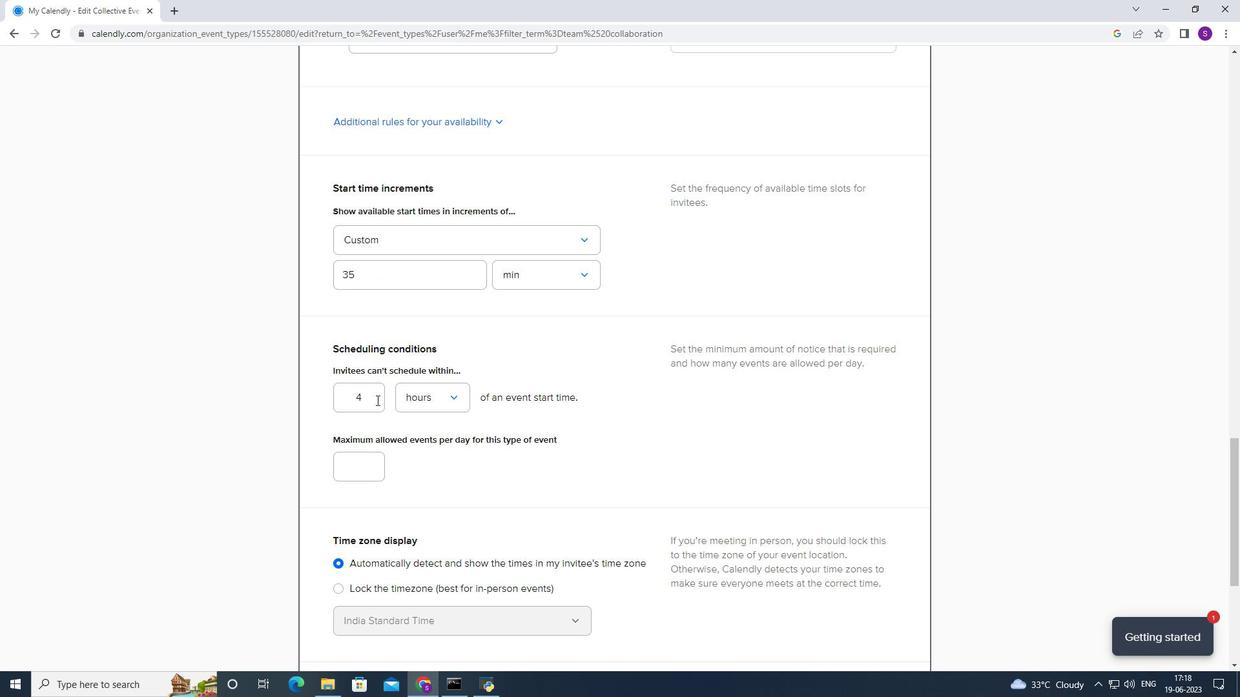 
Action: Mouse moved to (327, 403)
Screenshot: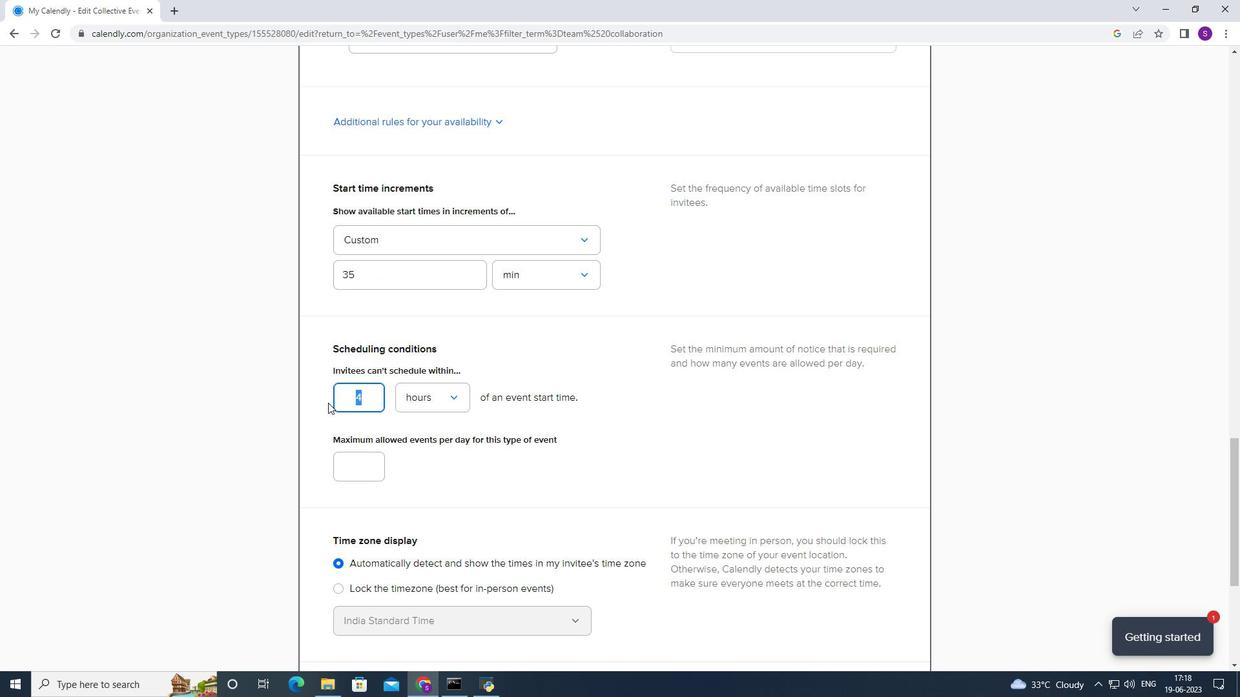 
Action: Key pressed 167
Screenshot: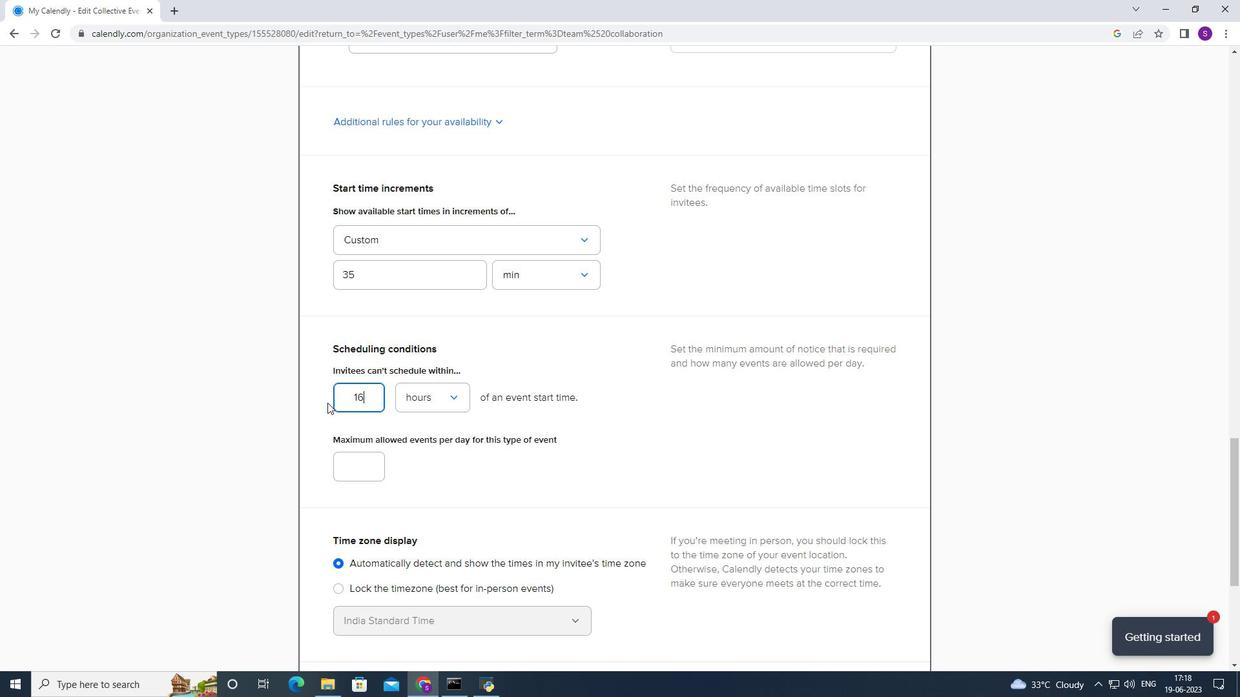 
Action: Mouse moved to (342, 461)
Screenshot: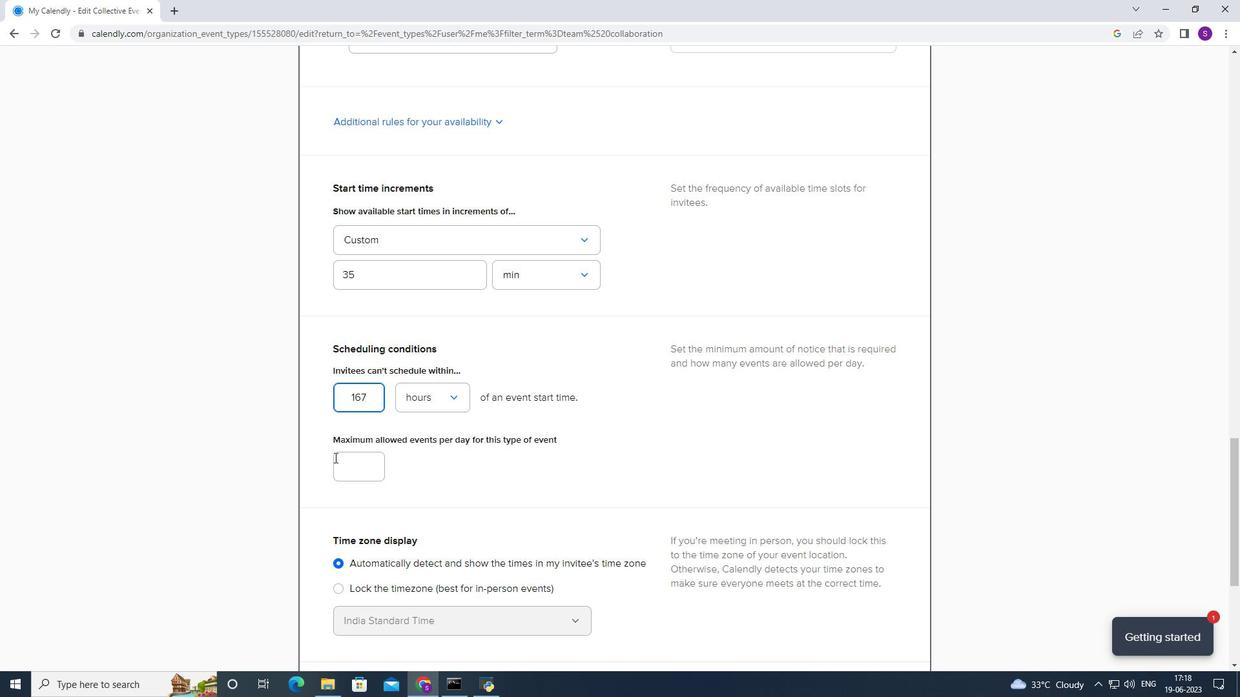 
Action: Mouse pressed left at (342, 461)
Screenshot: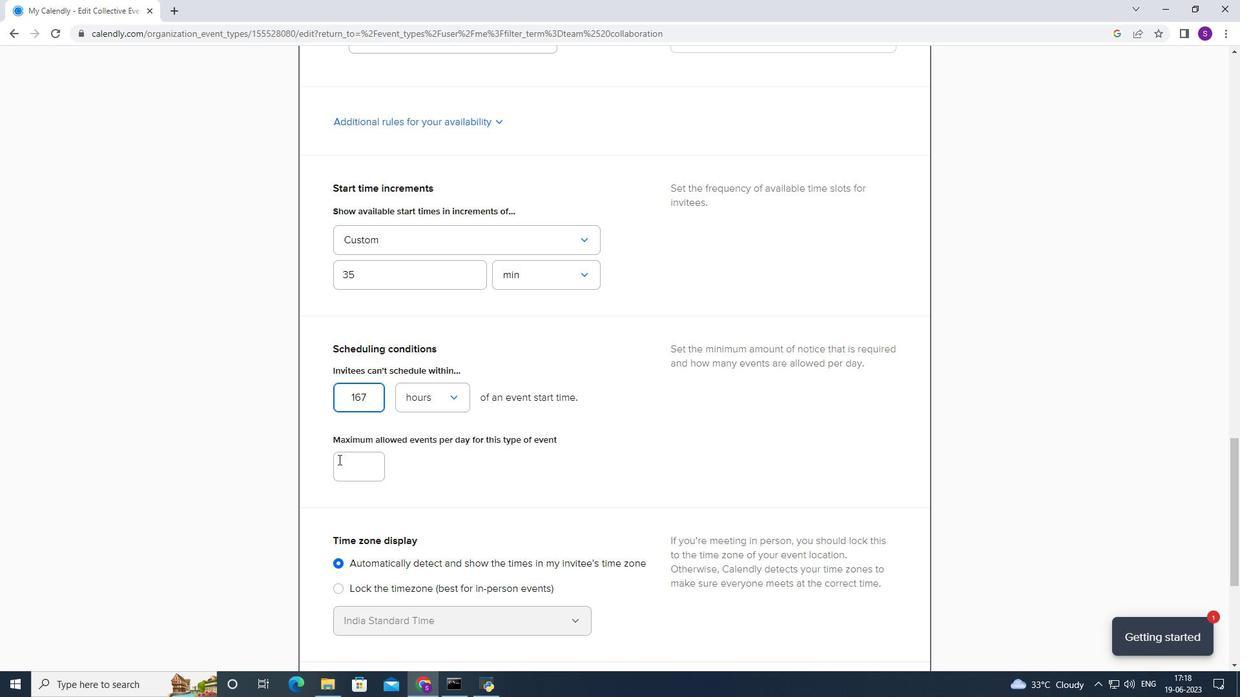 
Action: Key pressed 5
Screenshot: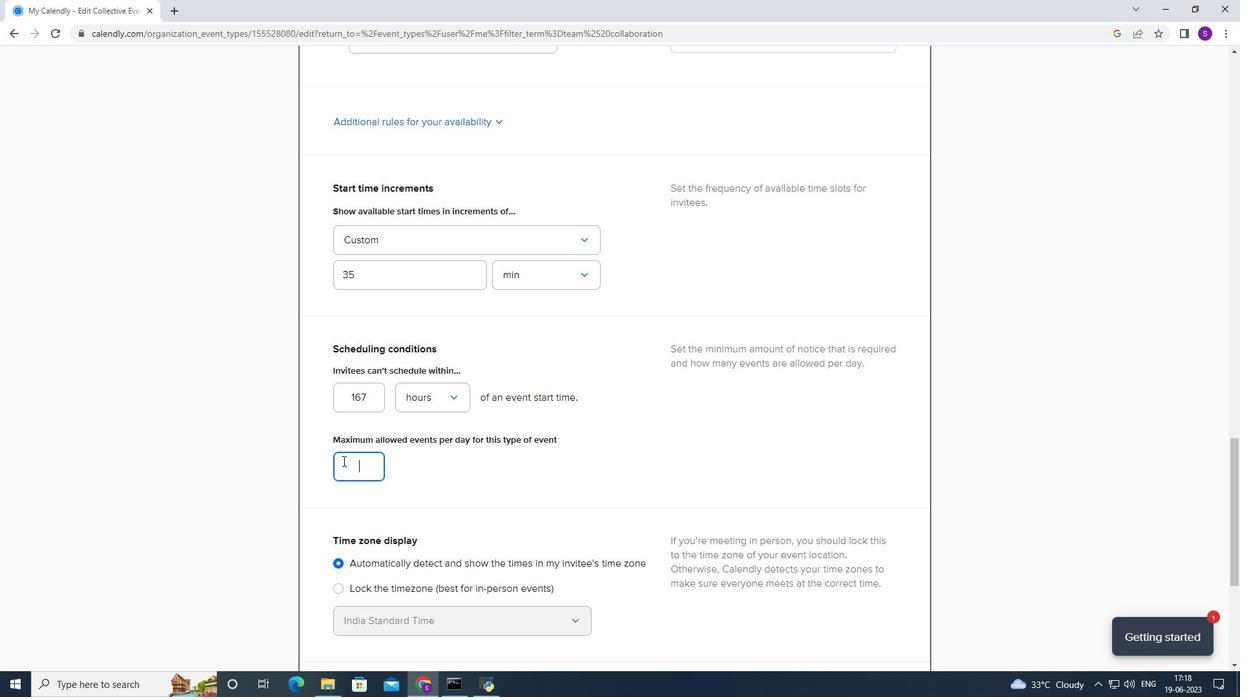 
Action: Mouse moved to (410, 432)
Screenshot: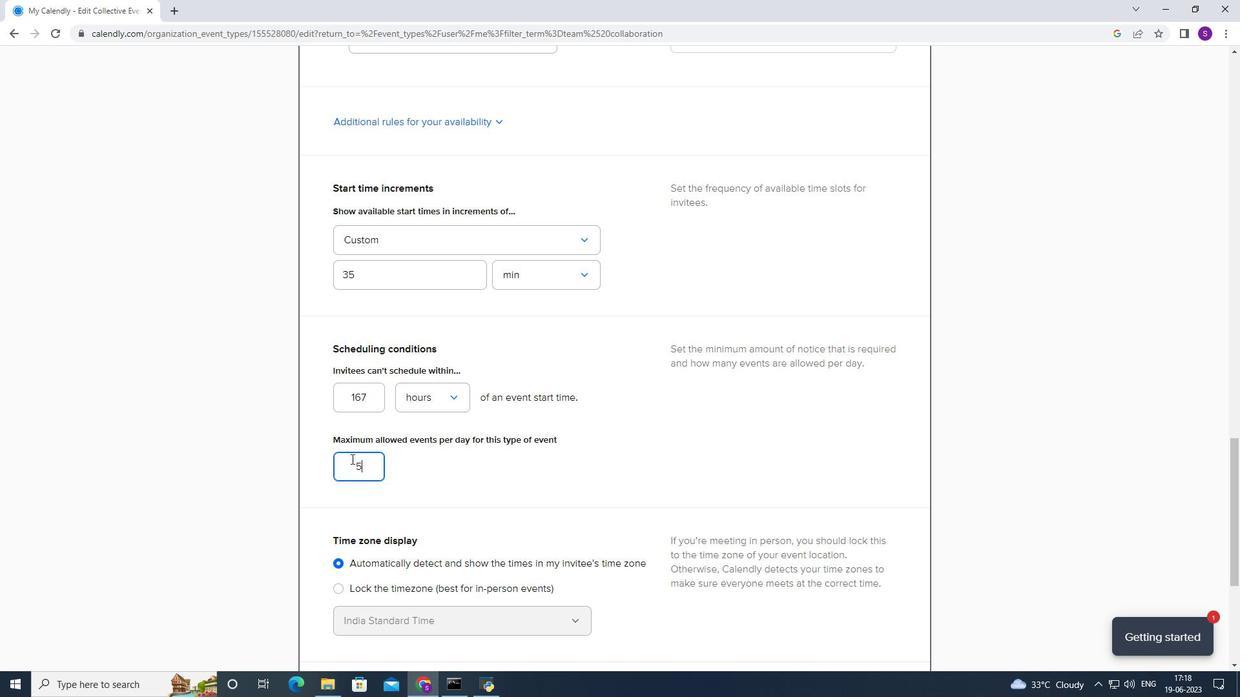 
Action: Mouse scrolled (410, 431) with delta (0, 0)
Screenshot: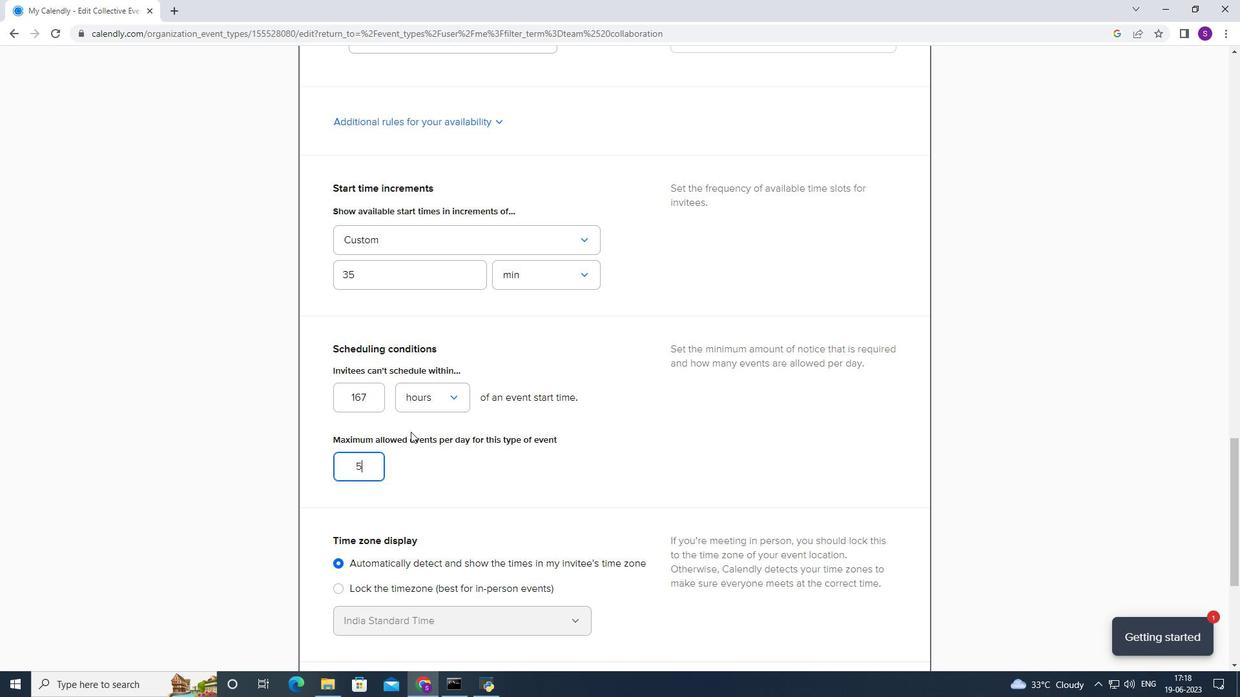 
Action: Mouse scrolled (410, 431) with delta (0, 0)
Screenshot: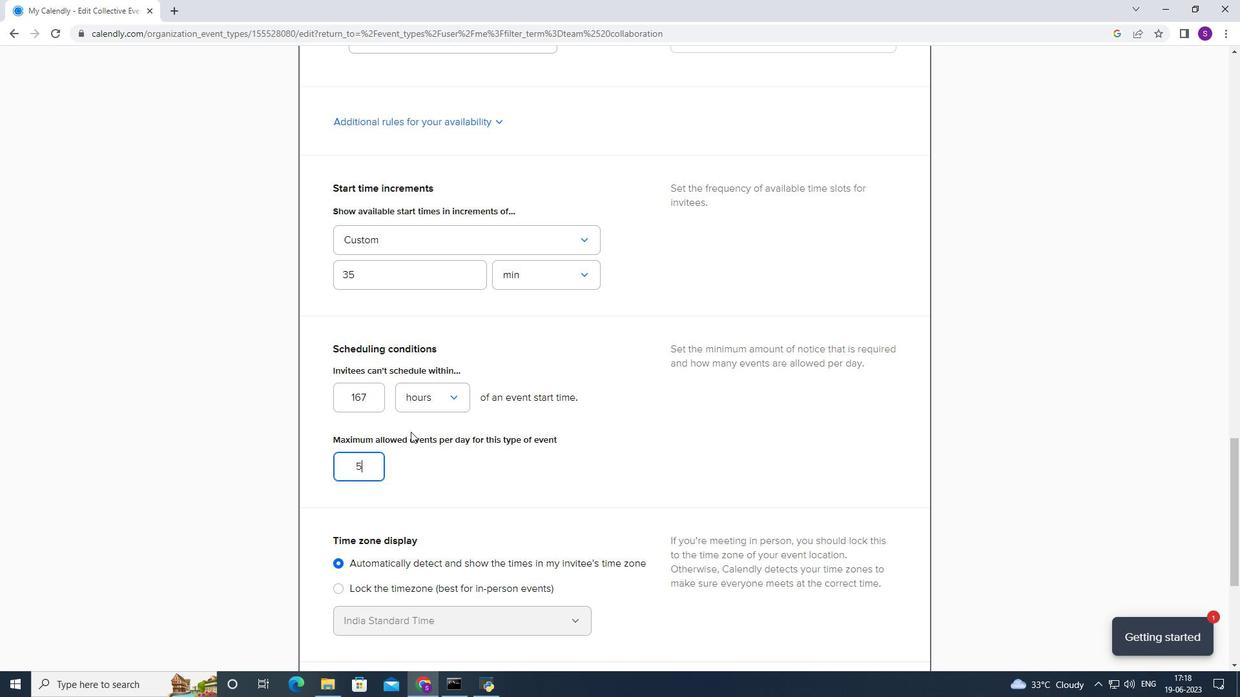 
Action: Mouse scrolled (410, 431) with delta (0, 0)
Screenshot: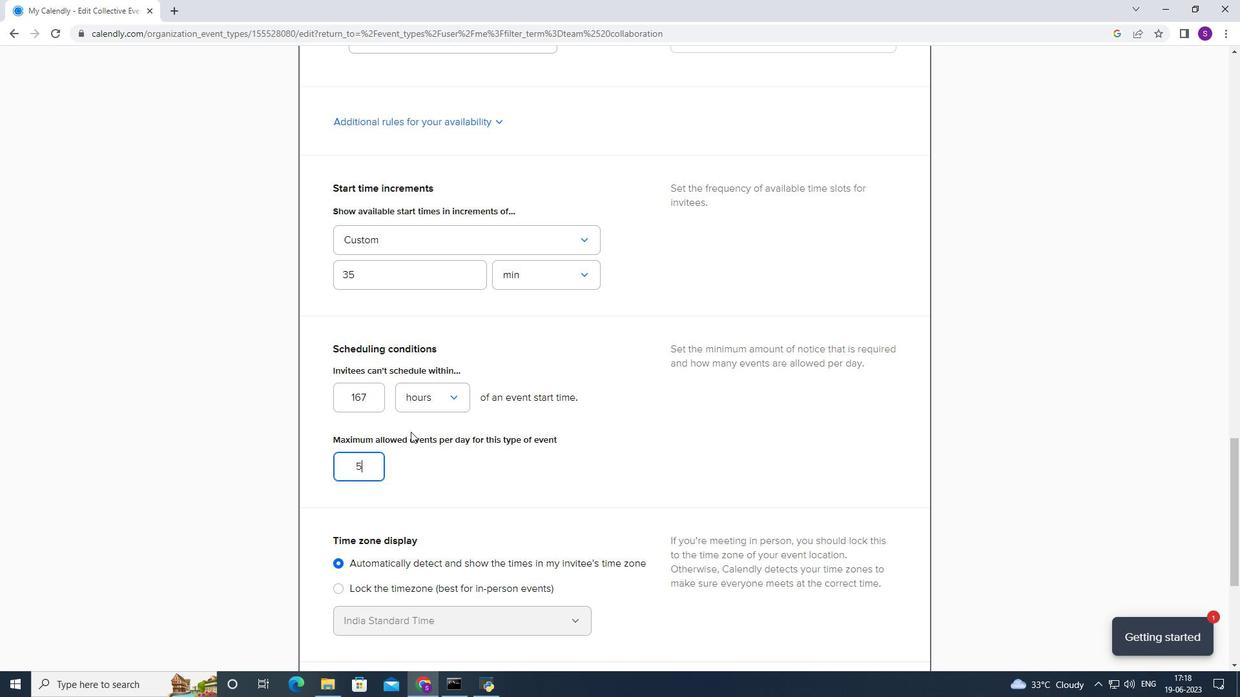 
Action: Mouse scrolled (410, 431) with delta (0, 0)
Screenshot: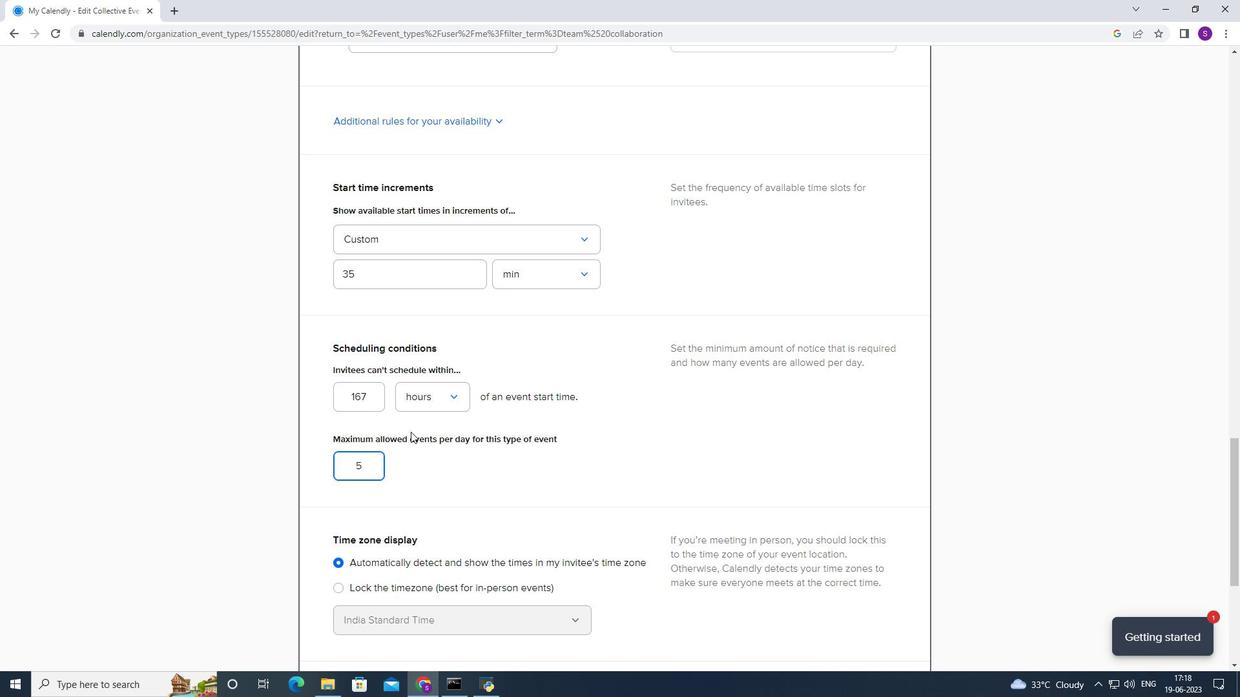 
Action: Mouse scrolled (410, 431) with delta (0, 0)
Screenshot: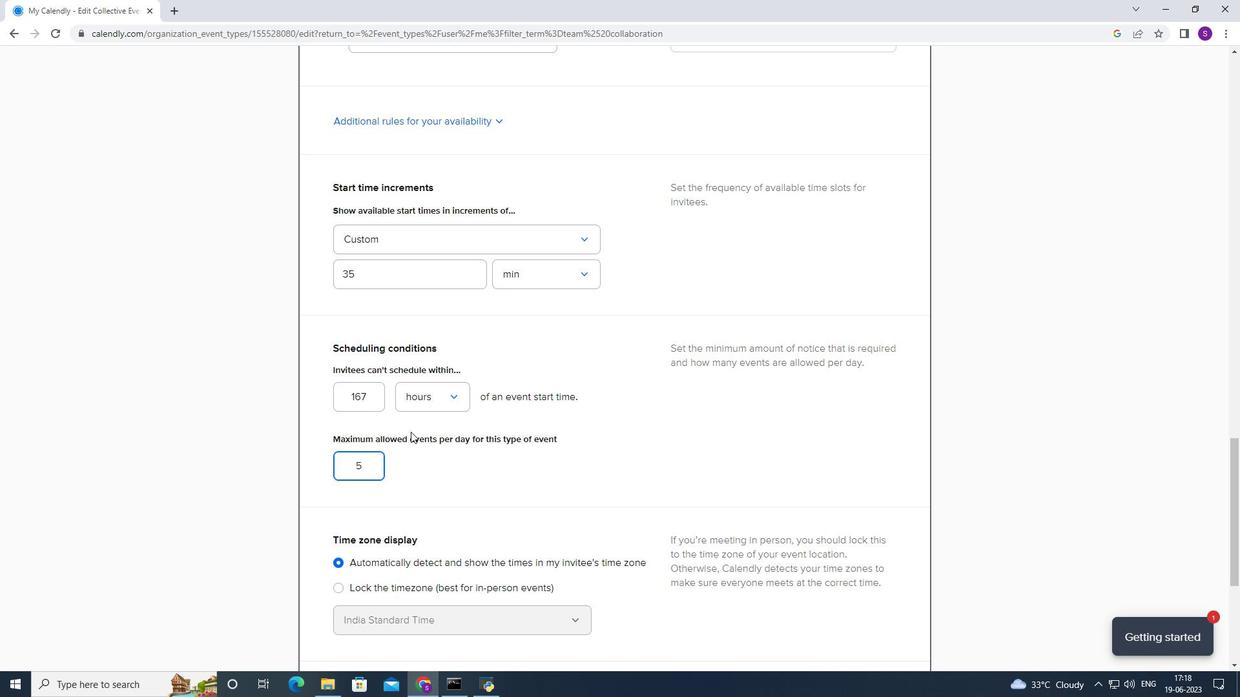 
Action: Mouse moved to (854, 373)
Screenshot: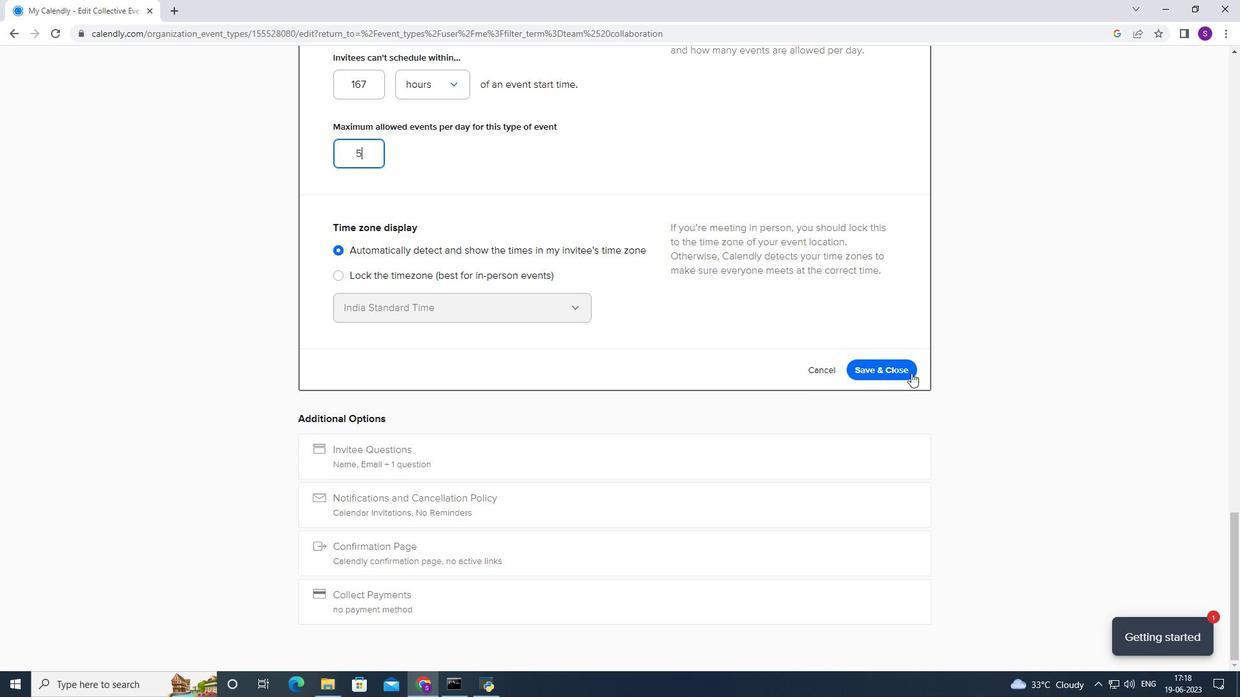 
Action: Mouse pressed left at (854, 373)
Screenshot: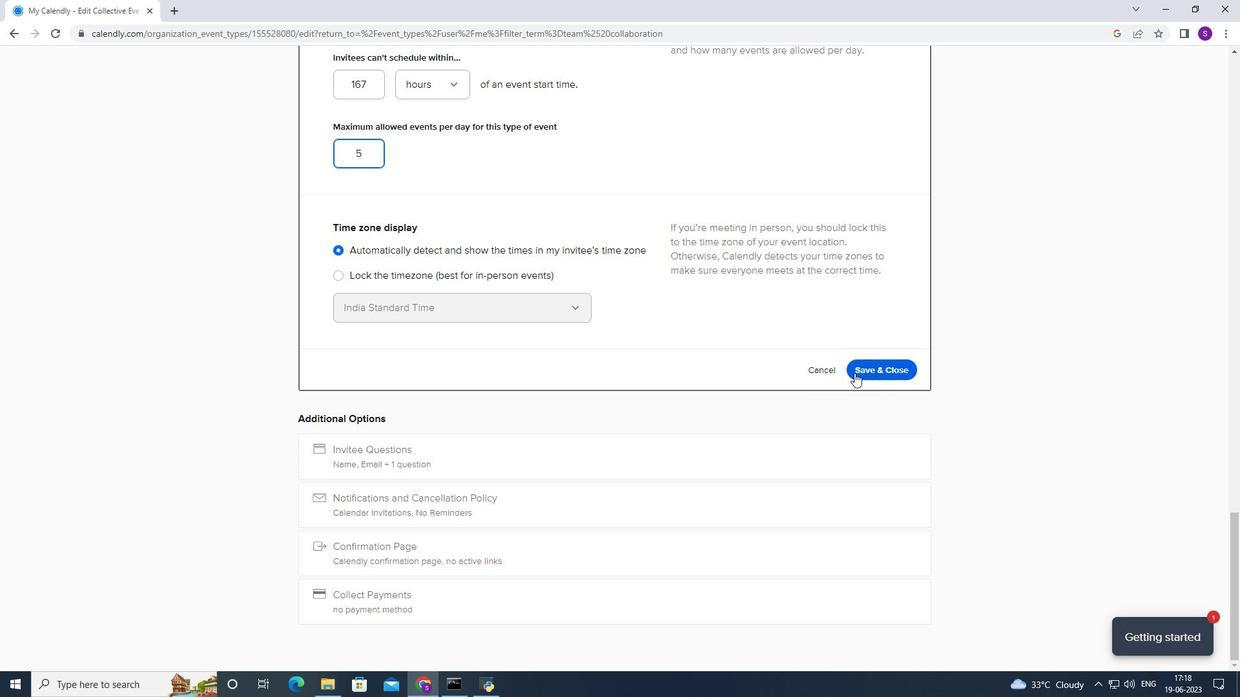 
